 Task: Compose an email with the signature Henry Lee with the subject Request for information and the message I need your advice on the selection of the new office equipment. from softage.5@softage.net to softage.9@softage.net, select first sentence, change the font color from current to purple and background color to black Send the email. Finally, move the email from Sent Items to the label Nutrition
Action: Mouse moved to (1162, 92)
Screenshot: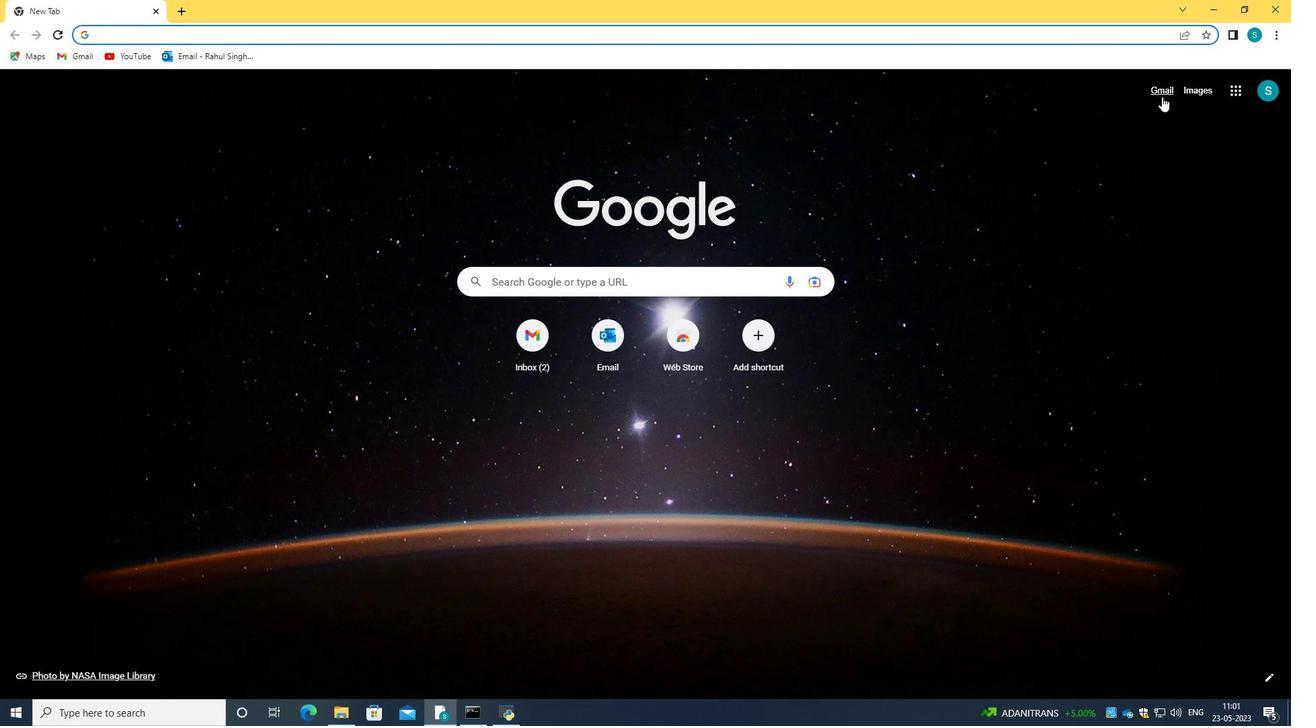 
Action: Mouse pressed left at (1162, 92)
Screenshot: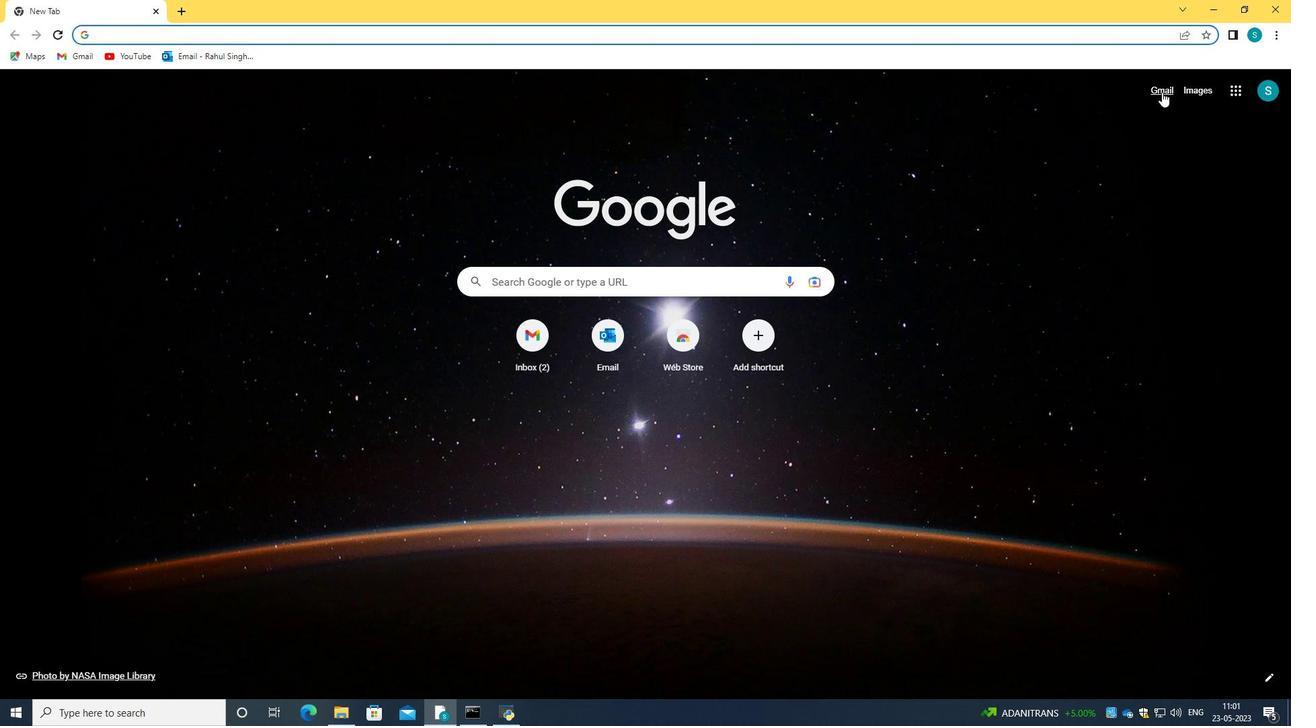 
Action: Mouse moved to (647, 205)
Screenshot: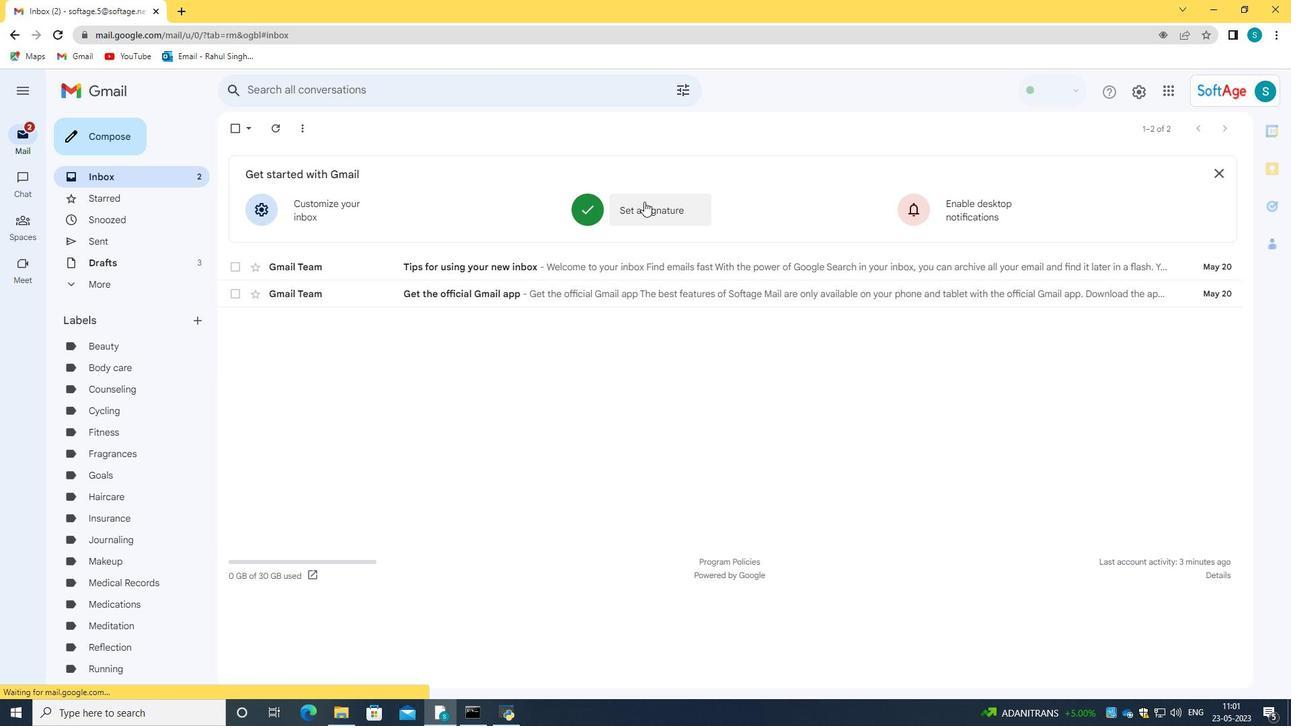 
Action: Mouse pressed left at (647, 205)
Screenshot: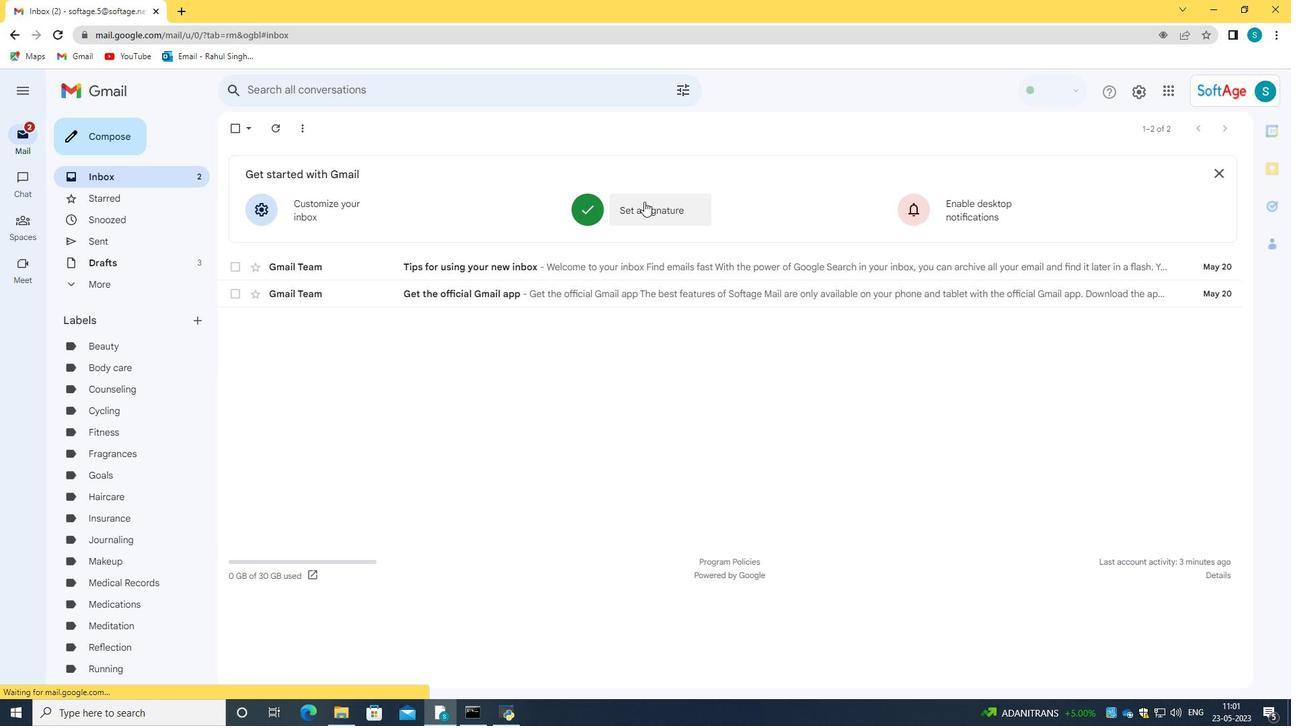 
Action: Mouse moved to (692, 320)
Screenshot: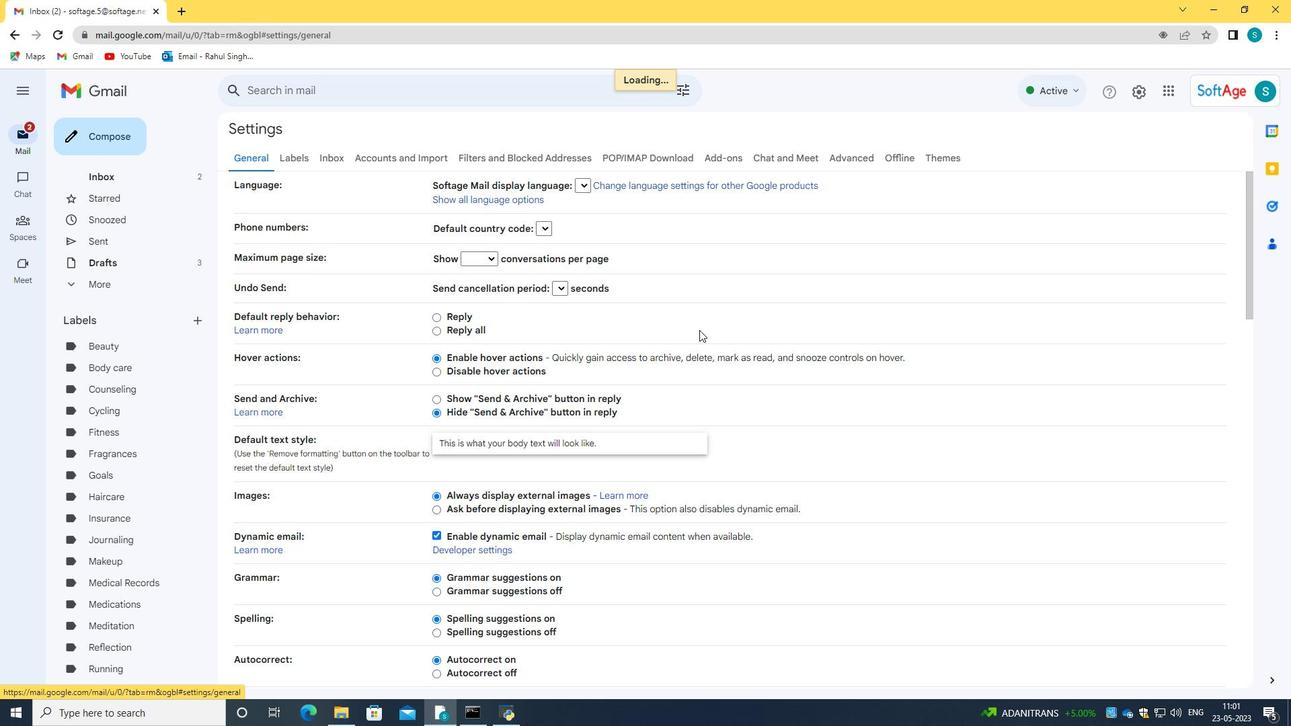 
Action: Mouse scrolled (692, 319) with delta (0, 0)
Screenshot: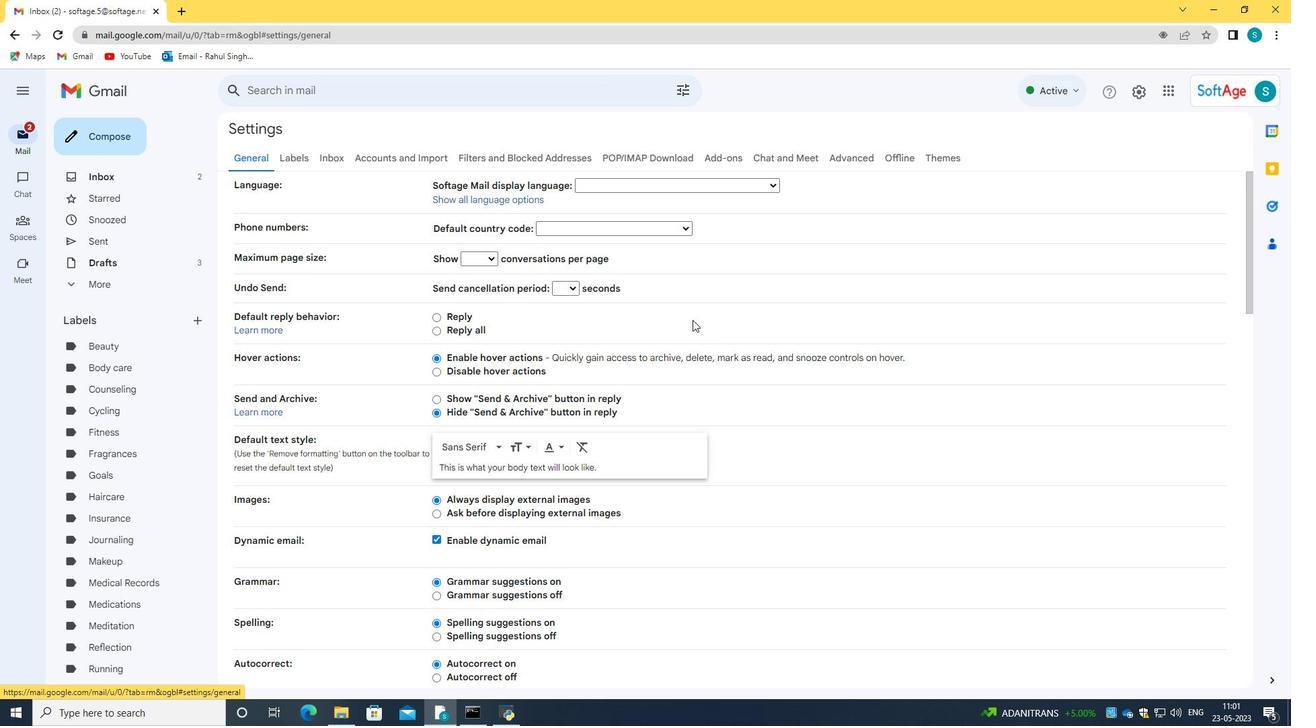 
Action: Mouse scrolled (692, 319) with delta (0, 0)
Screenshot: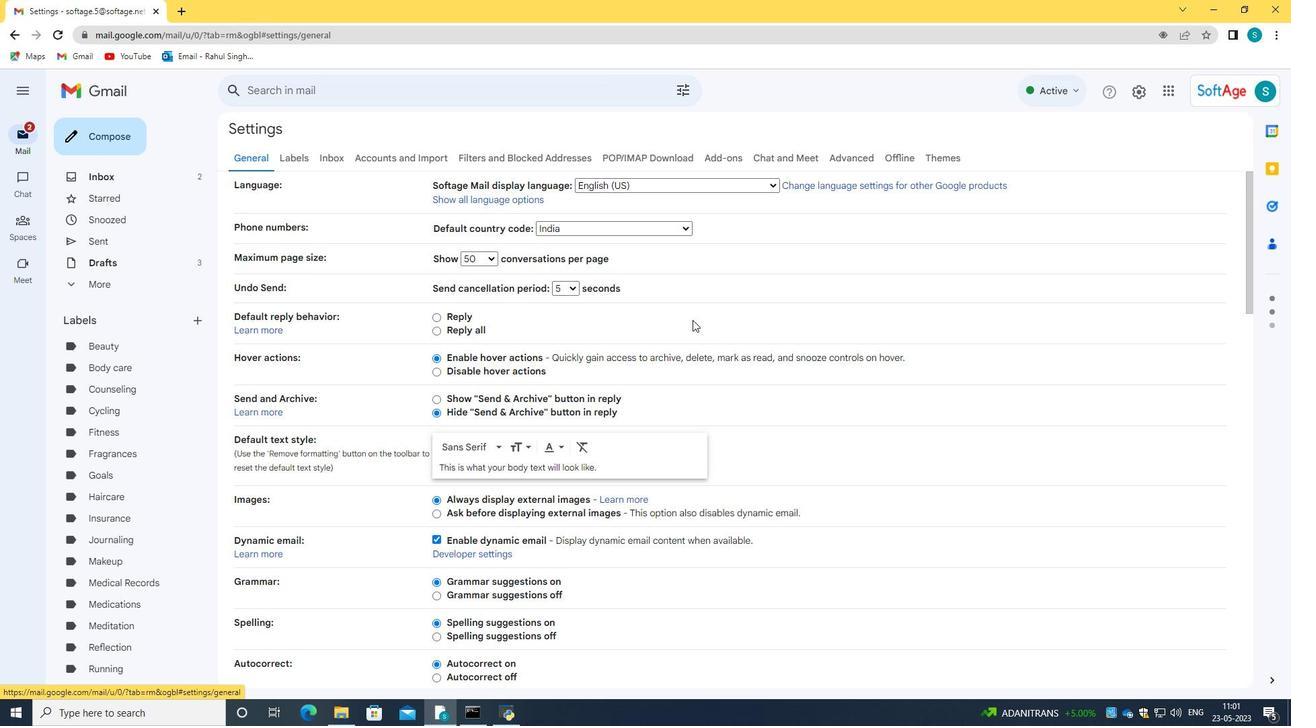 
Action: Mouse scrolled (692, 319) with delta (0, 0)
Screenshot: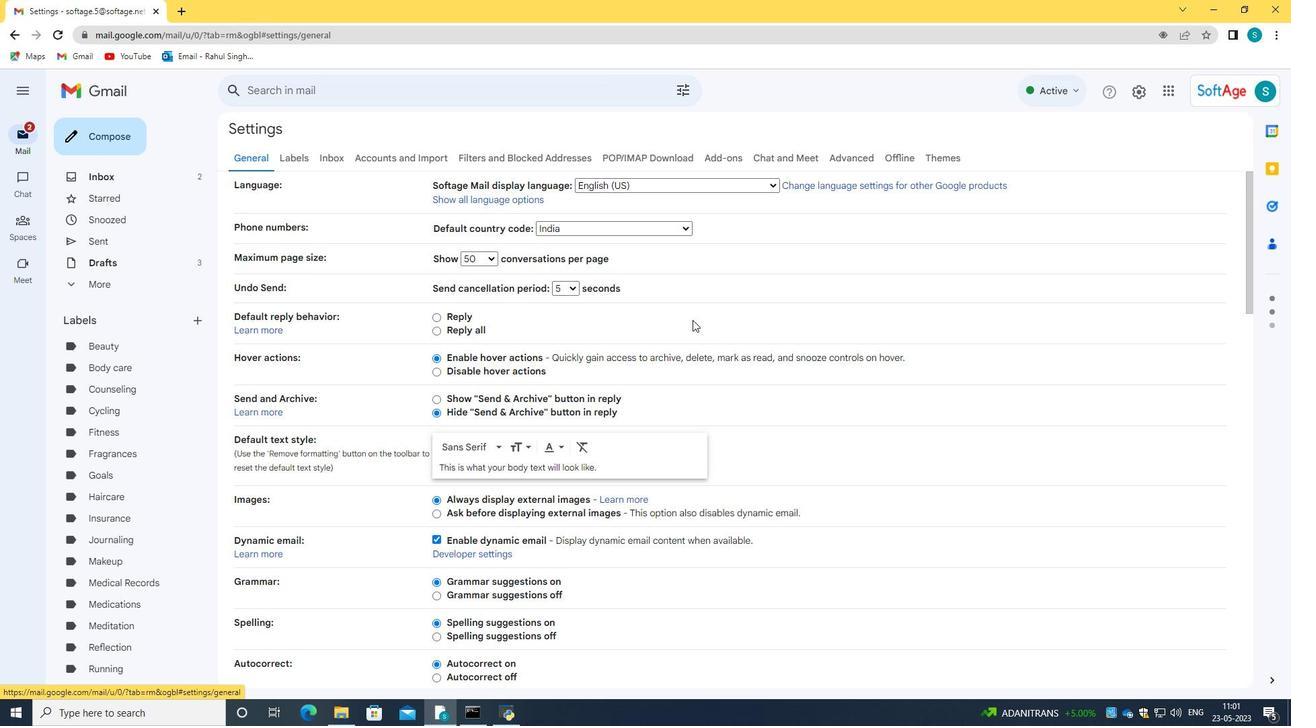 
Action: Mouse scrolled (692, 319) with delta (0, 0)
Screenshot: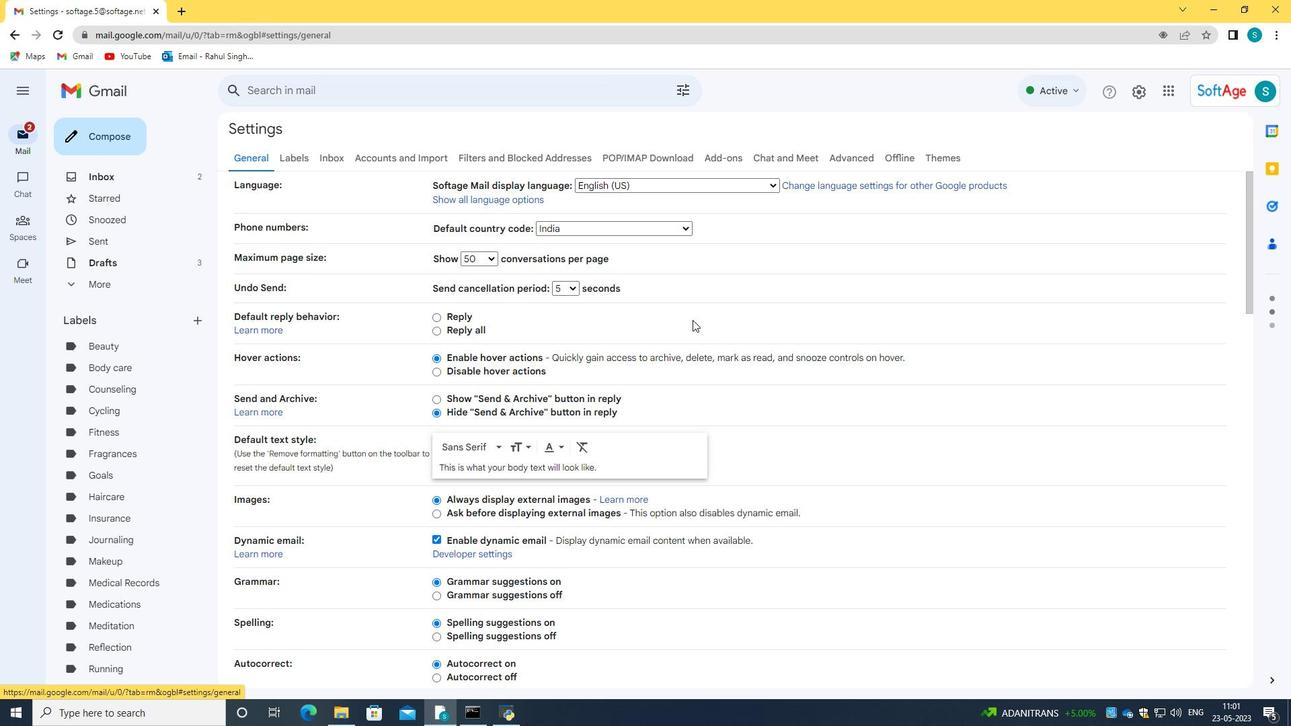 
Action: Mouse scrolled (692, 319) with delta (0, 0)
Screenshot: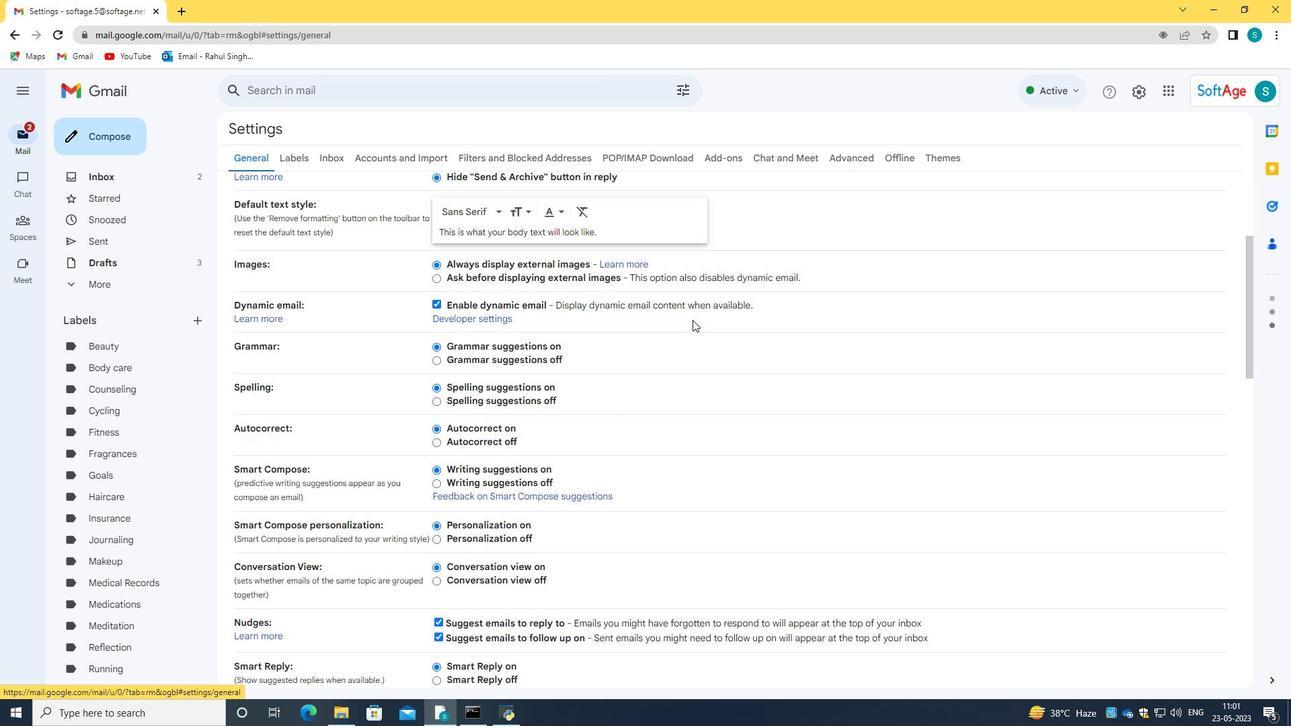 
Action: Mouse scrolled (692, 319) with delta (0, 0)
Screenshot: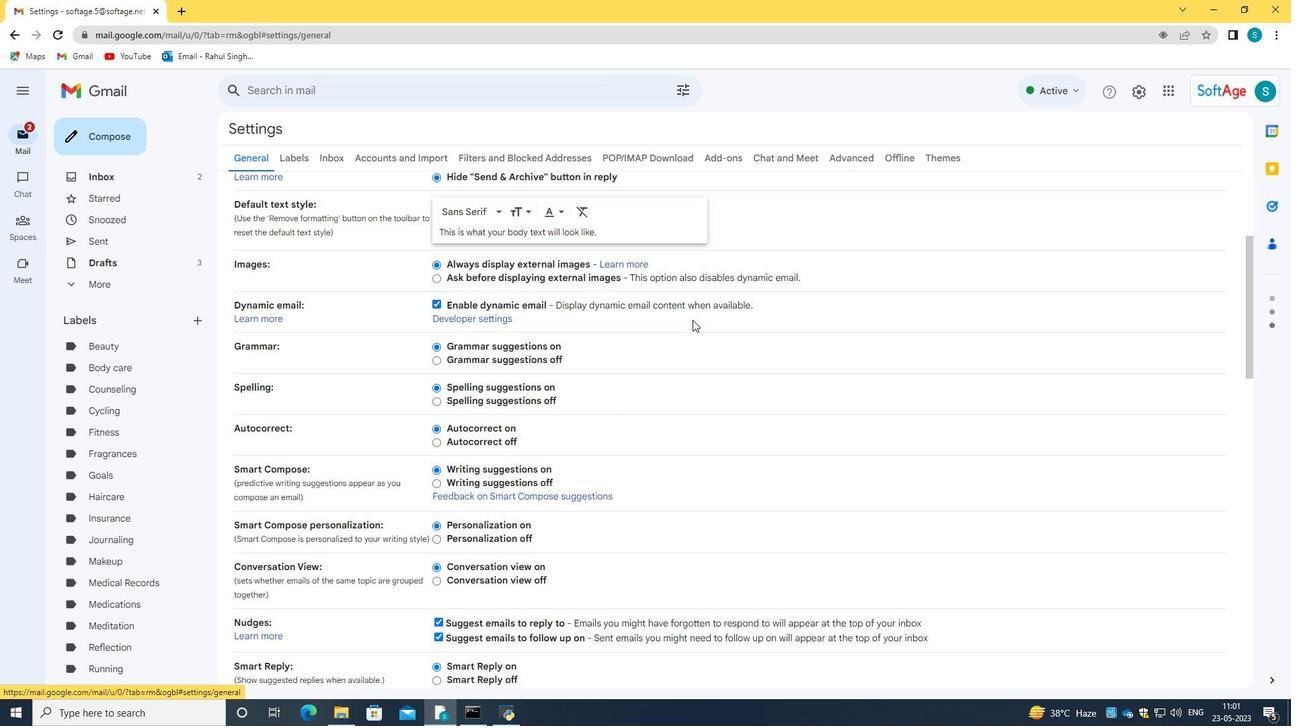 
Action: Mouse scrolled (692, 319) with delta (0, 0)
Screenshot: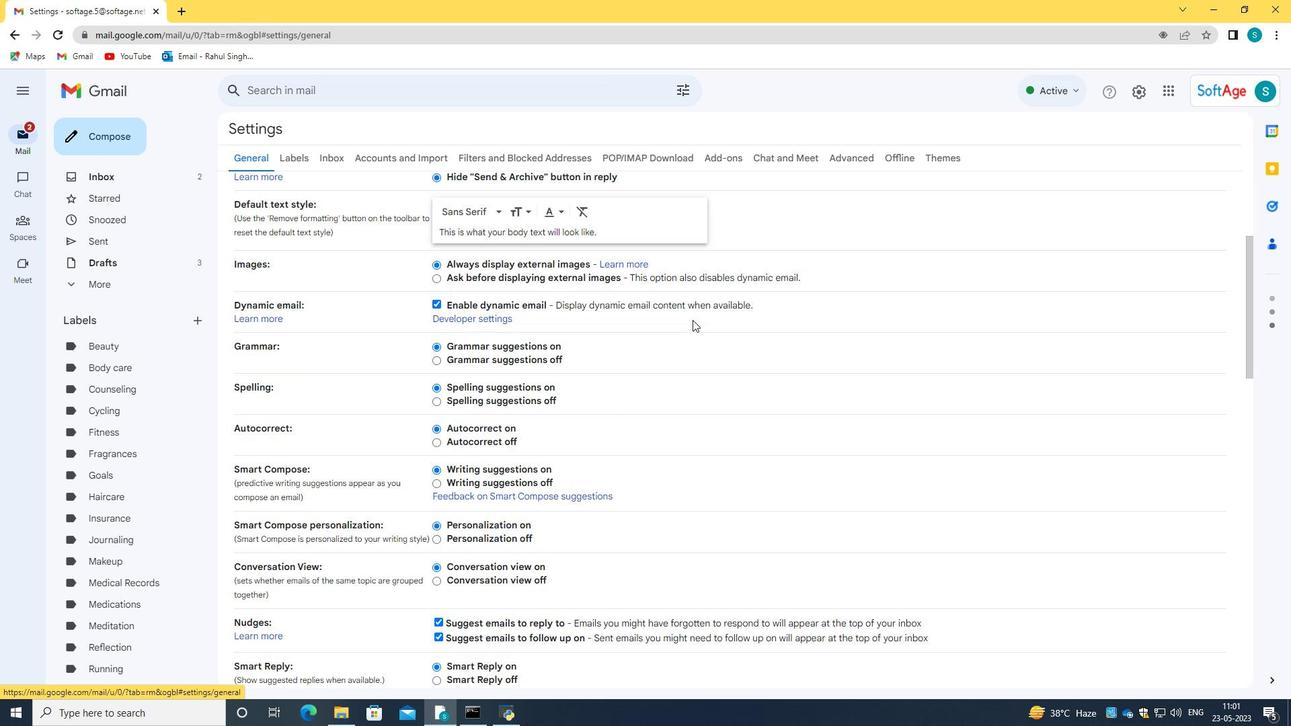 
Action: Mouse scrolled (692, 319) with delta (0, 0)
Screenshot: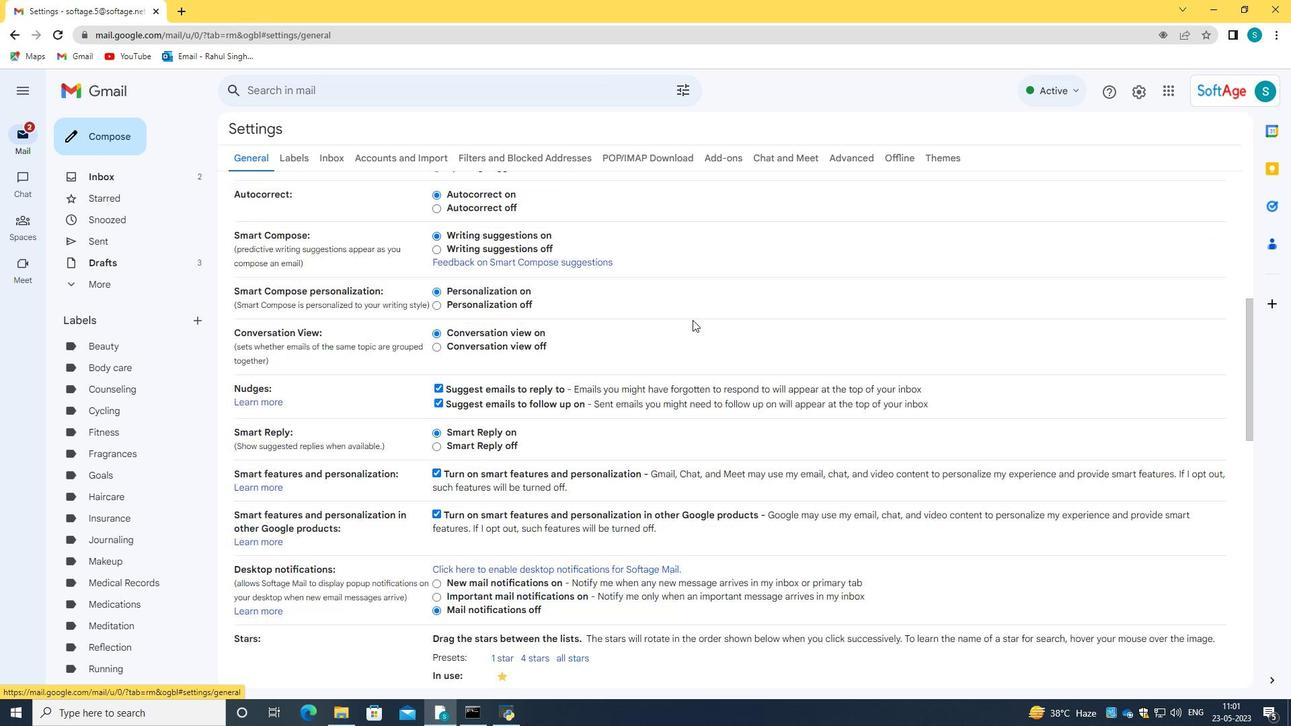 
Action: Mouse scrolled (692, 319) with delta (0, 0)
Screenshot: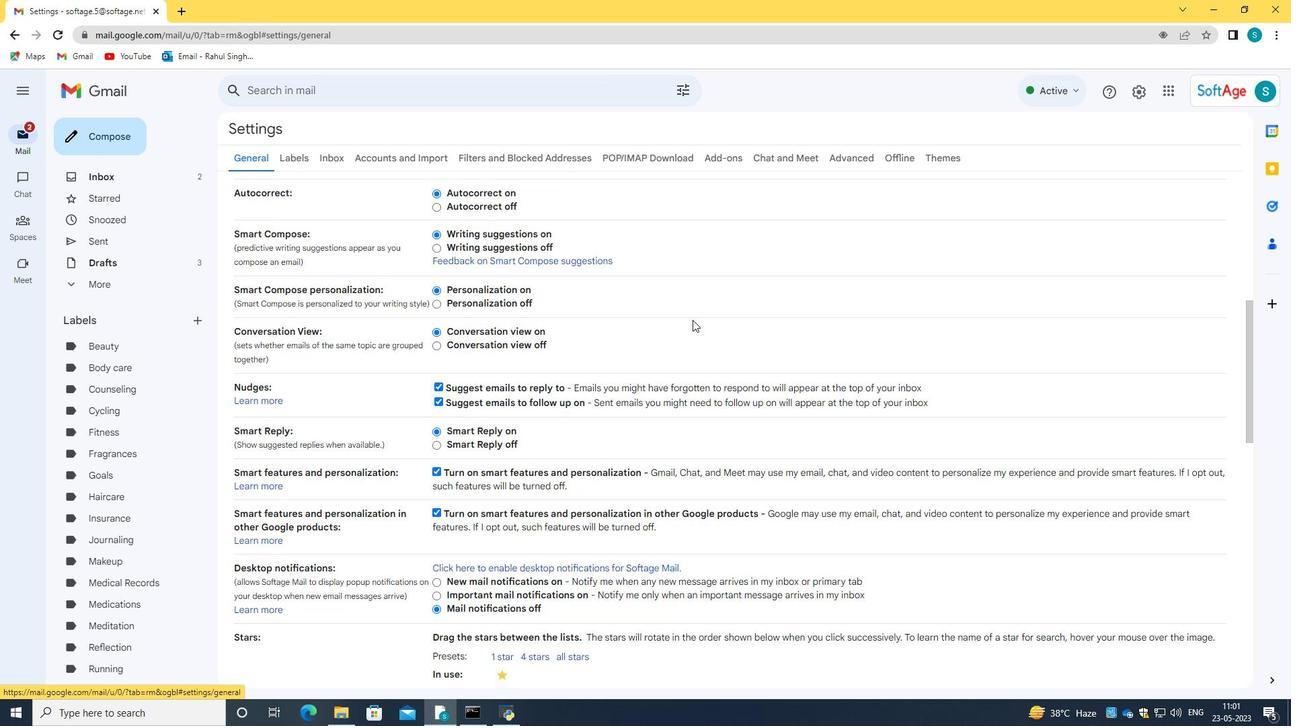 
Action: Mouse scrolled (692, 319) with delta (0, 0)
Screenshot: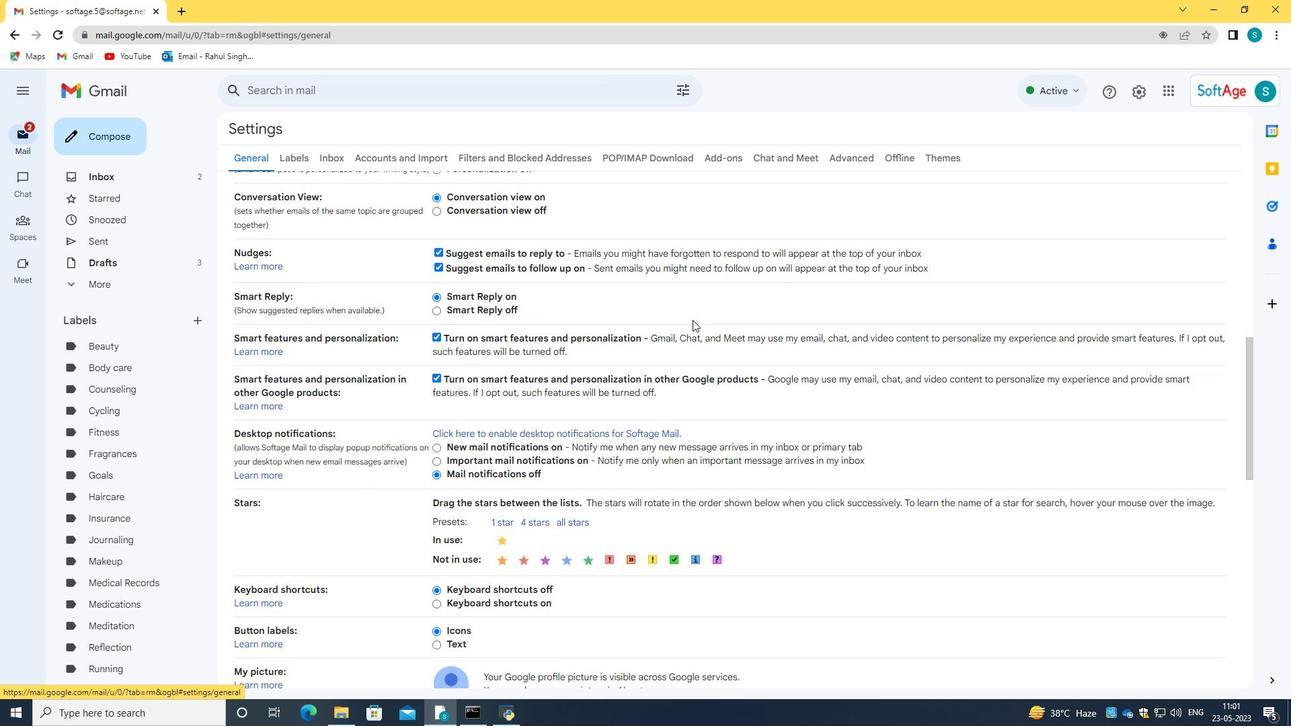
Action: Mouse scrolled (692, 319) with delta (0, 0)
Screenshot: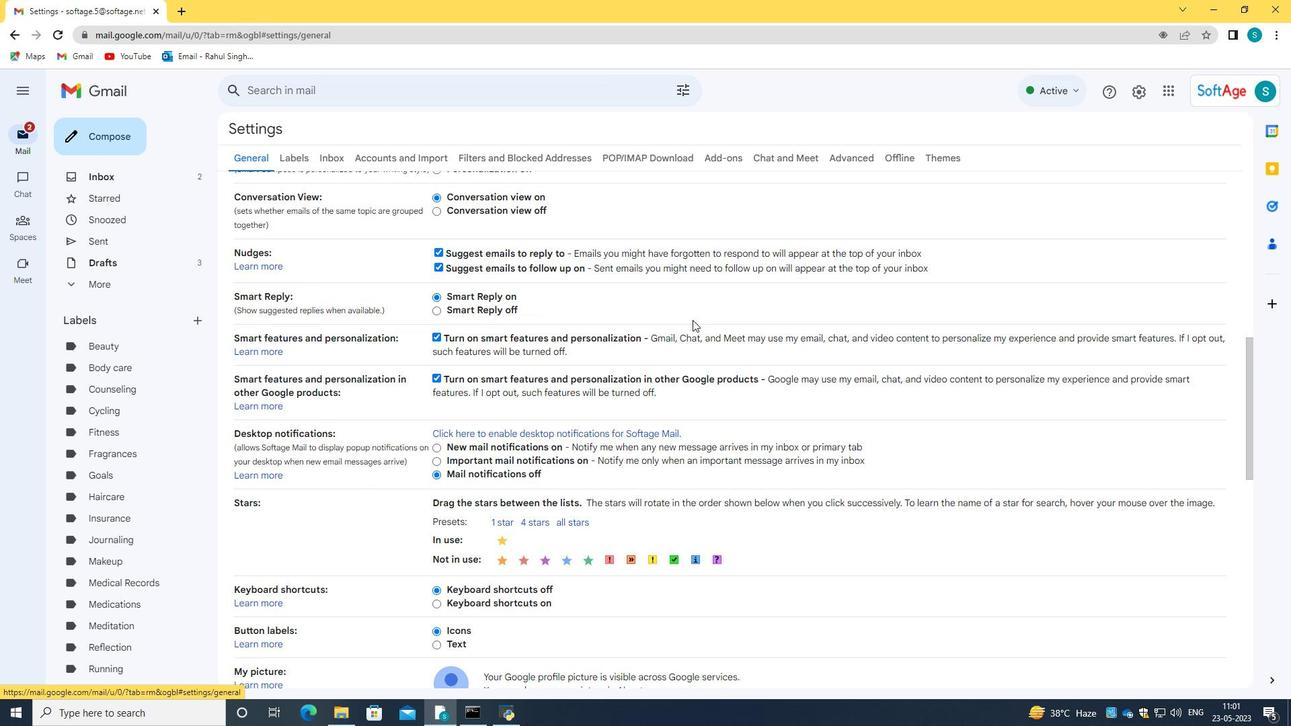 
Action: Mouse scrolled (692, 319) with delta (0, 0)
Screenshot: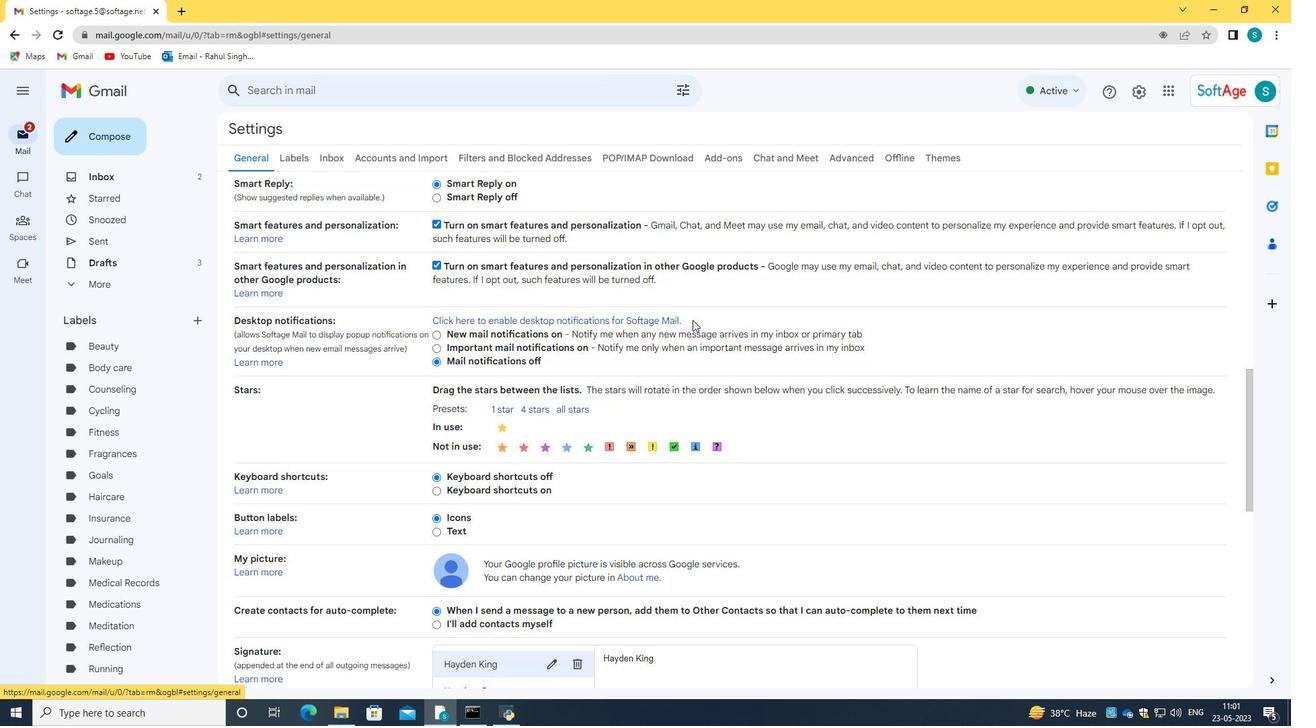 
Action: Mouse scrolled (692, 319) with delta (0, 0)
Screenshot: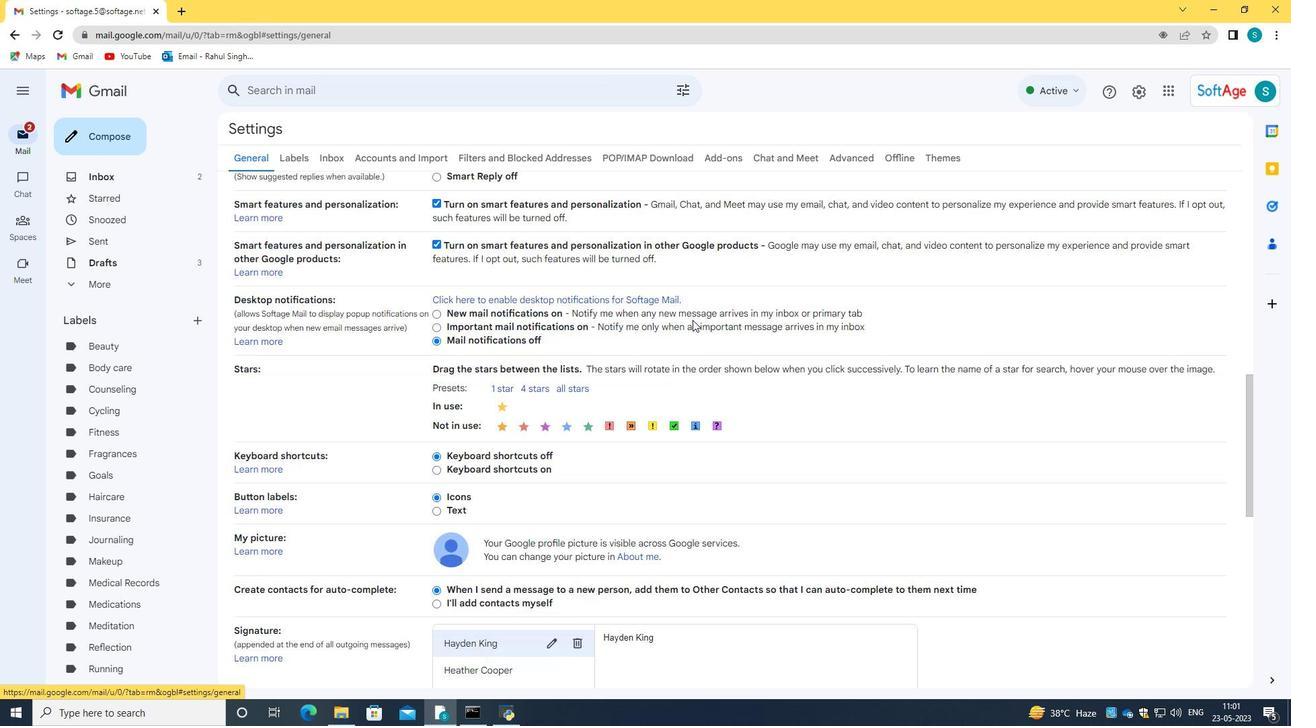 
Action: Mouse scrolled (692, 319) with delta (0, 0)
Screenshot: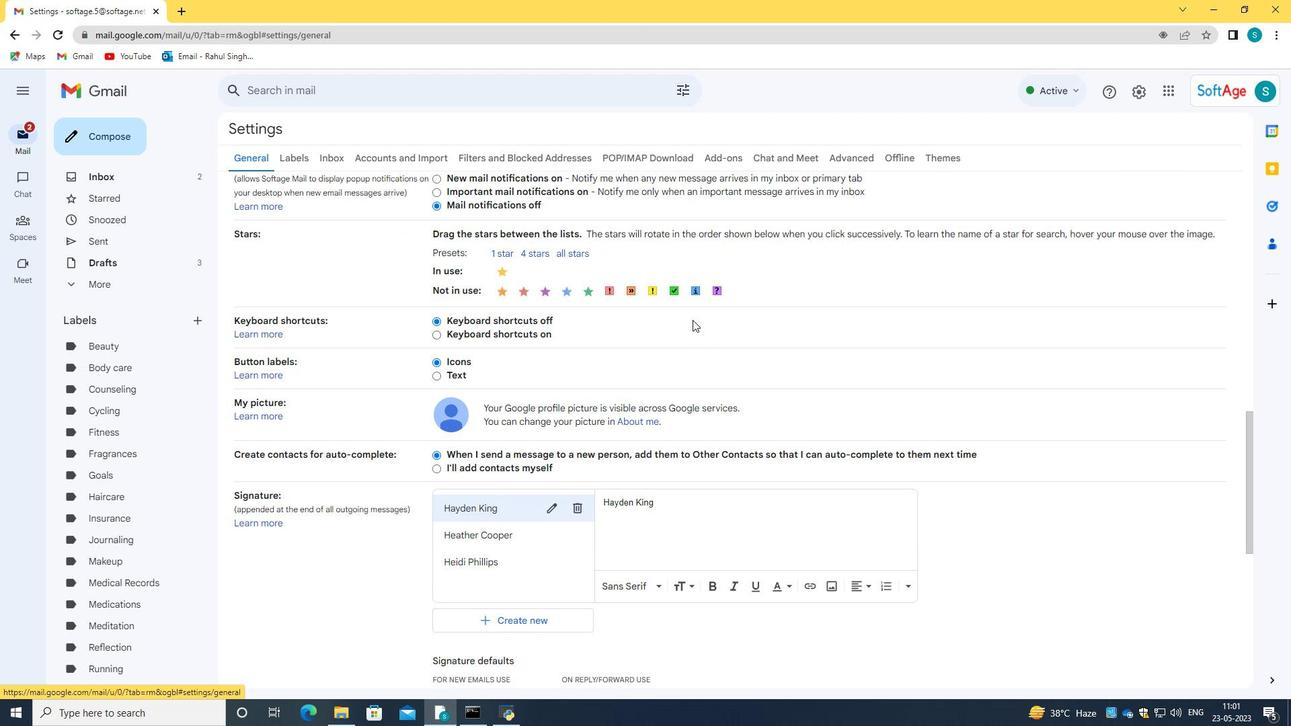 
Action: Mouse moved to (552, 546)
Screenshot: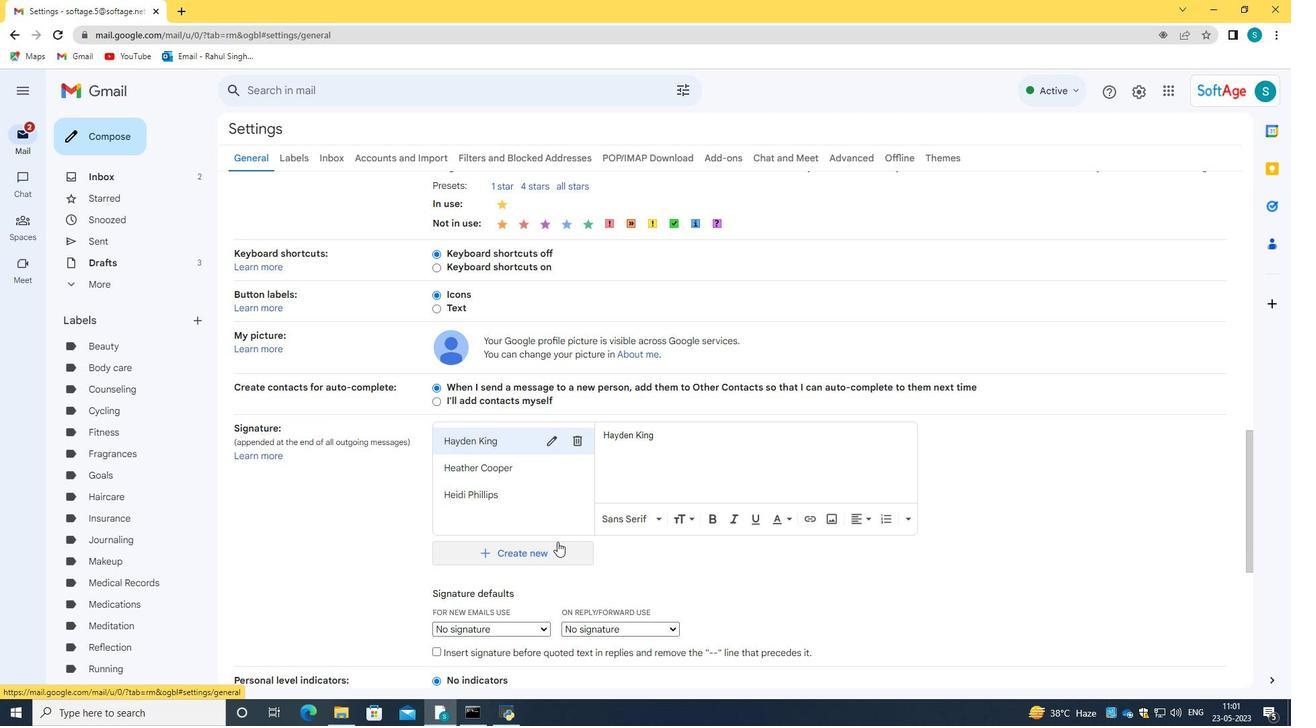 
Action: Mouse pressed left at (552, 546)
Screenshot: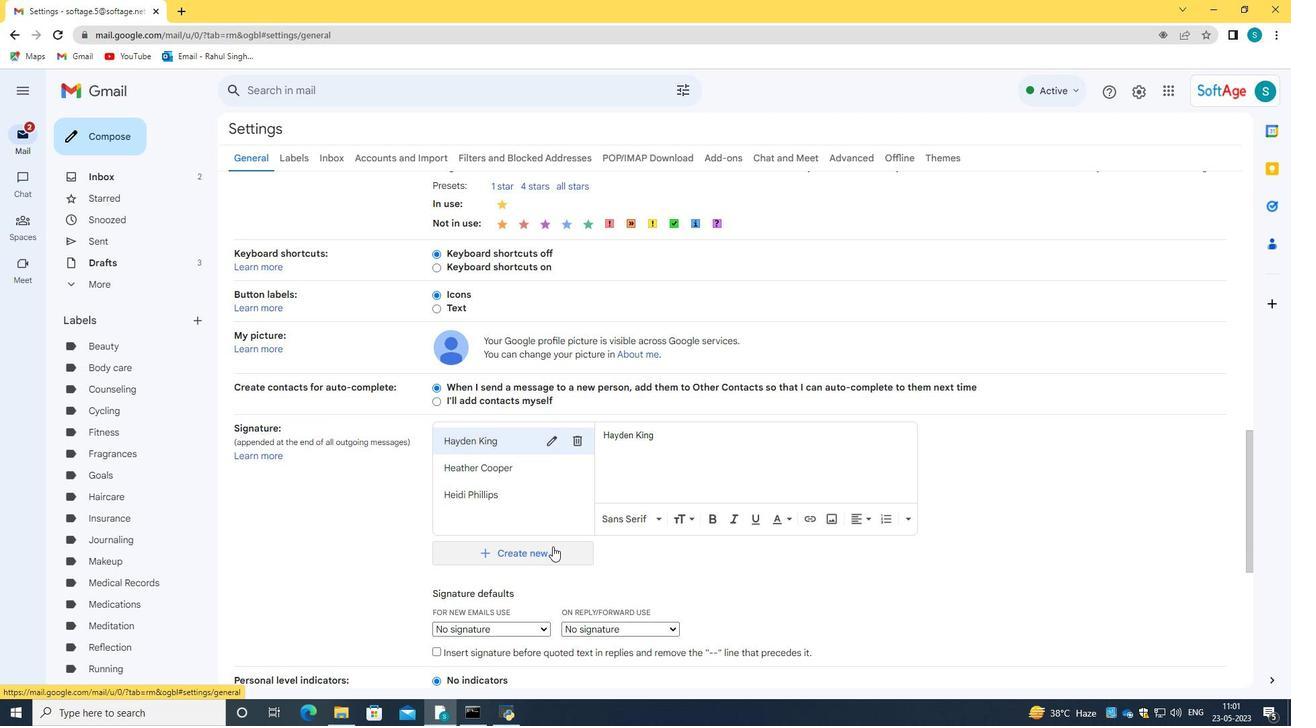 
Action: Mouse moved to (562, 375)
Screenshot: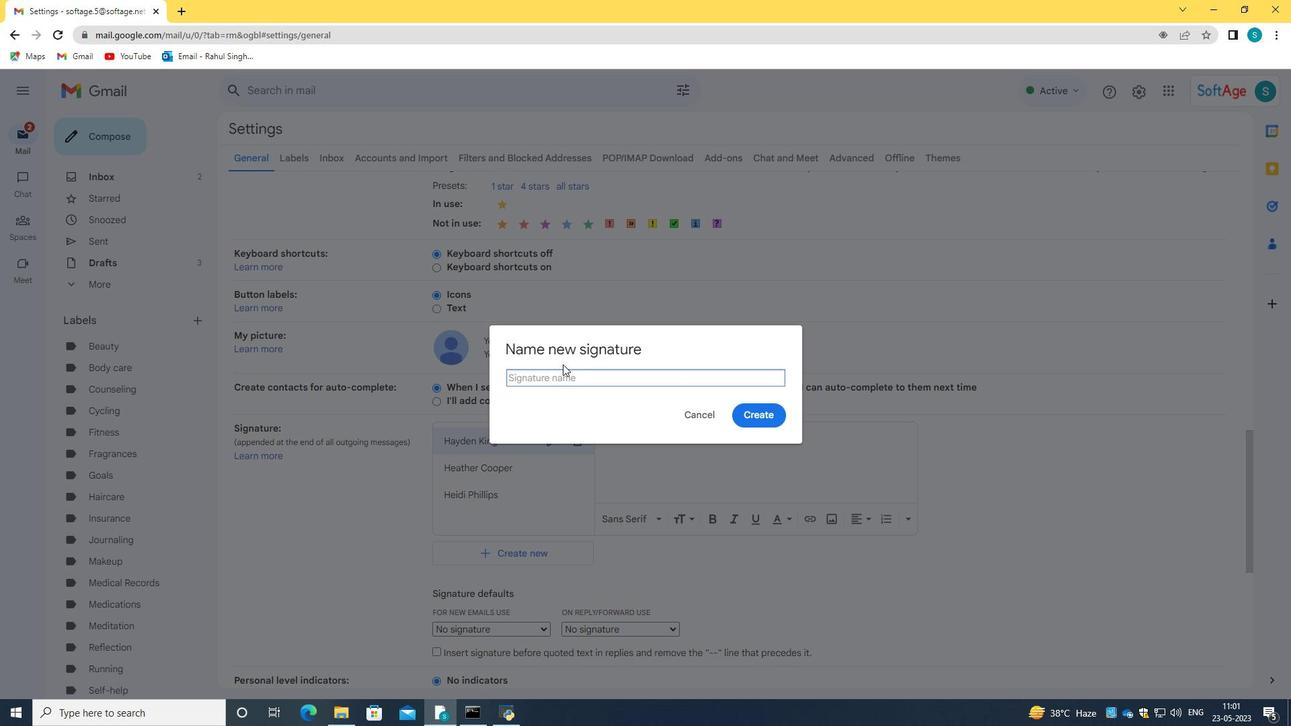 
Action: Key pressed <Key.caps_lock>H<Key.caps_lock>enry<Key.space><Key.caps_lock>L<Key.caps_lock>ee
Screenshot: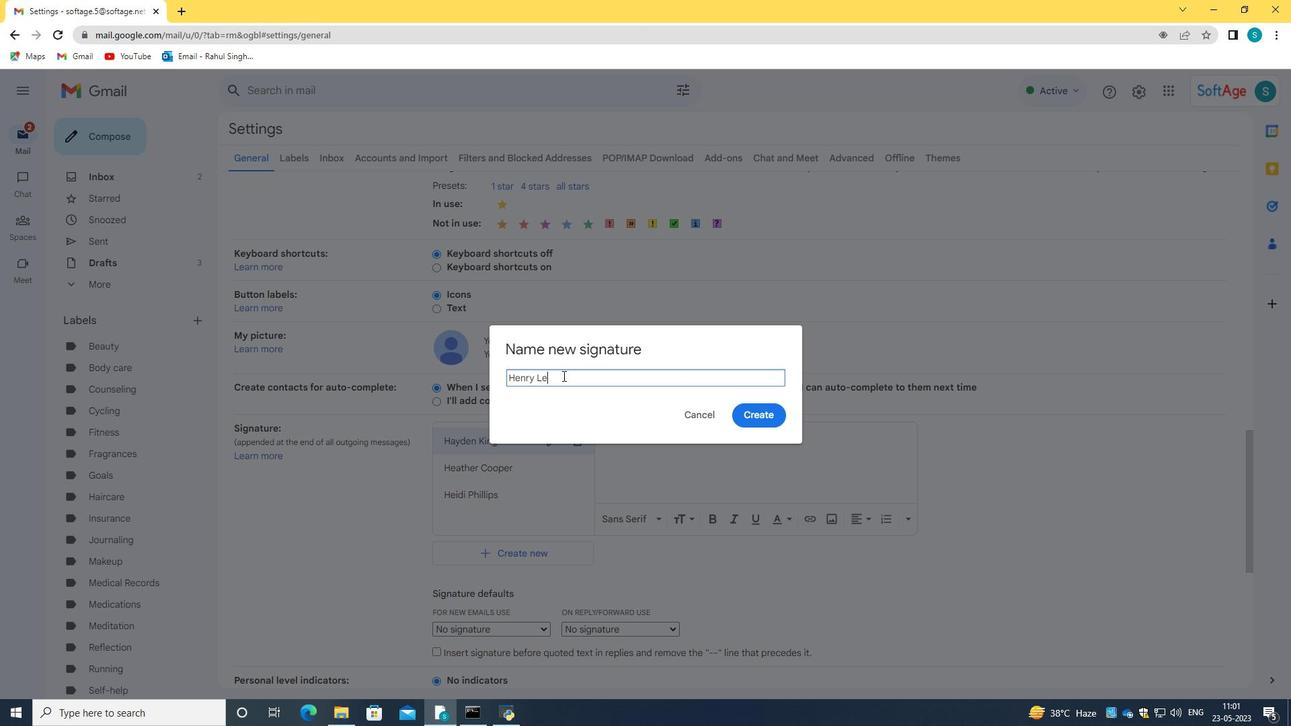 
Action: Mouse moved to (743, 410)
Screenshot: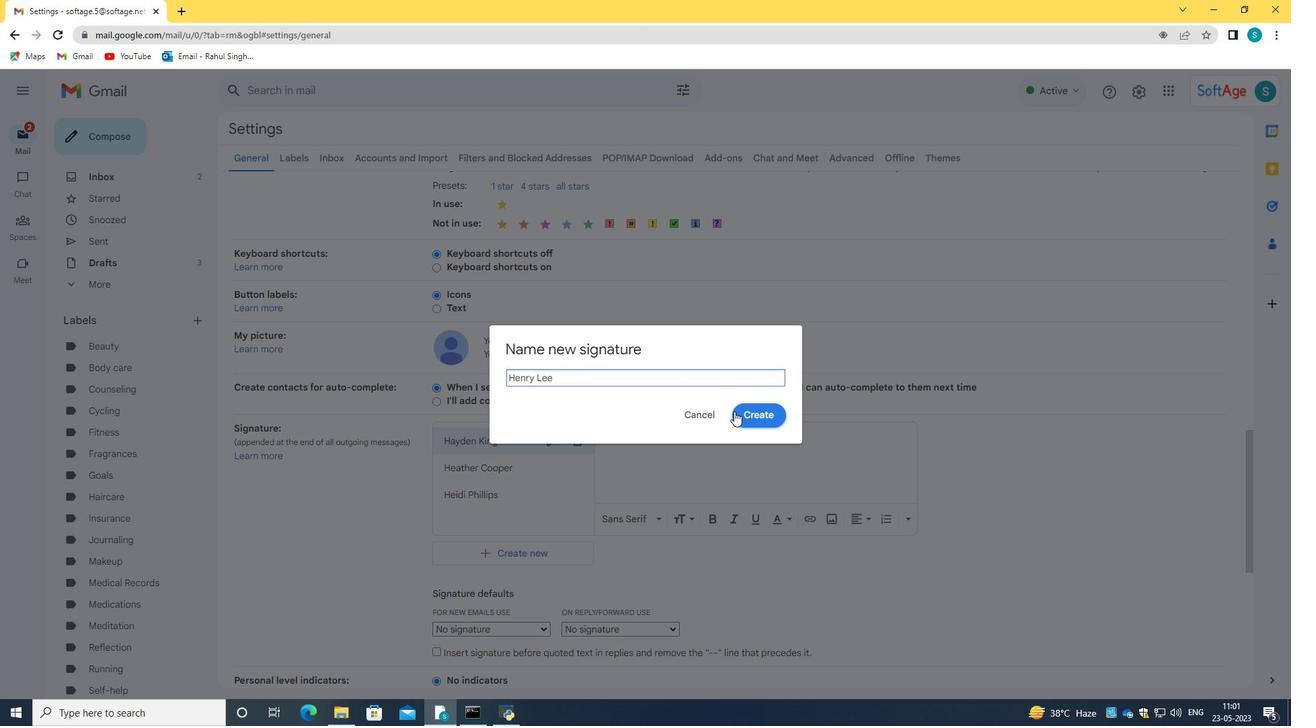 
Action: Mouse pressed left at (743, 410)
Screenshot: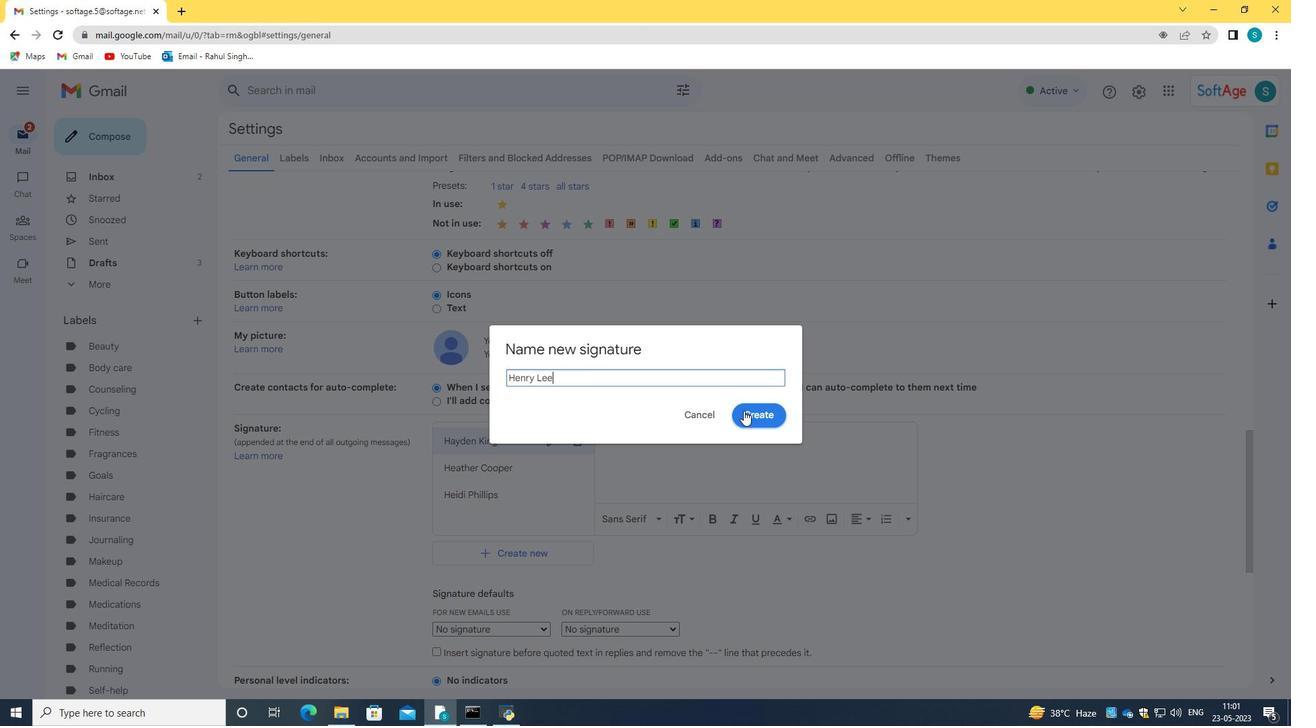 
Action: Mouse moved to (700, 453)
Screenshot: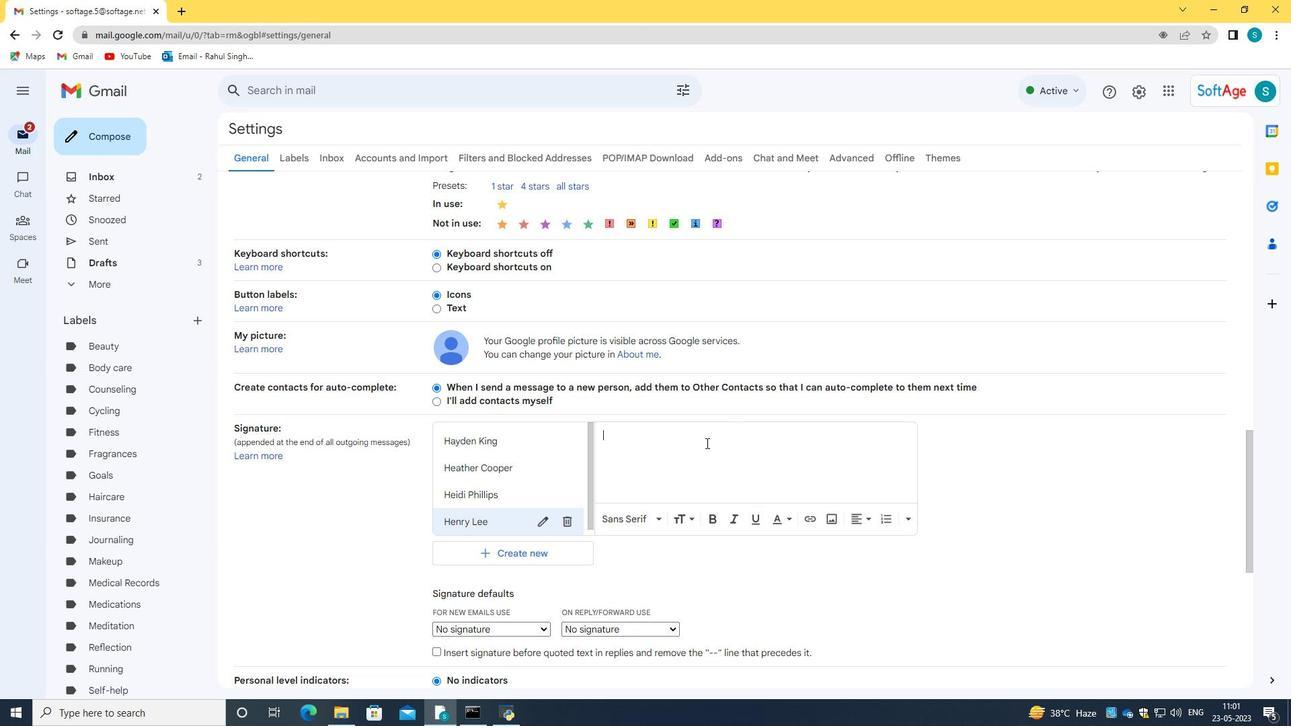 
Action: Mouse pressed left at (700, 453)
Screenshot: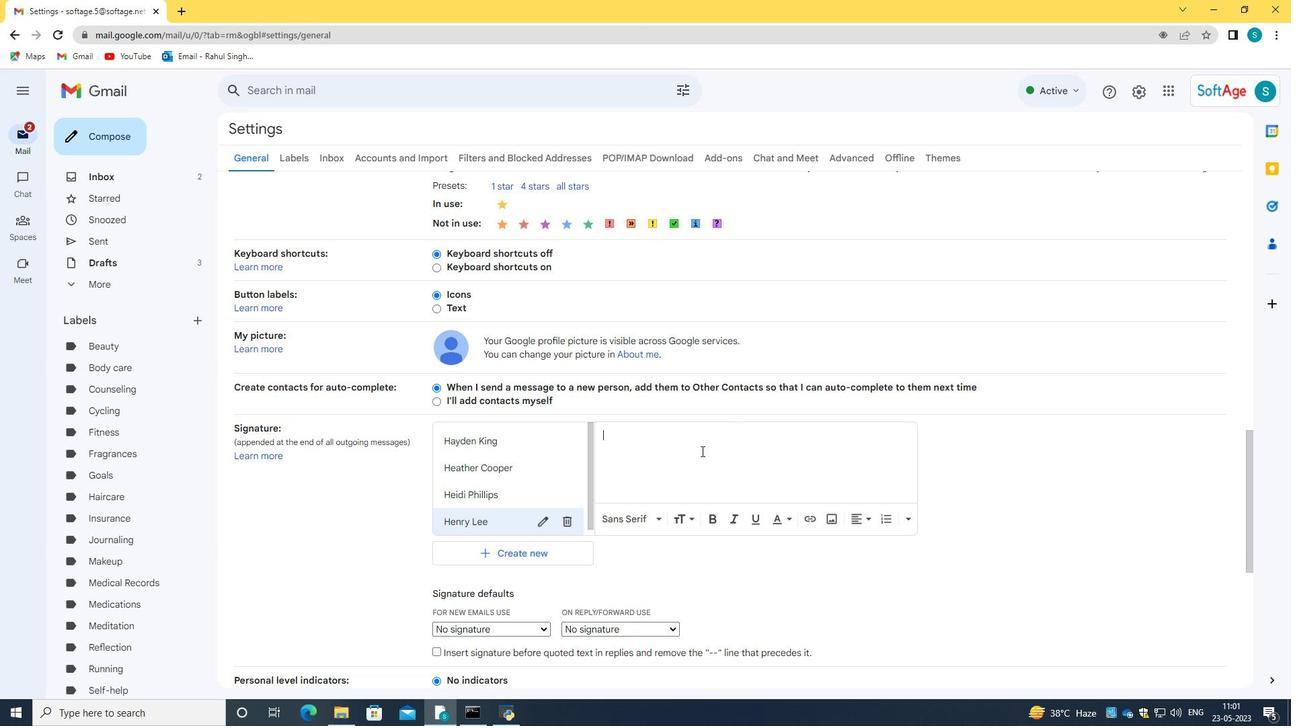 
Action: Key pressed <Key.caps_lock>H<Key.caps_lock>enry<Key.space><Key.caps_lock>L<Key.caps_lock>ee
Screenshot: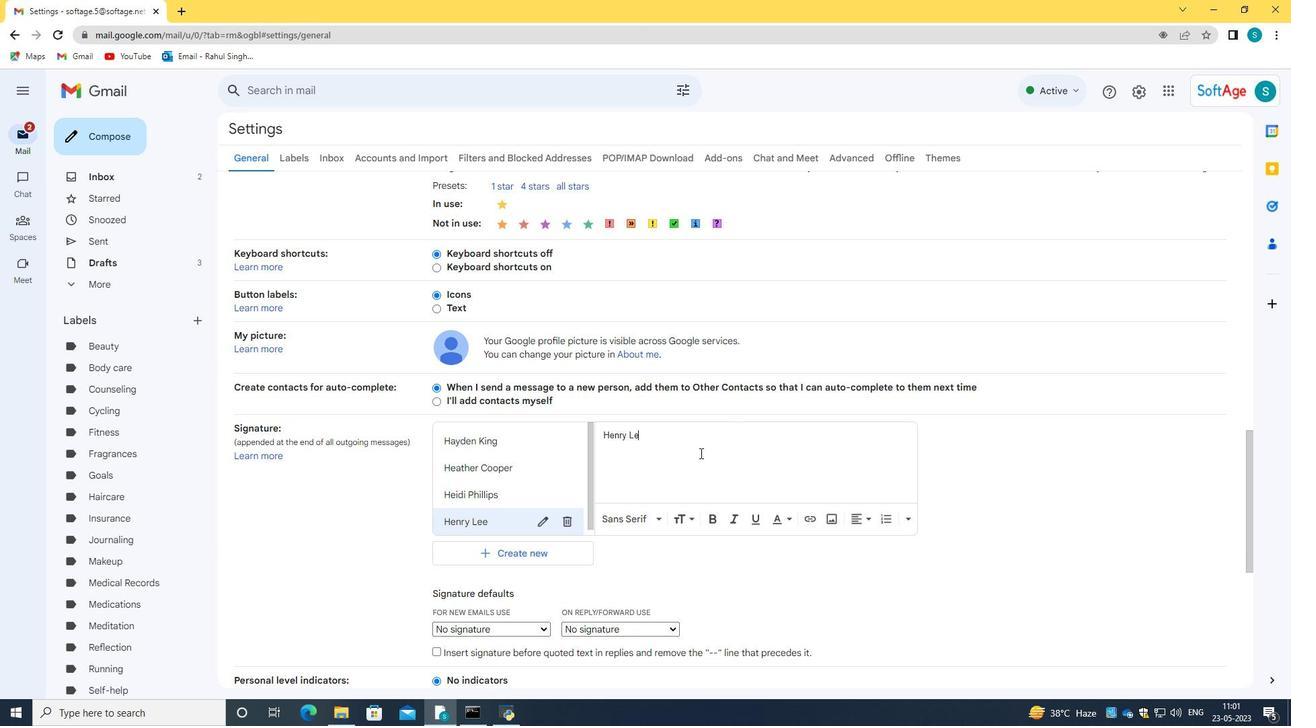 
Action: Mouse scrolled (700, 452) with delta (0, 0)
Screenshot: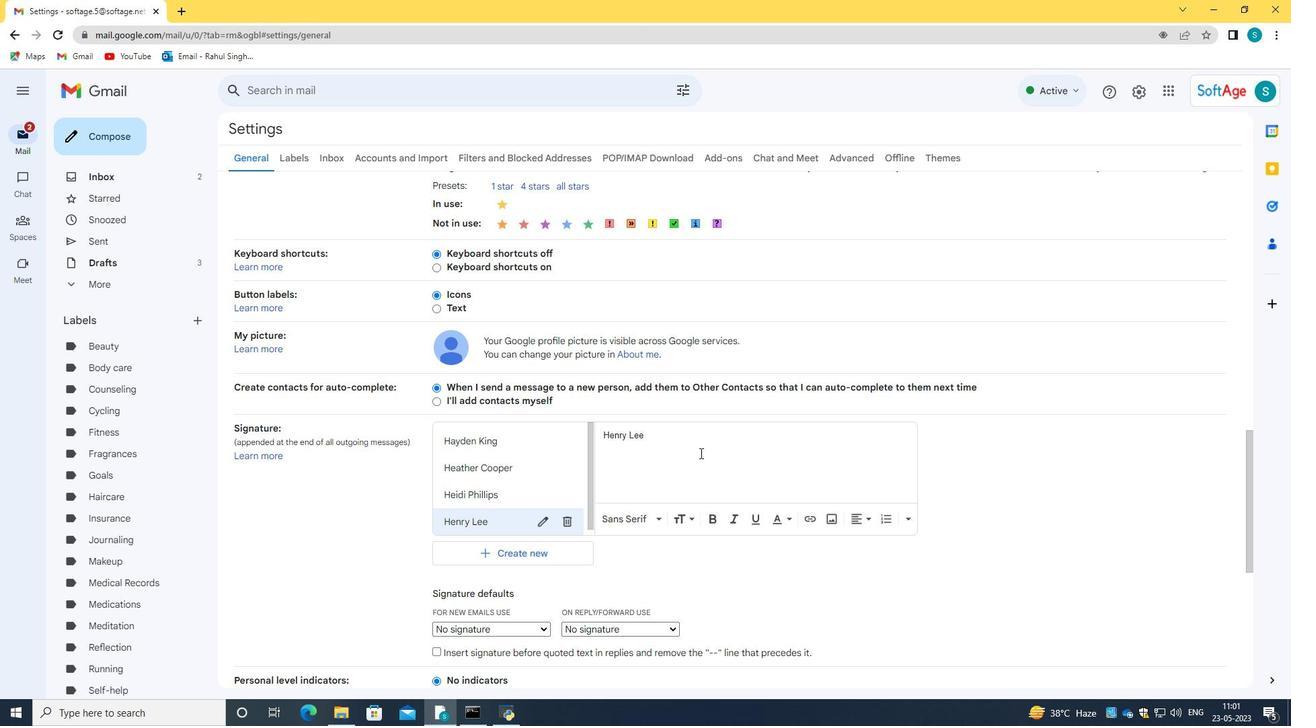 
Action: Mouse scrolled (700, 452) with delta (0, 0)
Screenshot: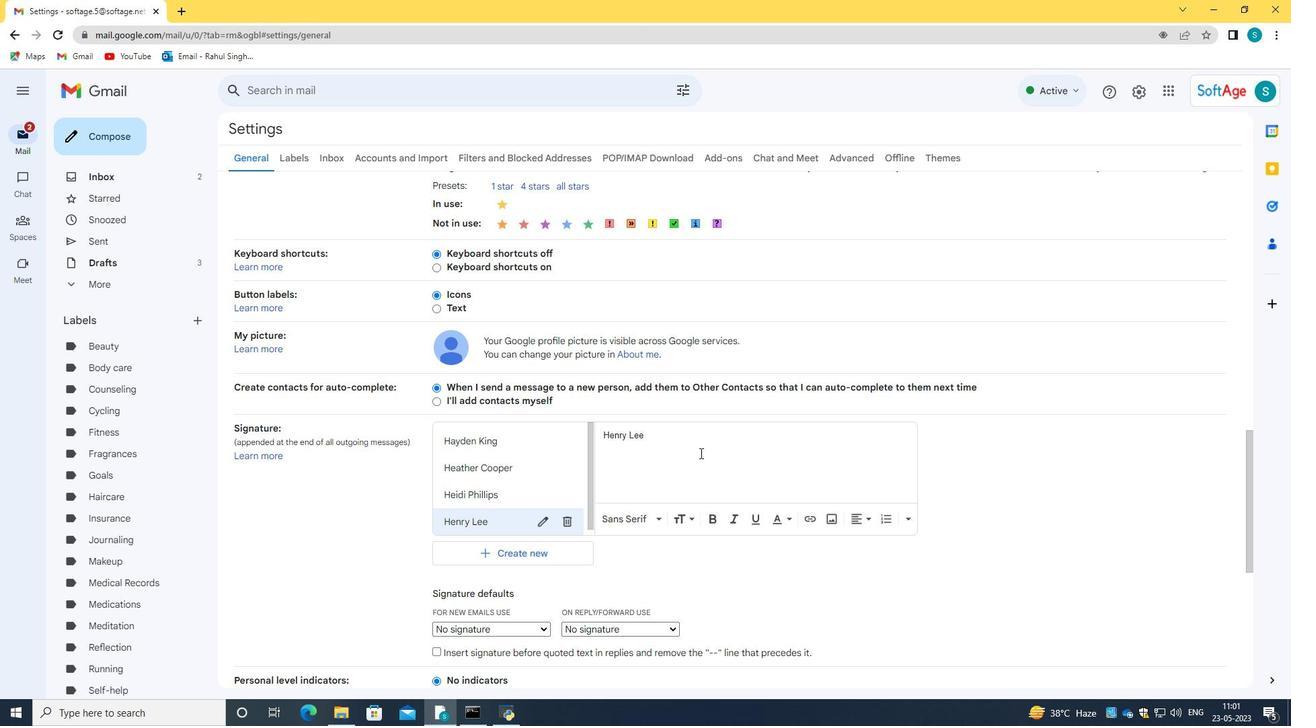 
Action: Mouse scrolled (700, 452) with delta (0, 0)
Screenshot: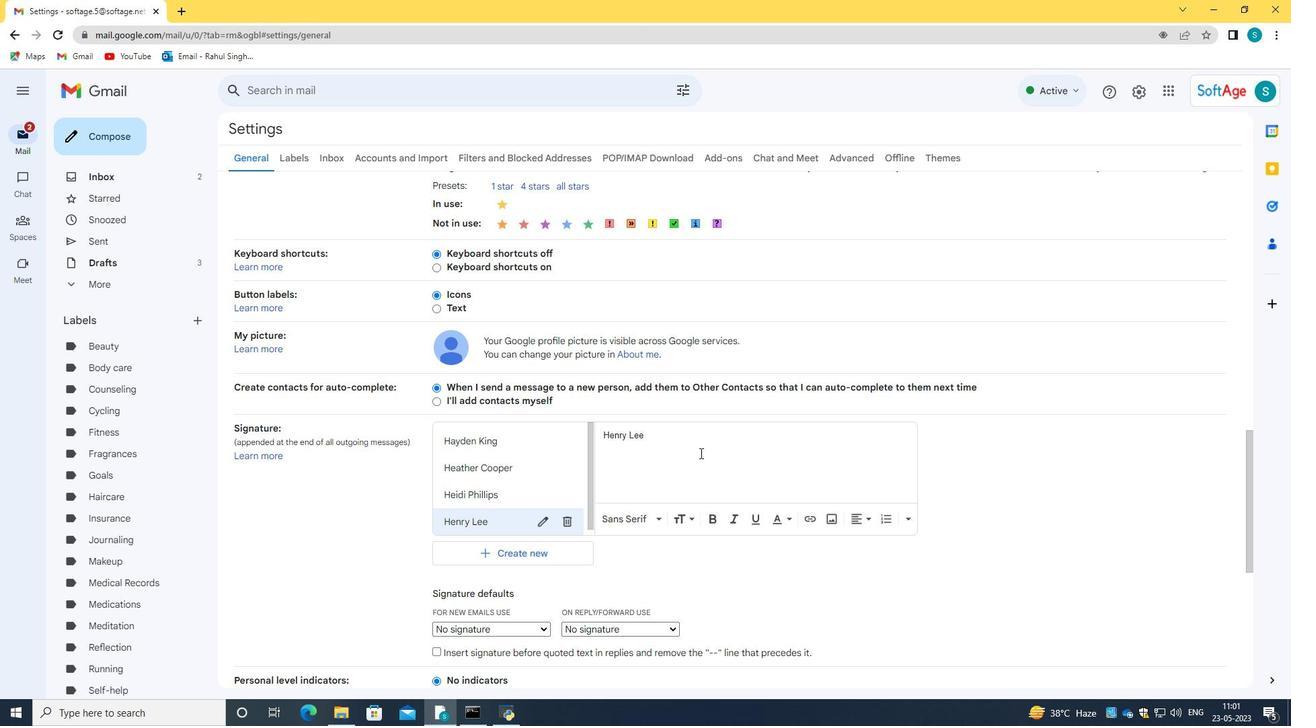 
Action: Mouse scrolled (700, 452) with delta (0, 0)
Screenshot: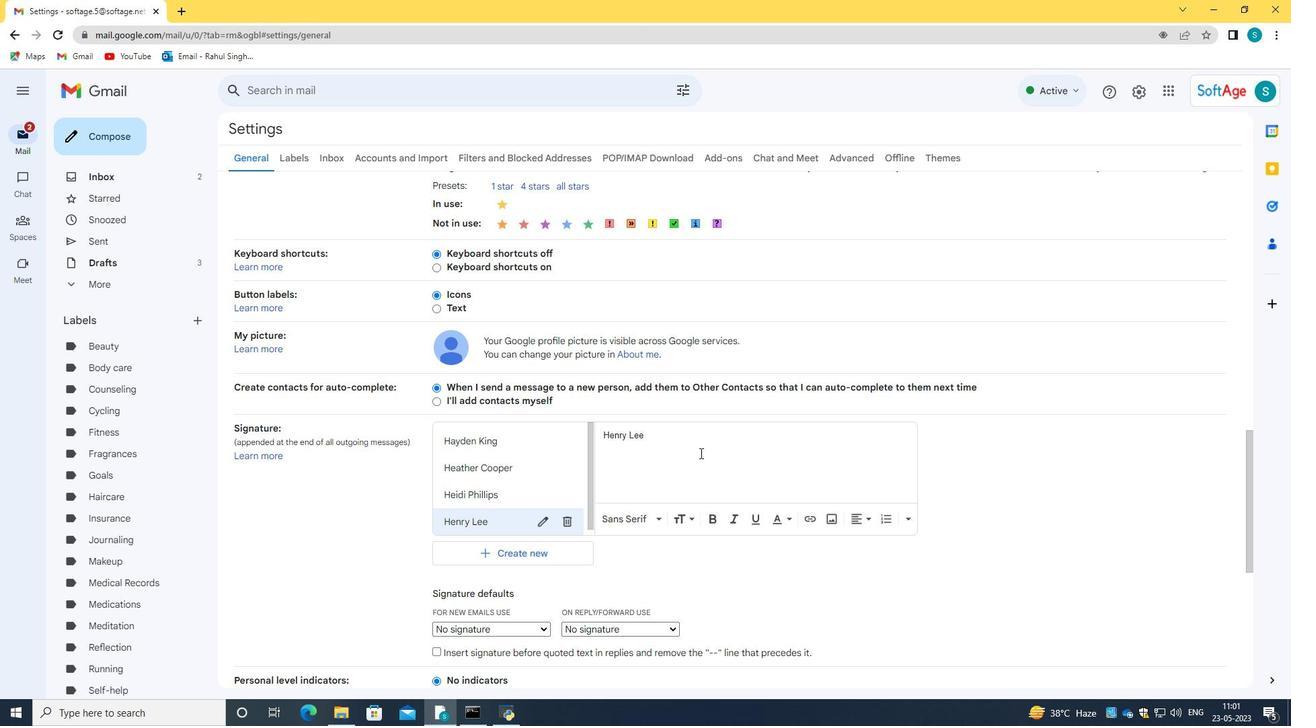 
Action: Mouse scrolled (700, 452) with delta (0, 0)
Screenshot: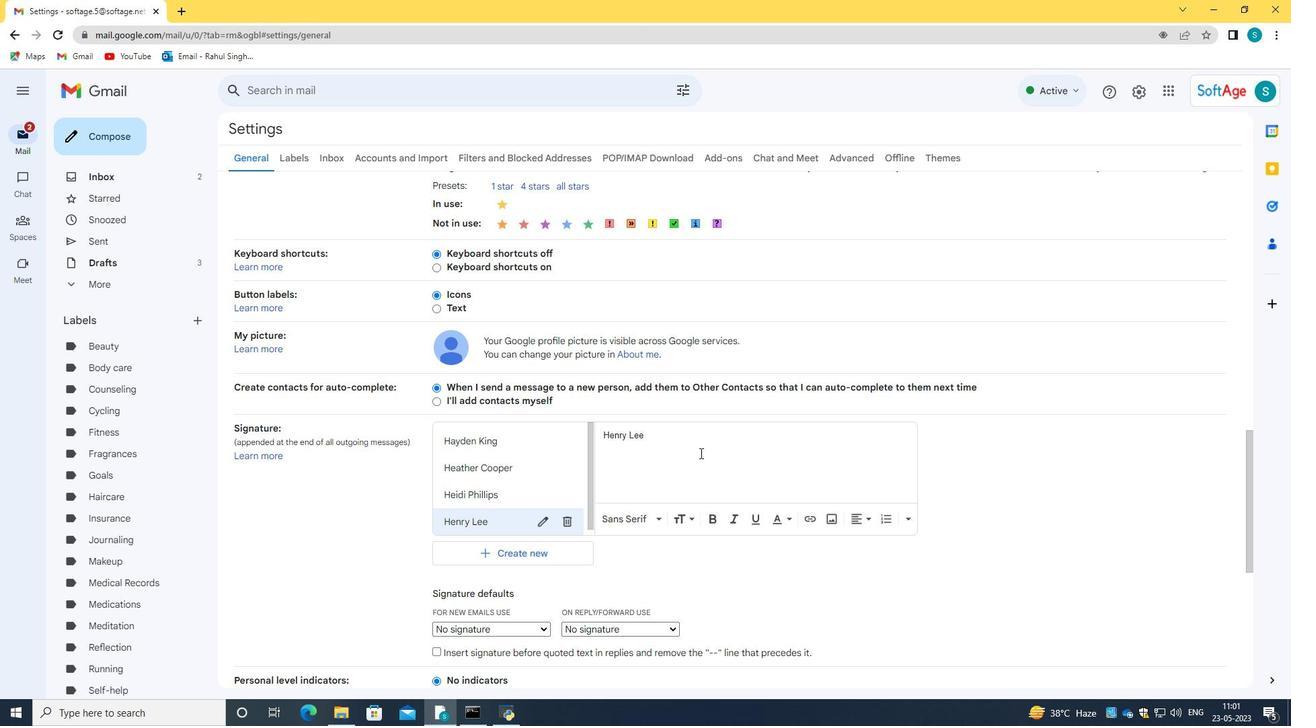 
Action: Mouse scrolled (700, 452) with delta (0, 0)
Screenshot: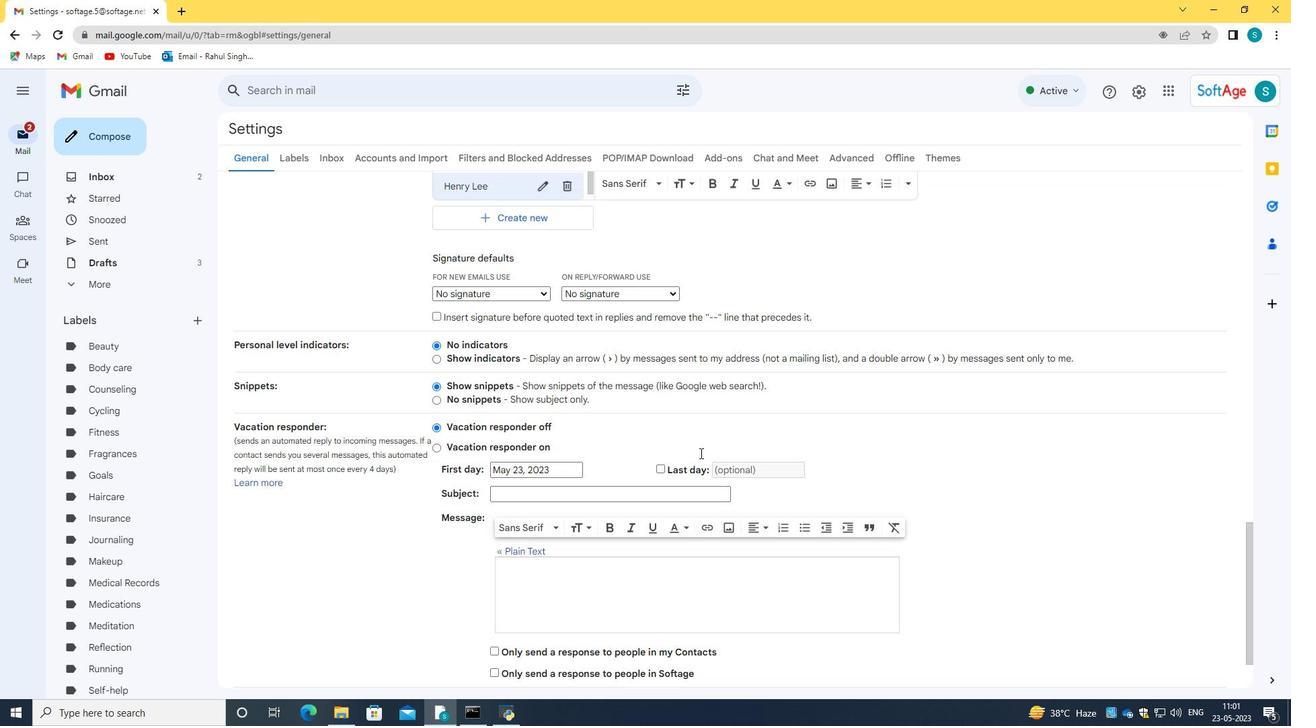 
Action: Mouse scrolled (700, 452) with delta (0, 0)
Screenshot: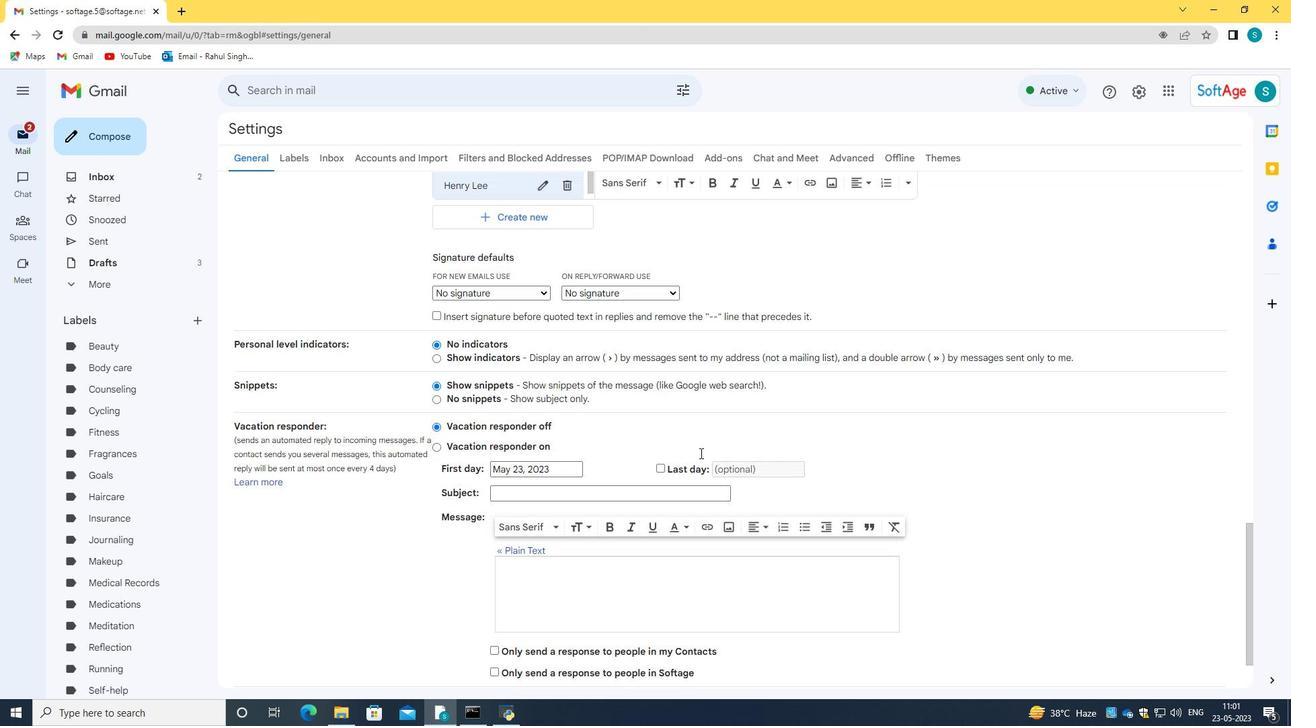 
Action: Mouse scrolled (700, 452) with delta (0, 0)
Screenshot: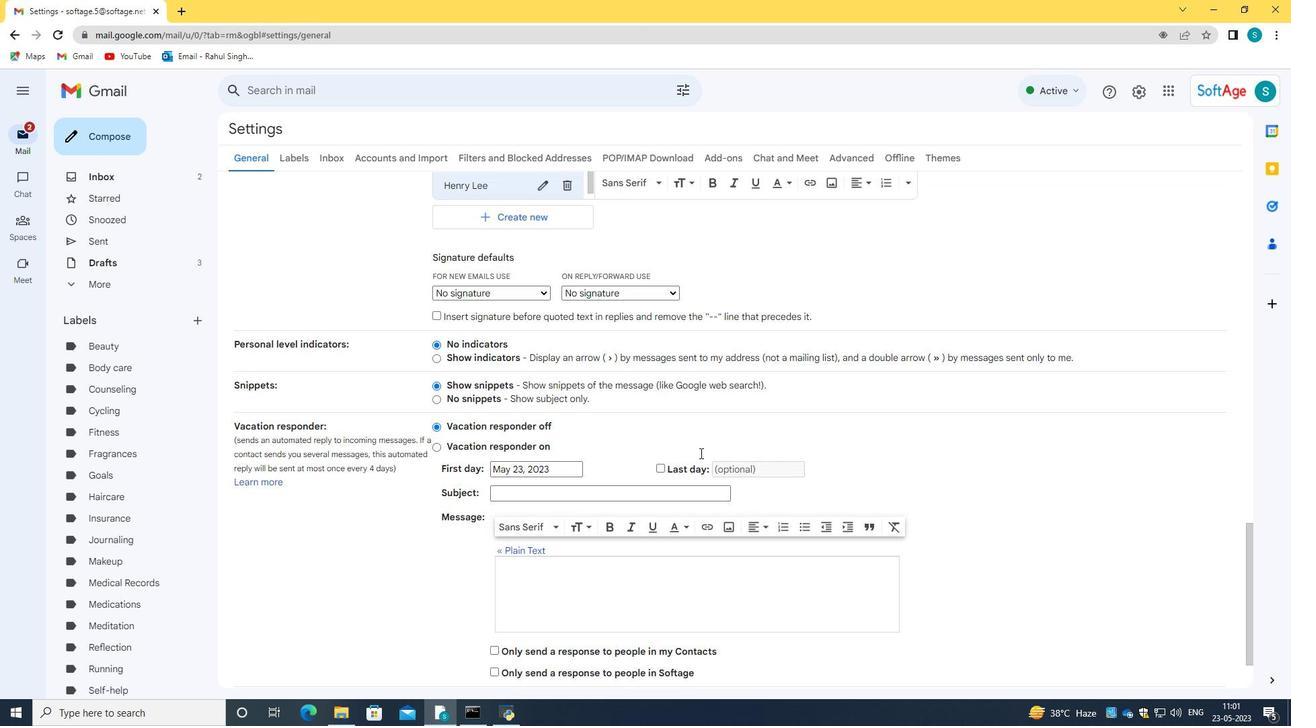 
Action: Mouse scrolled (700, 452) with delta (0, 0)
Screenshot: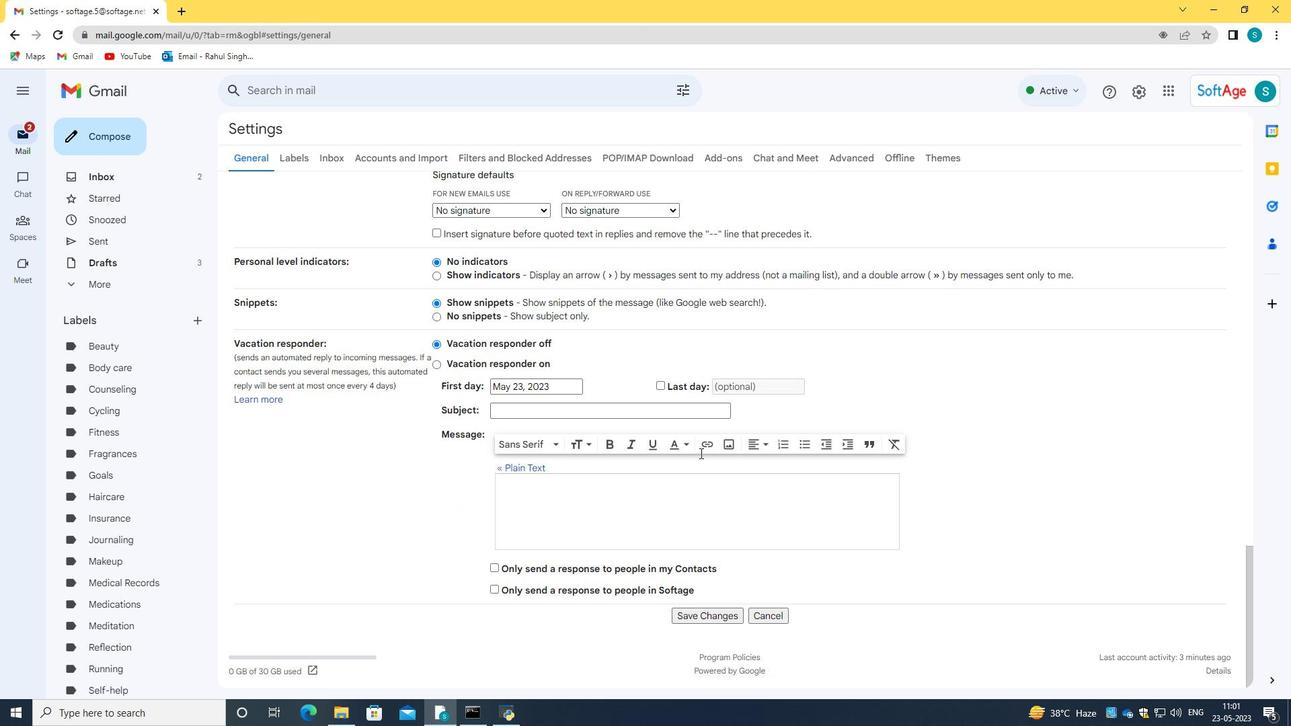 
Action: Mouse scrolled (700, 452) with delta (0, 0)
Screenshot: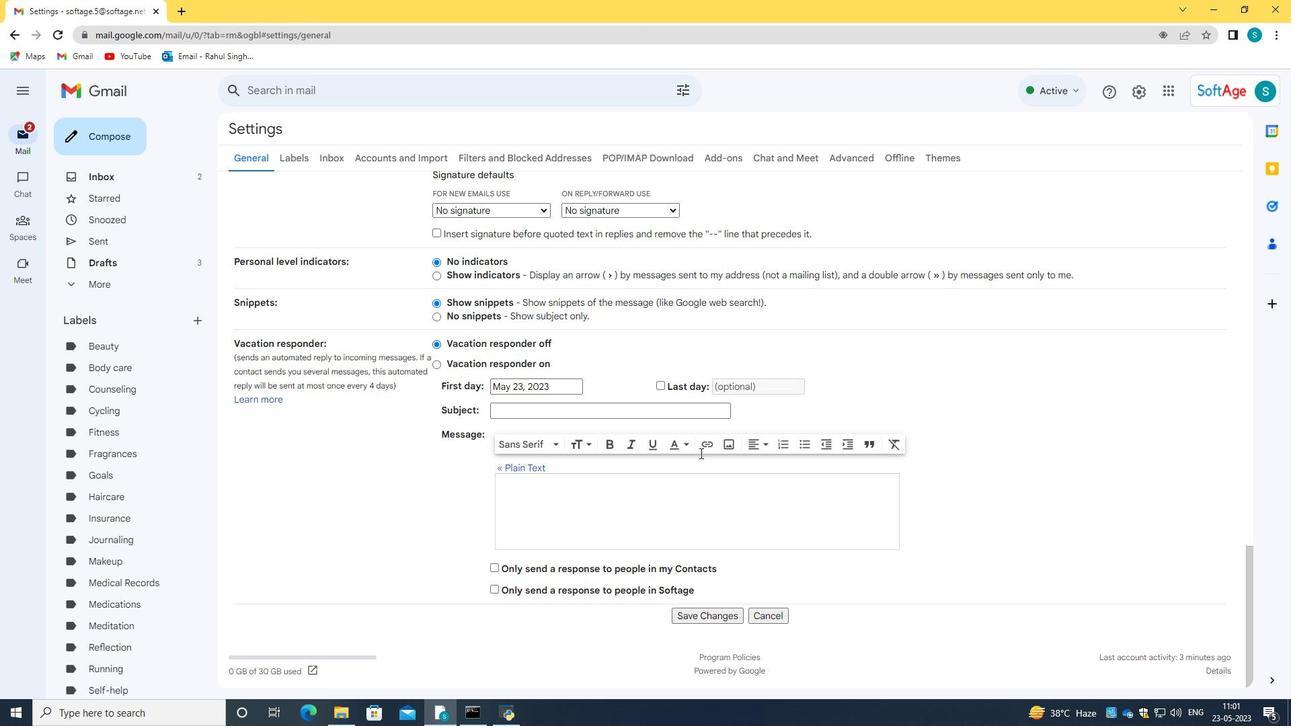 
Action: Mouse moved to (700, 617)
Screenshot: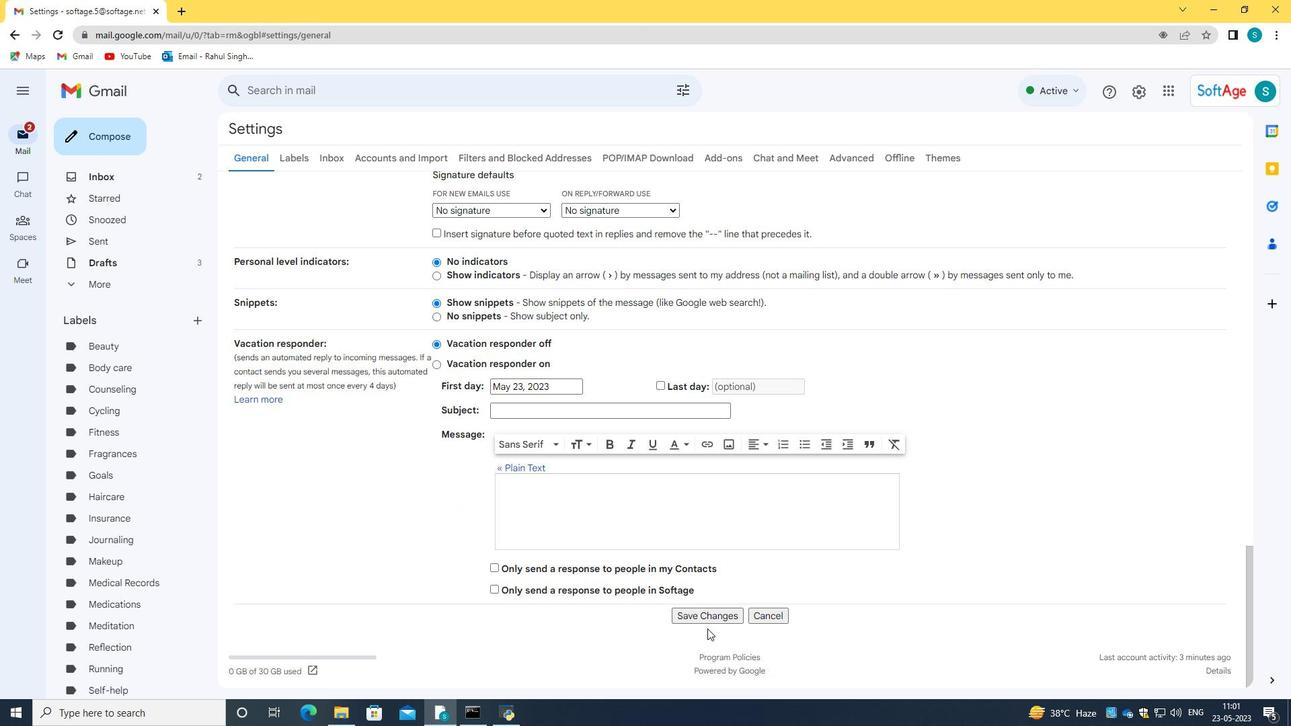 
Action: Mouse pressed left at (700, 617)
Screenshot: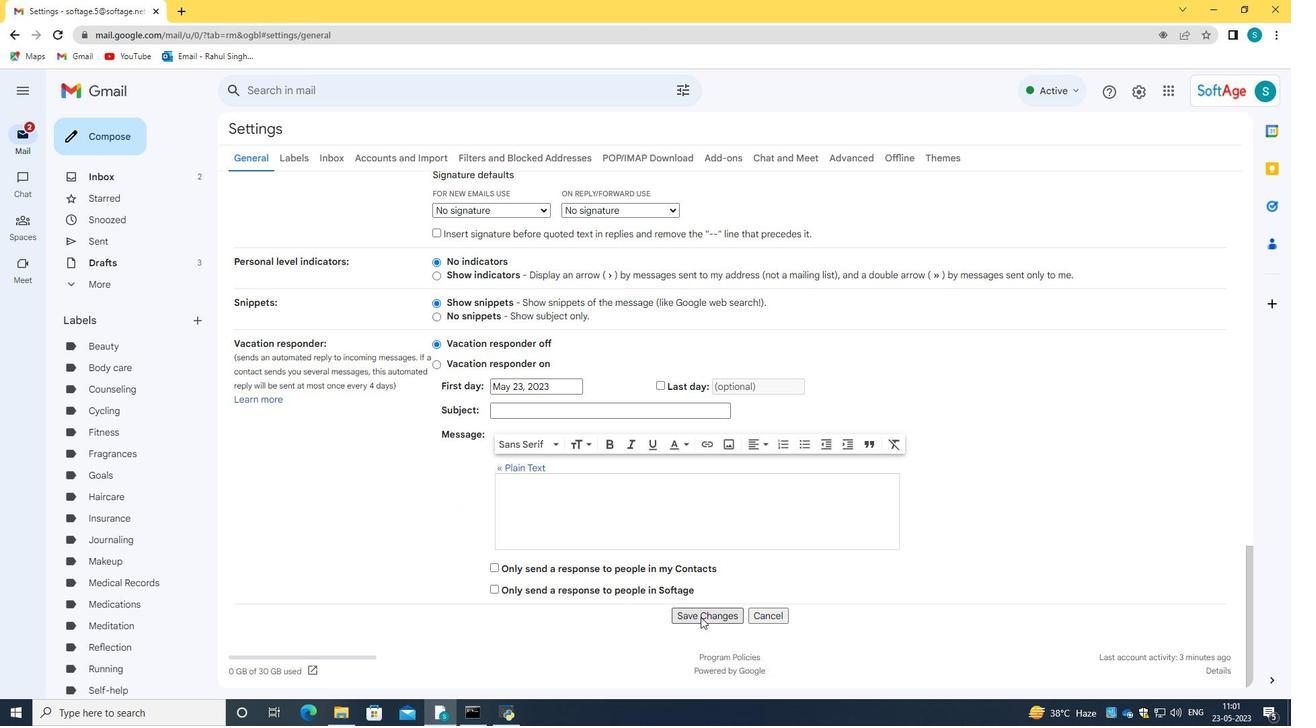 
Action: Mouse moved to (106, 127)
Screenshot: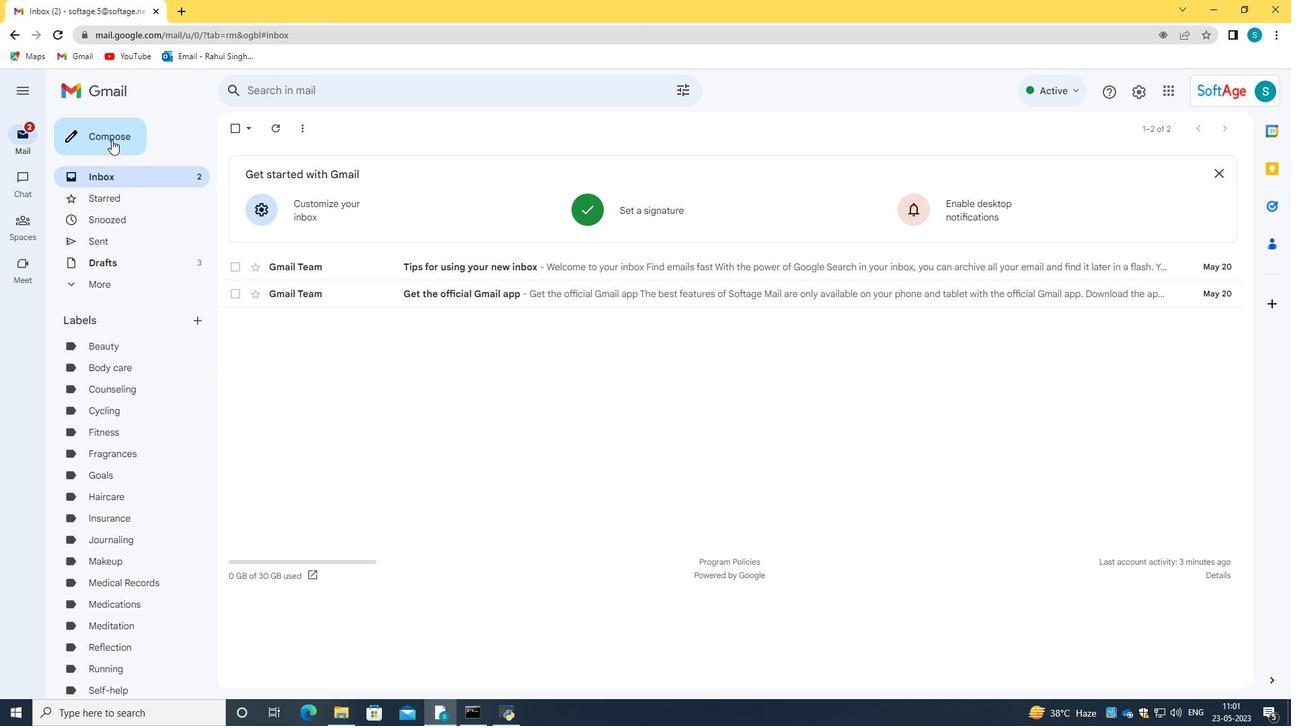 
Action: Mouse pressed left at (106, 127)
Screenshot: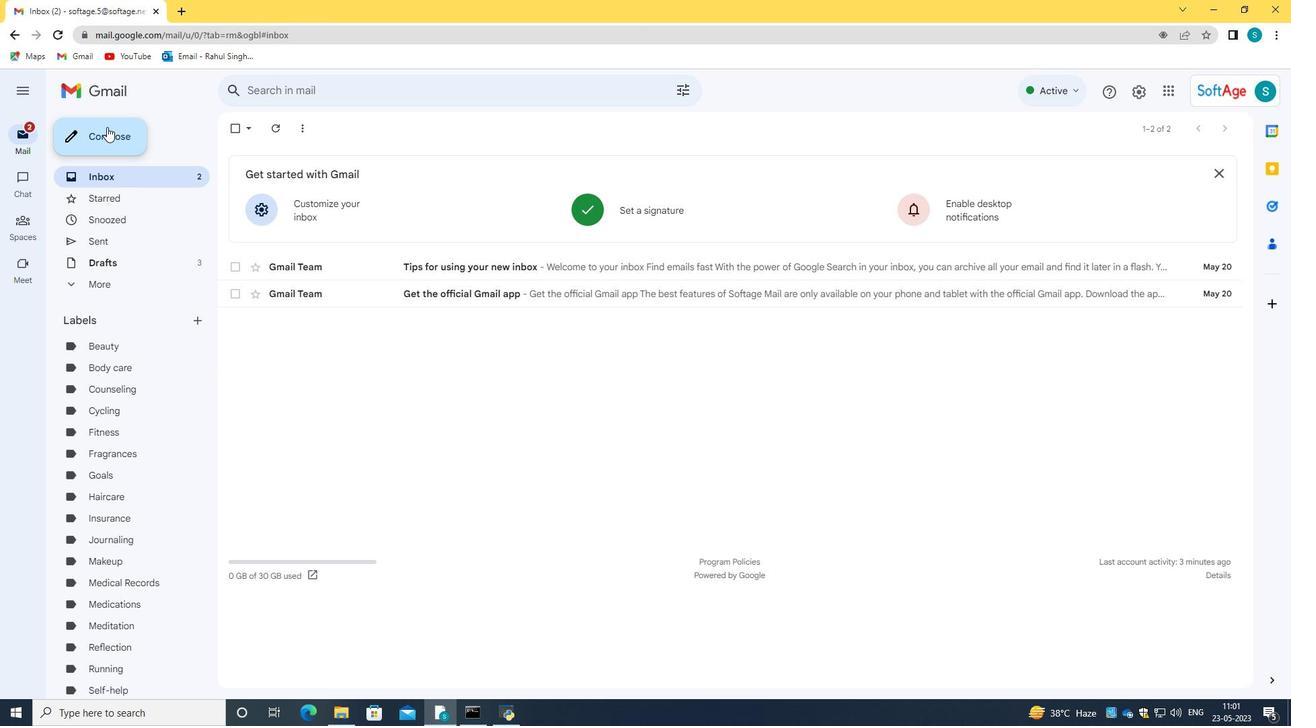 
Action: Mouse moved to (1217, 301)
Screenshot: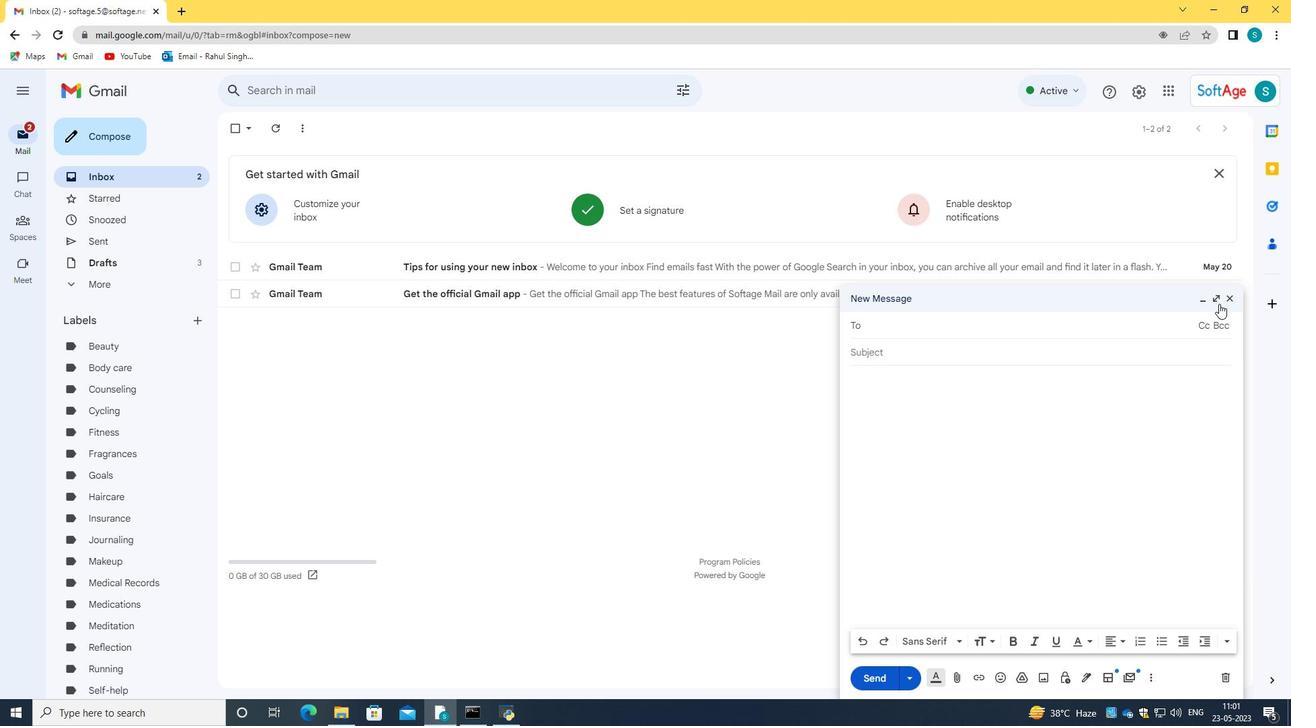 
Action: Mouse pressed left at (1217, 301)
Screenshot: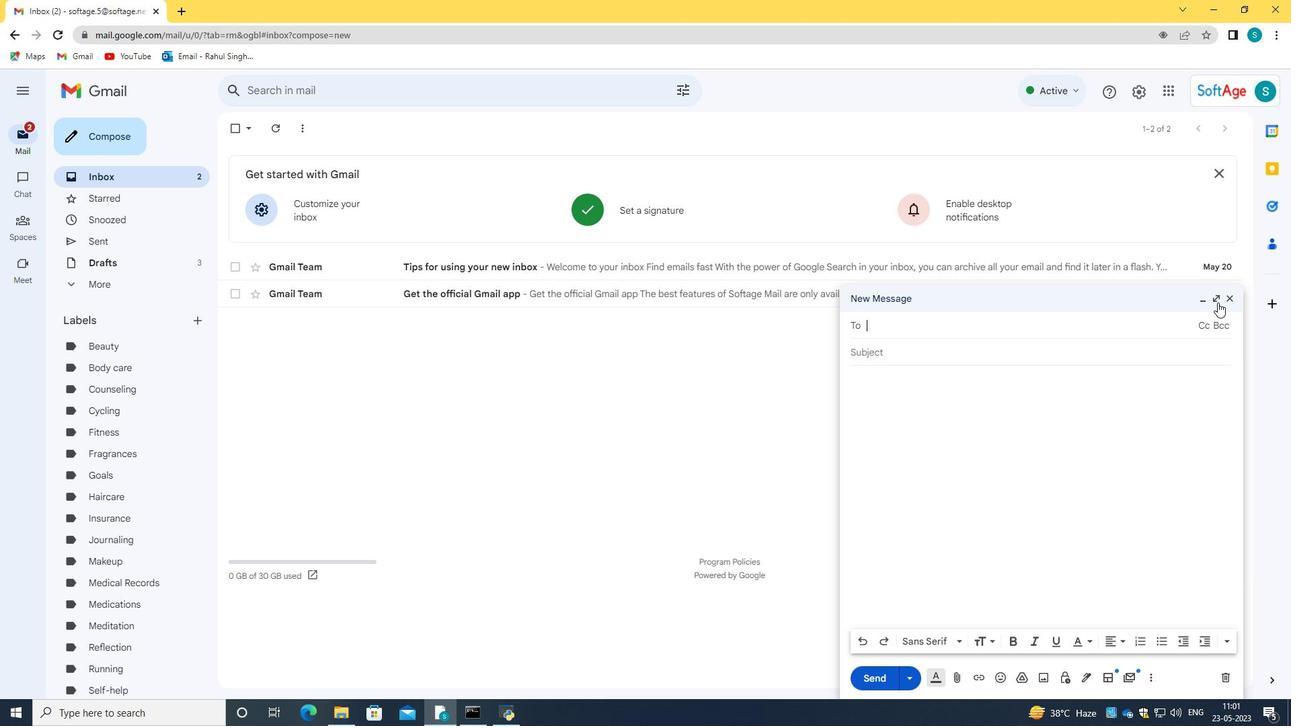 
Action: Mouse moved to (346, 662)
Screenshot: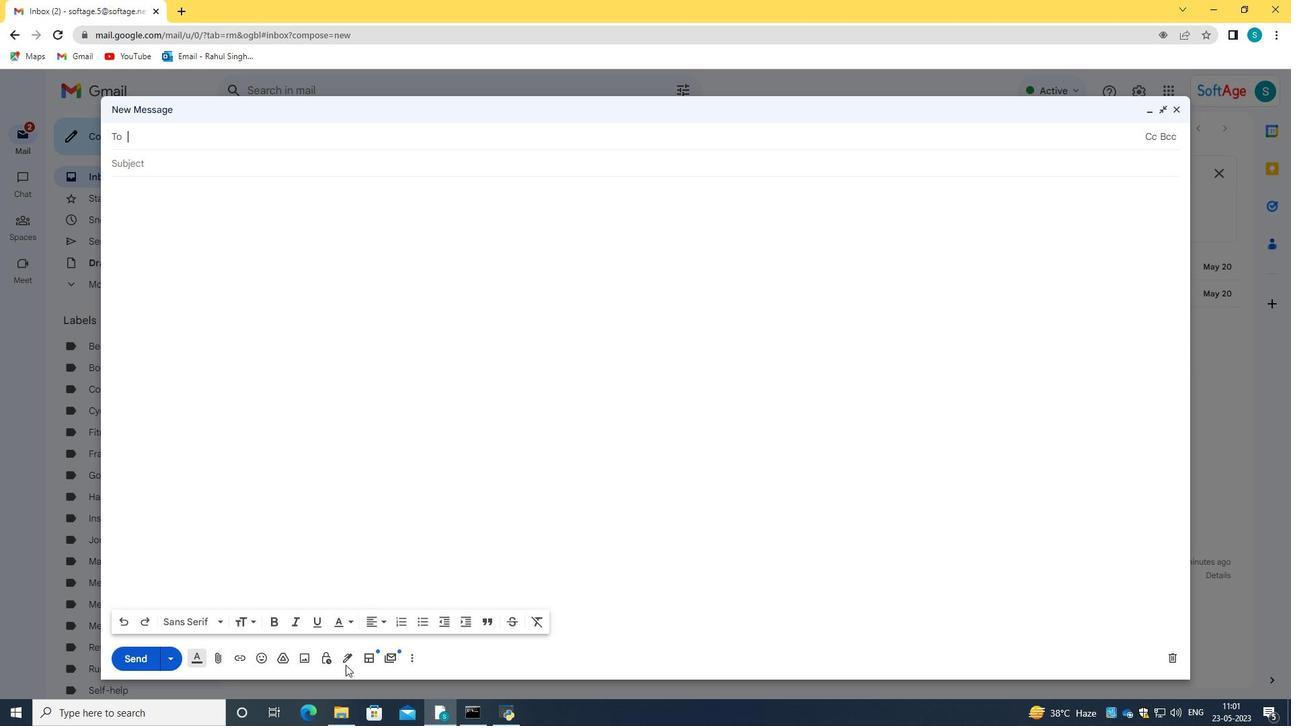 
Action: Mouse pressed left at (346, 662)
Screenshot: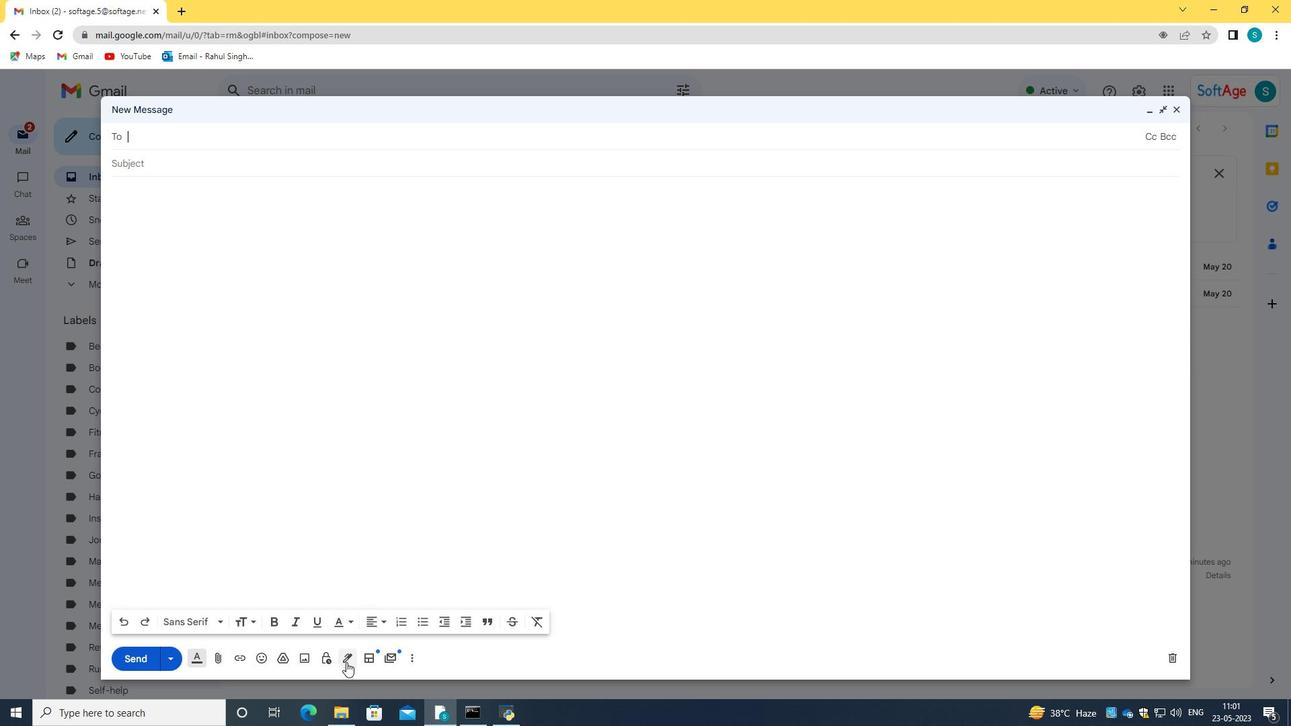 
Action: Mouse moved to (400, 638)
Screenshot: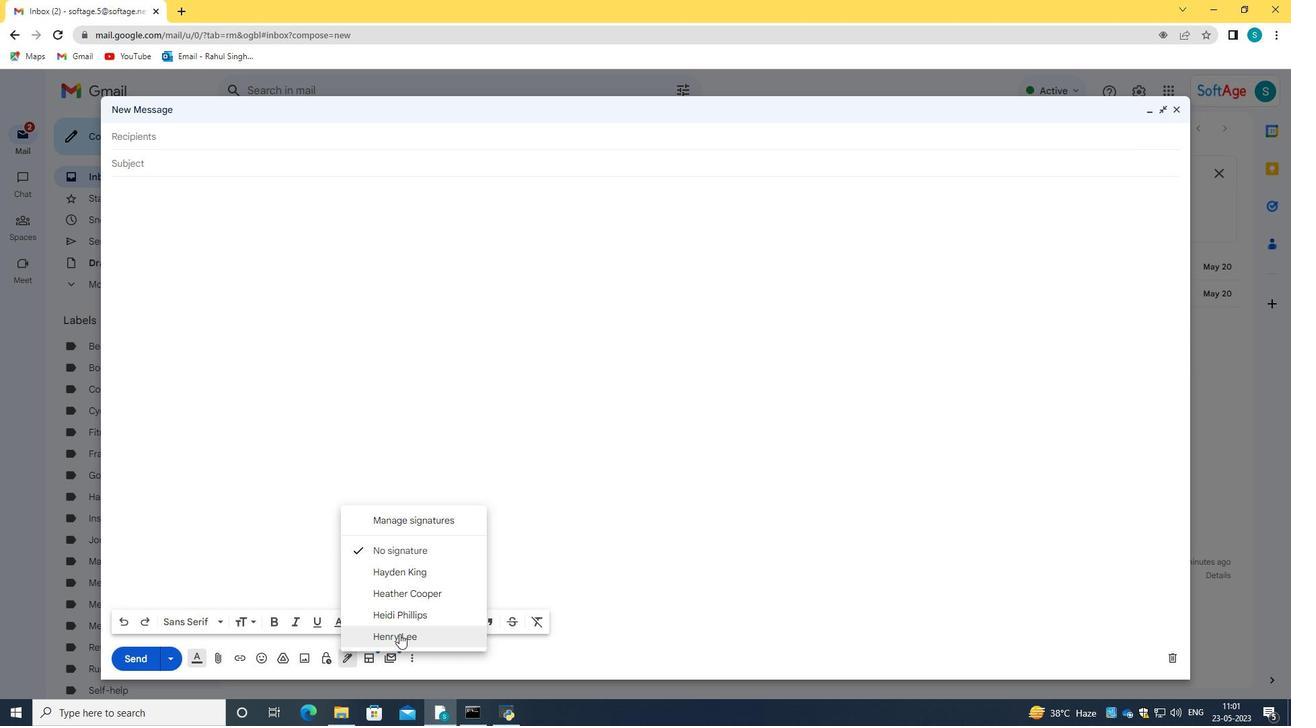 
Action: Mouse pressed left at (400, 638)
Screenshot: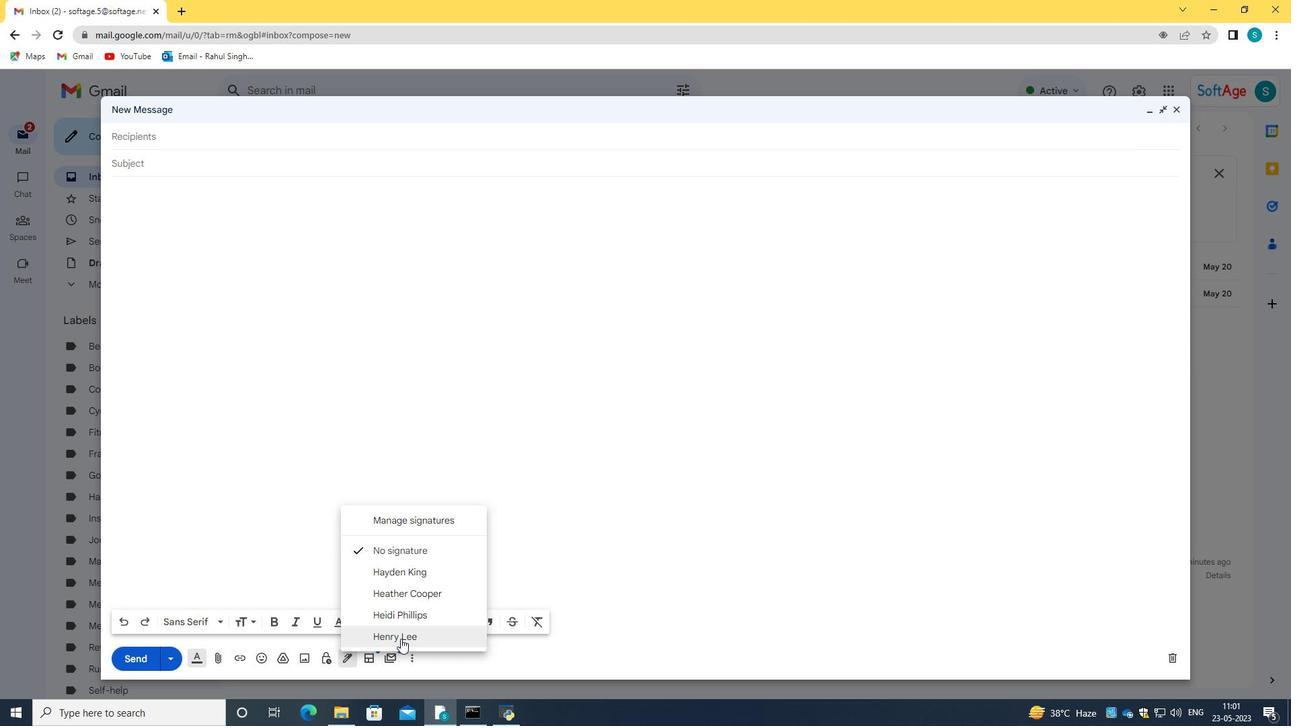 
Action: Mouse moved to (190, 156)
Screenshot: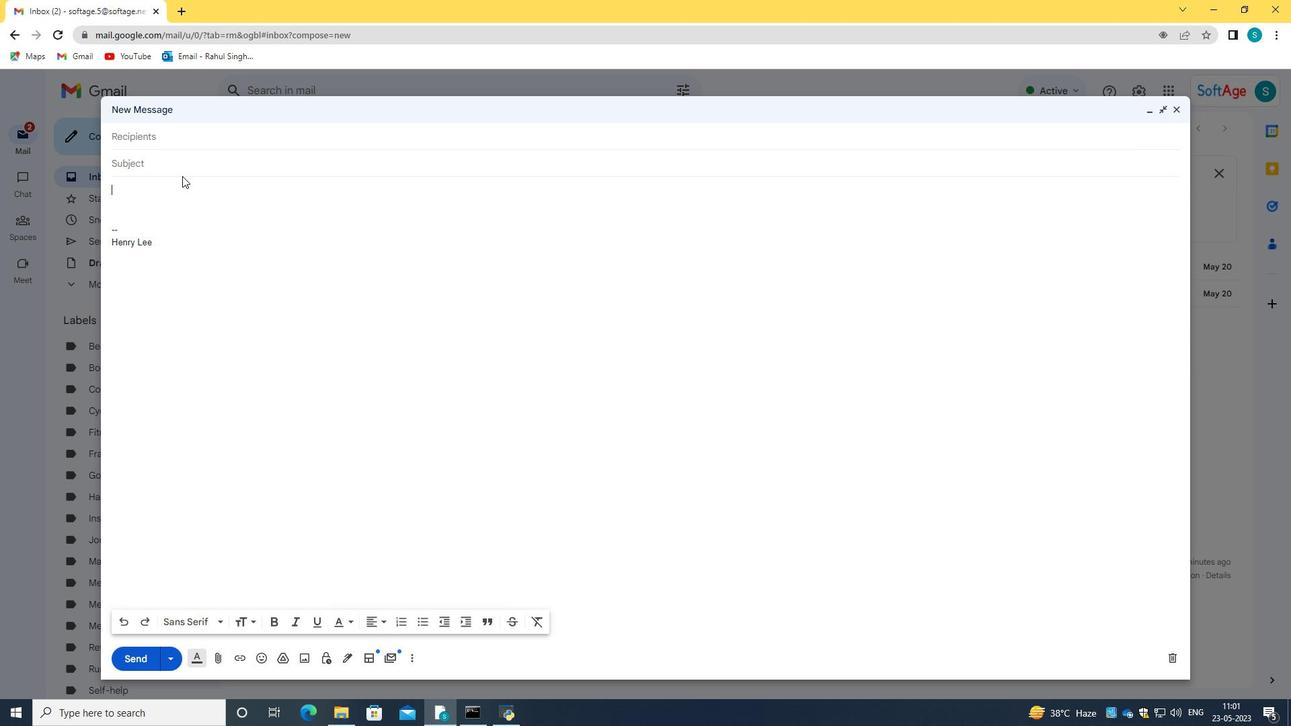 
Action: Mouse pressed left at (190, 156)
Screenshot: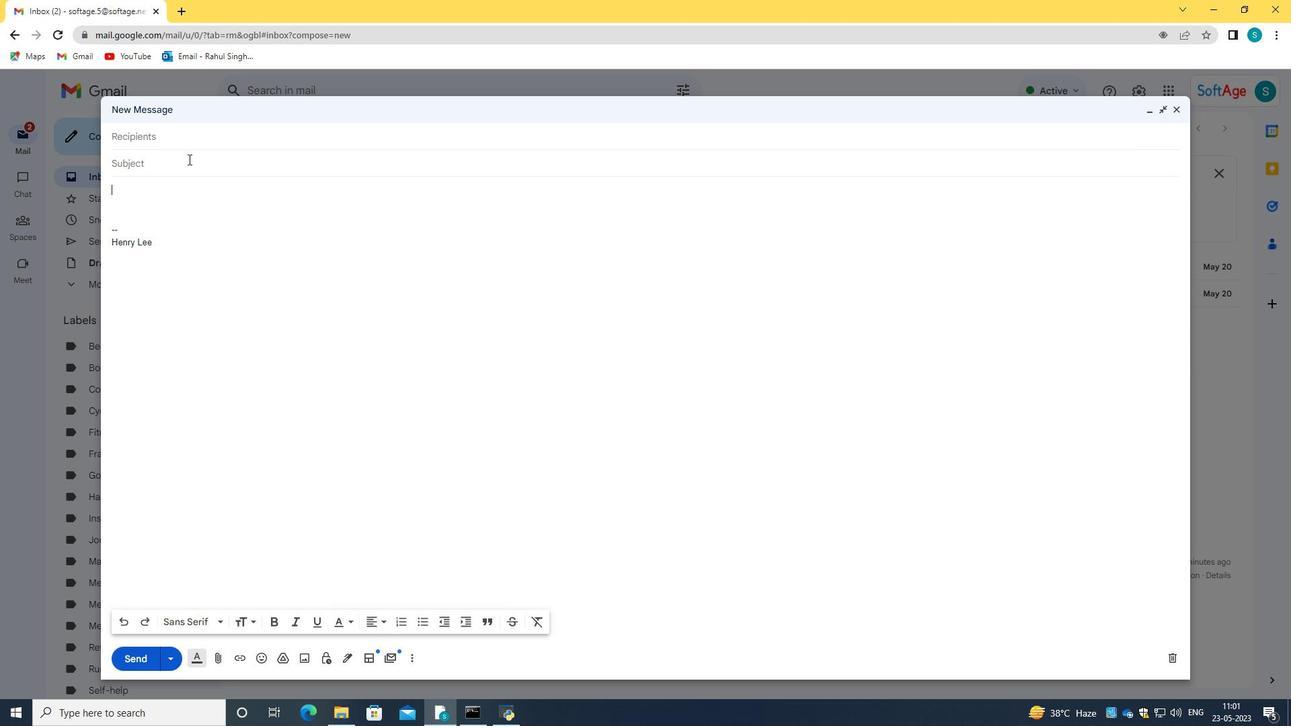 
Action: Key pressed <Key.caps_lock>R<Key.caps_lock>equest<Key.space>for<Key.space>information<Key.space>
Screenshot: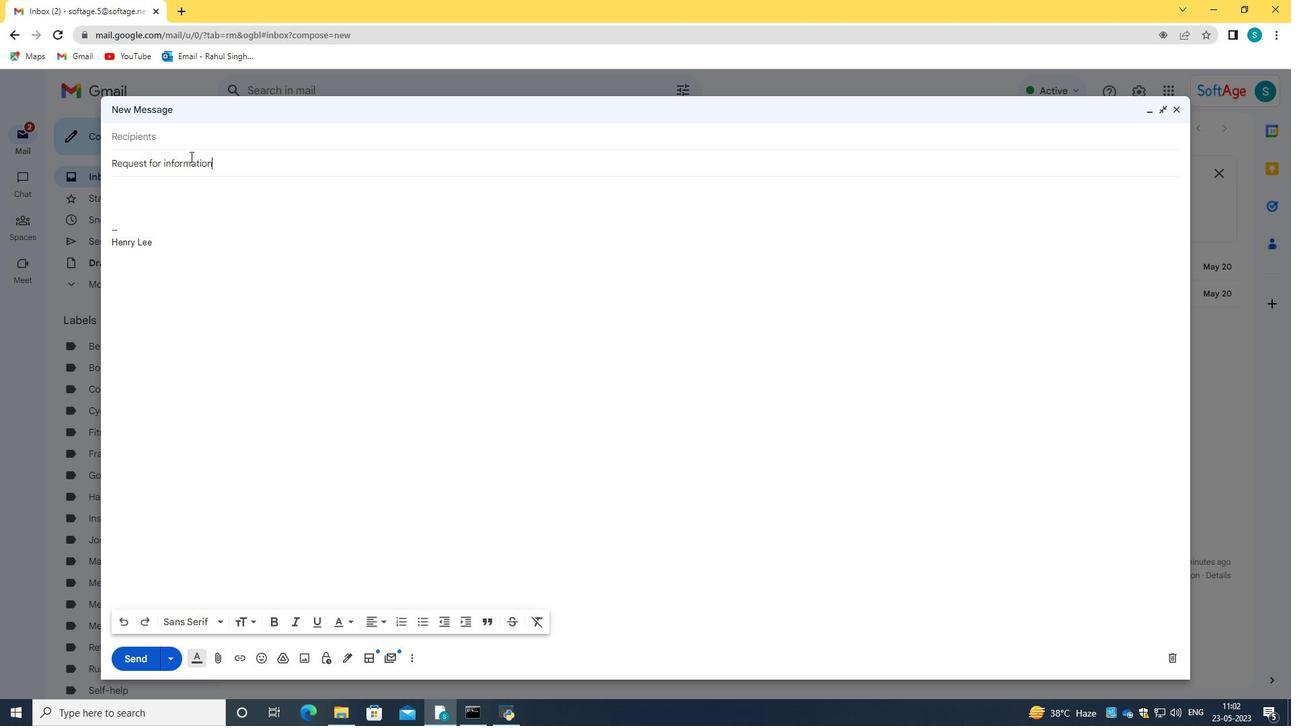 
Action: Mouse moved to (187, 203)
Screenshot: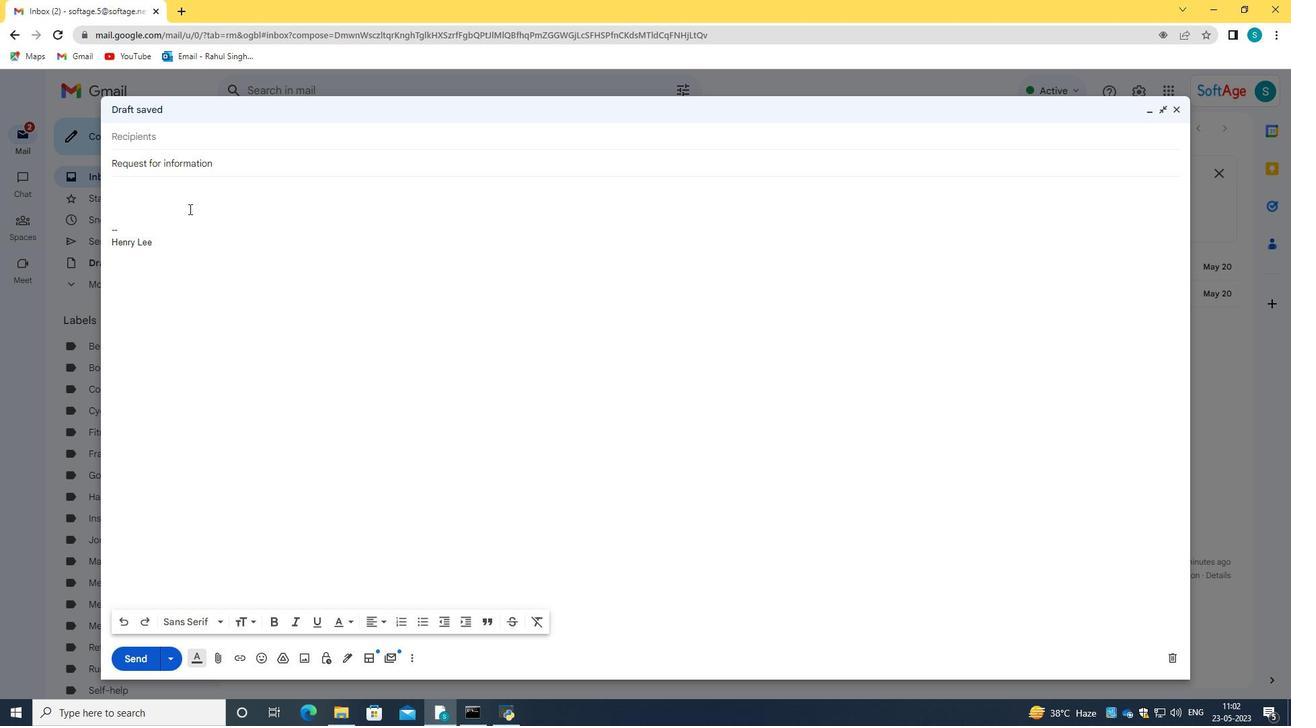 
Action: Mouse pressed left at (187, 203)
Screenshot: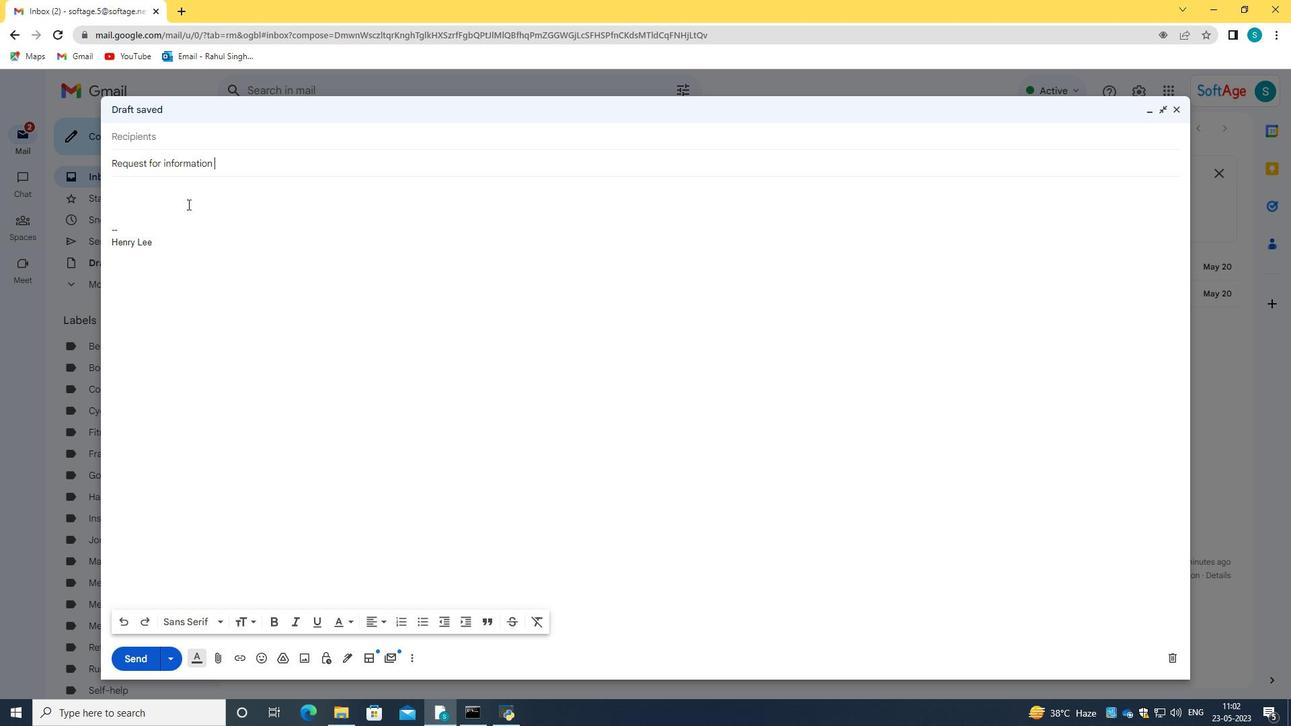 
Action: Key pressed <Key.caps_lock>I<Key.caps_lock><Key.space>need<Key.space>your<Key.space>advice<Key.space>on<Key.space>the<Key.space>selection<Key.space>of<Key.space>the<Key.space>new<Key.space>office<Key.space>equipment.
Screenshot: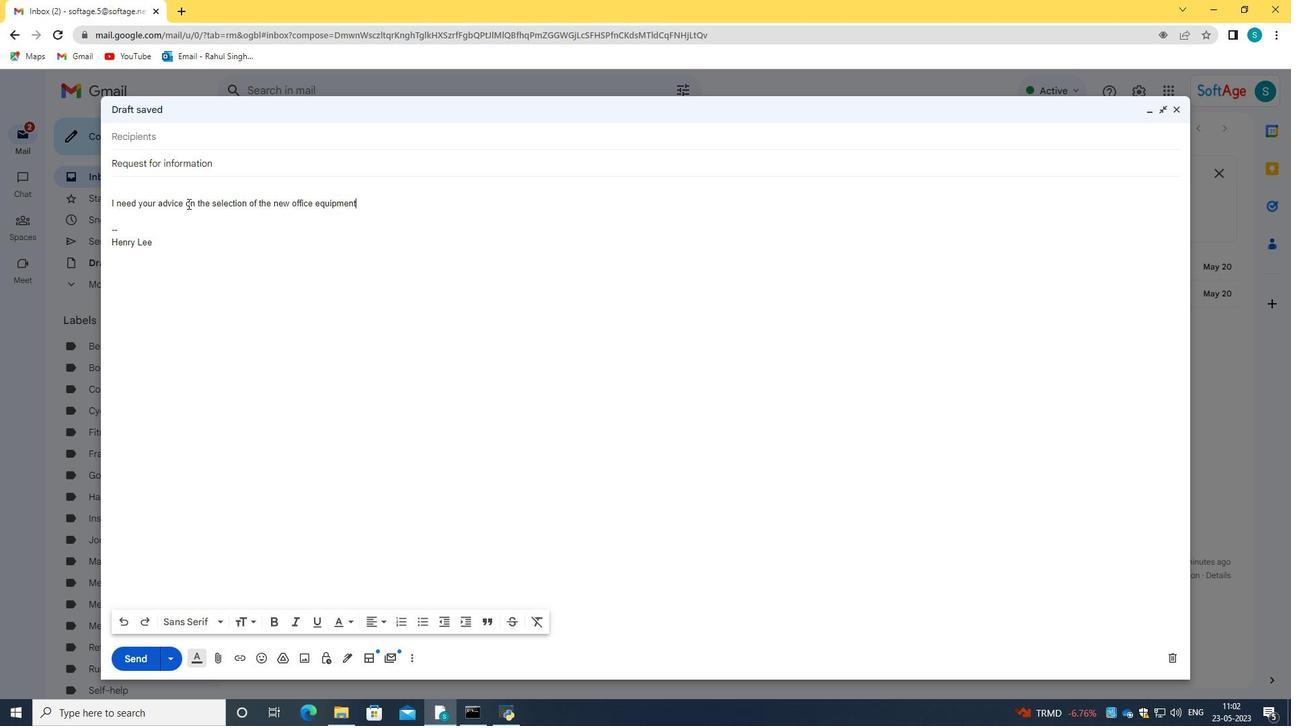 
Action: Mouse moved to (157, 139)
Screenshot: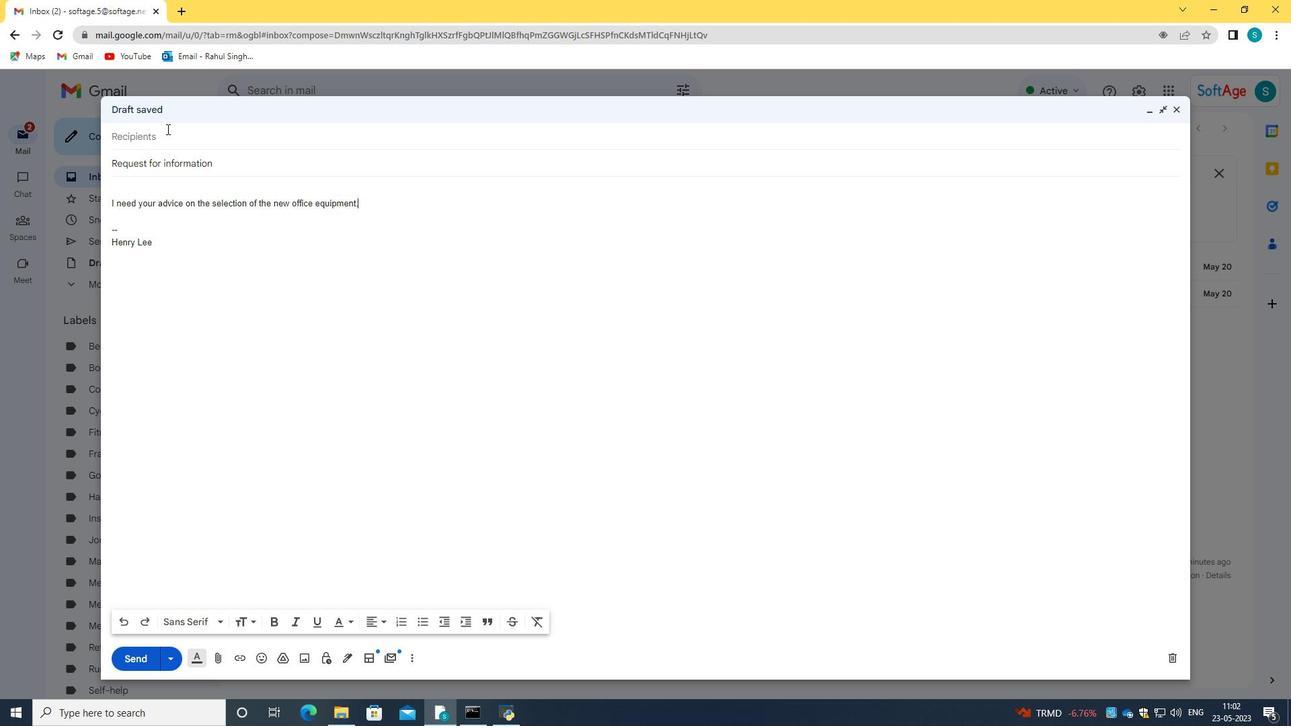 
Action: Mouse pressed left at (157, 139)
Screenshot: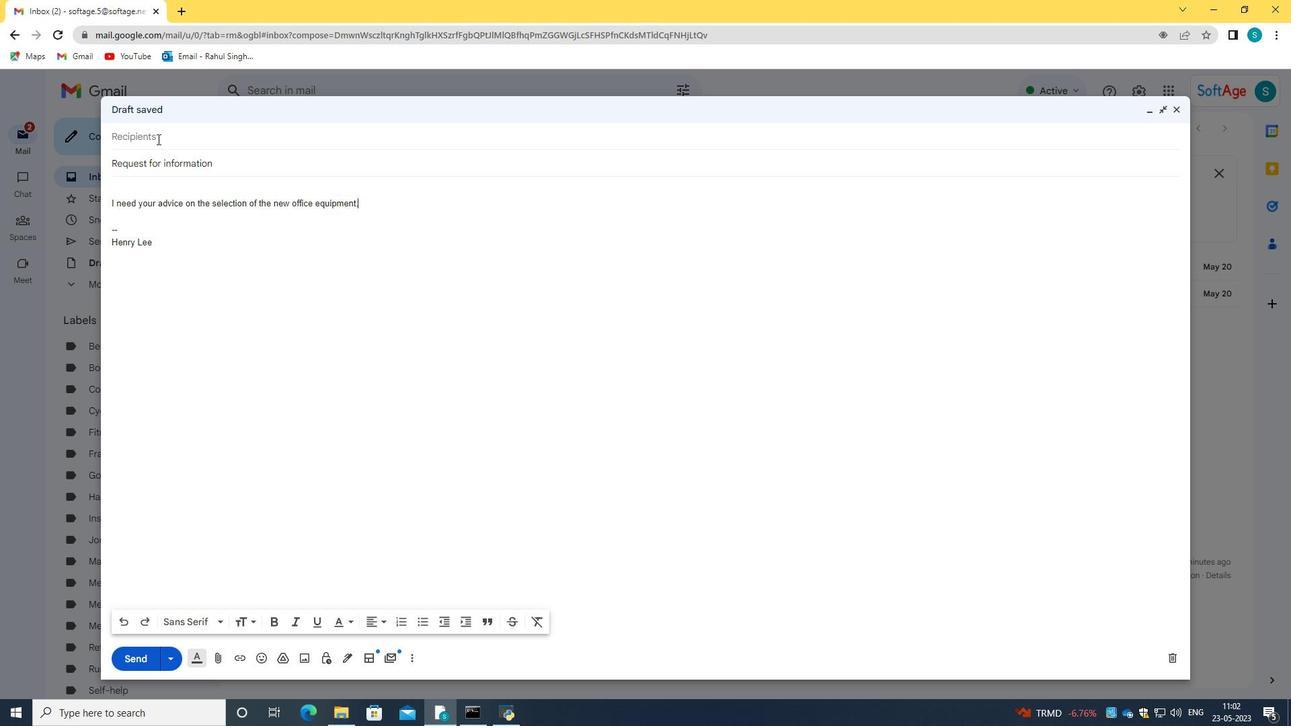
Action: Key pressed softage.9<Key.shift>@softage.net
Screenshot: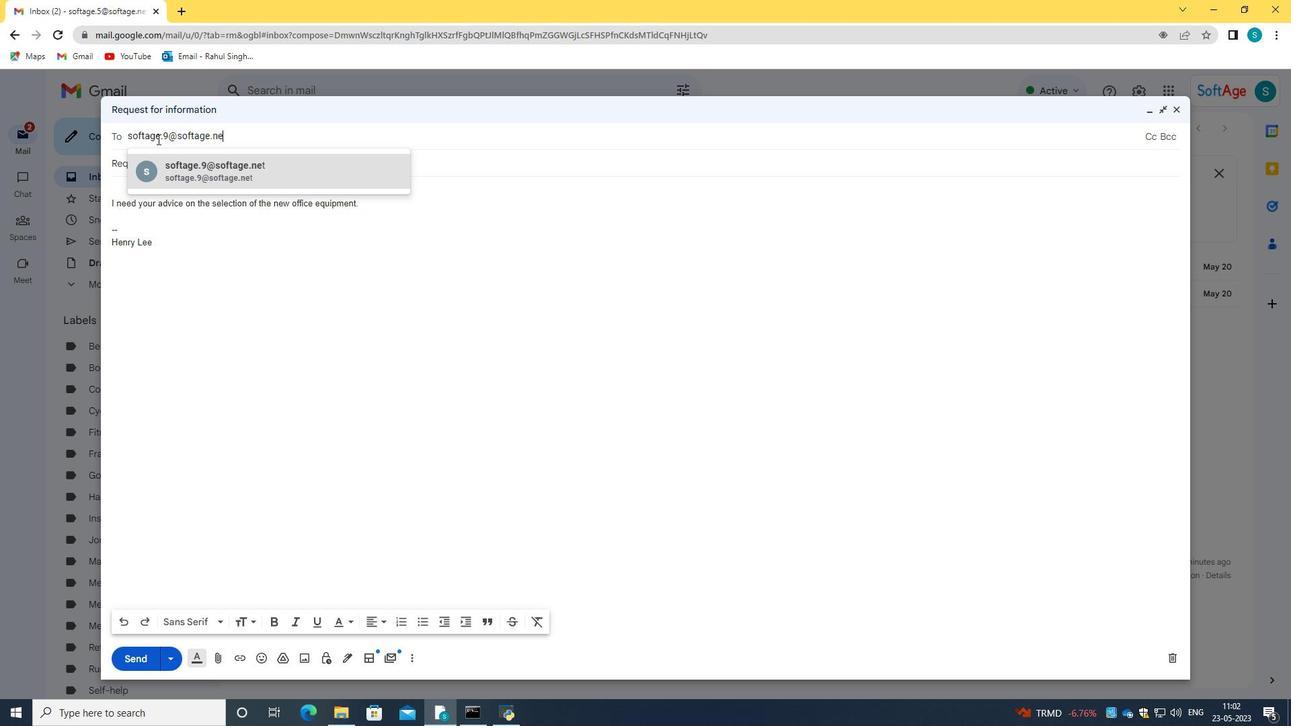 
Action: Mouse moved to (212, 164)
Screenshot: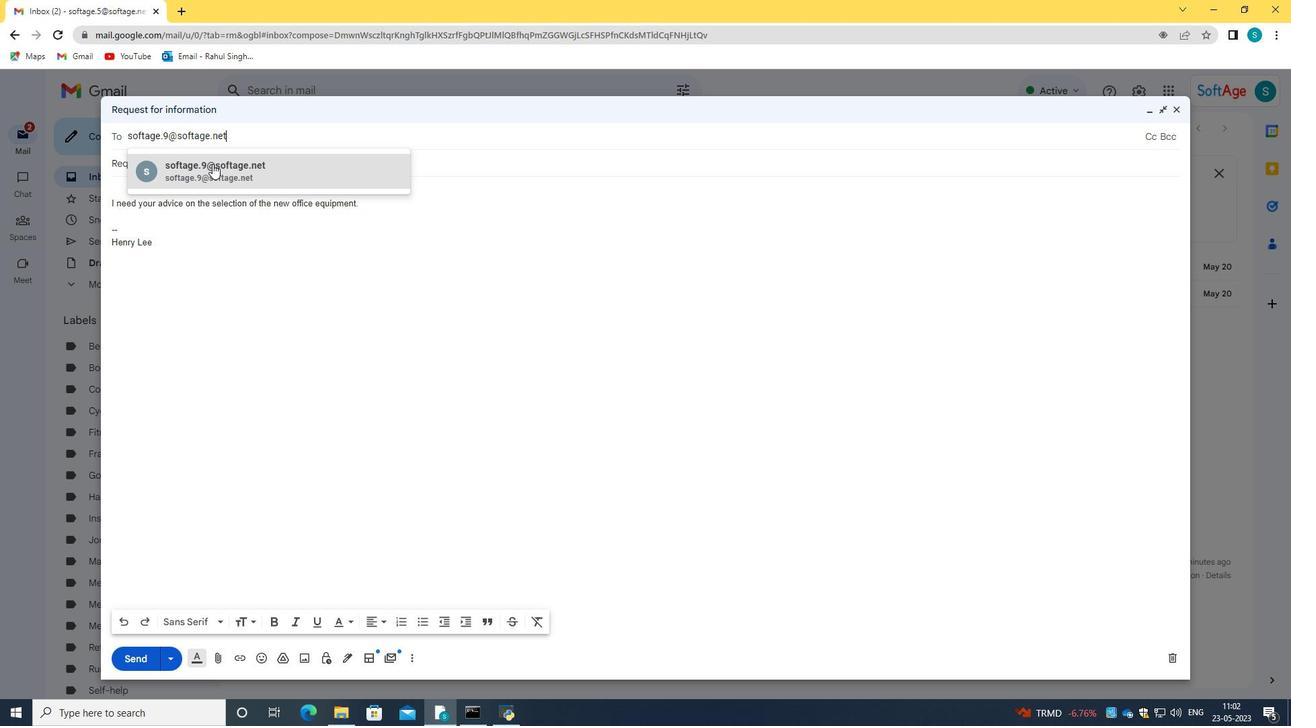 
Action: Mouse pressed left at (212, 164)
Screenshot: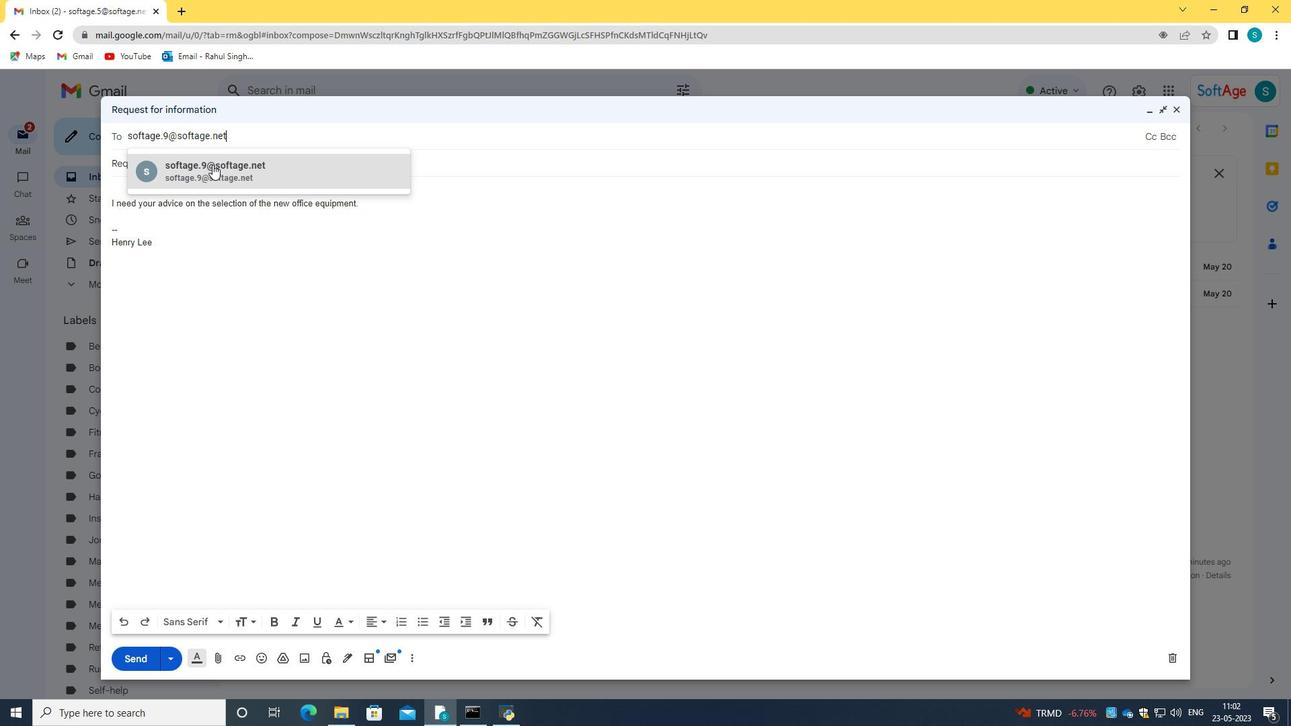 
Action: Mouse moved to (186, 217)
Screenshot: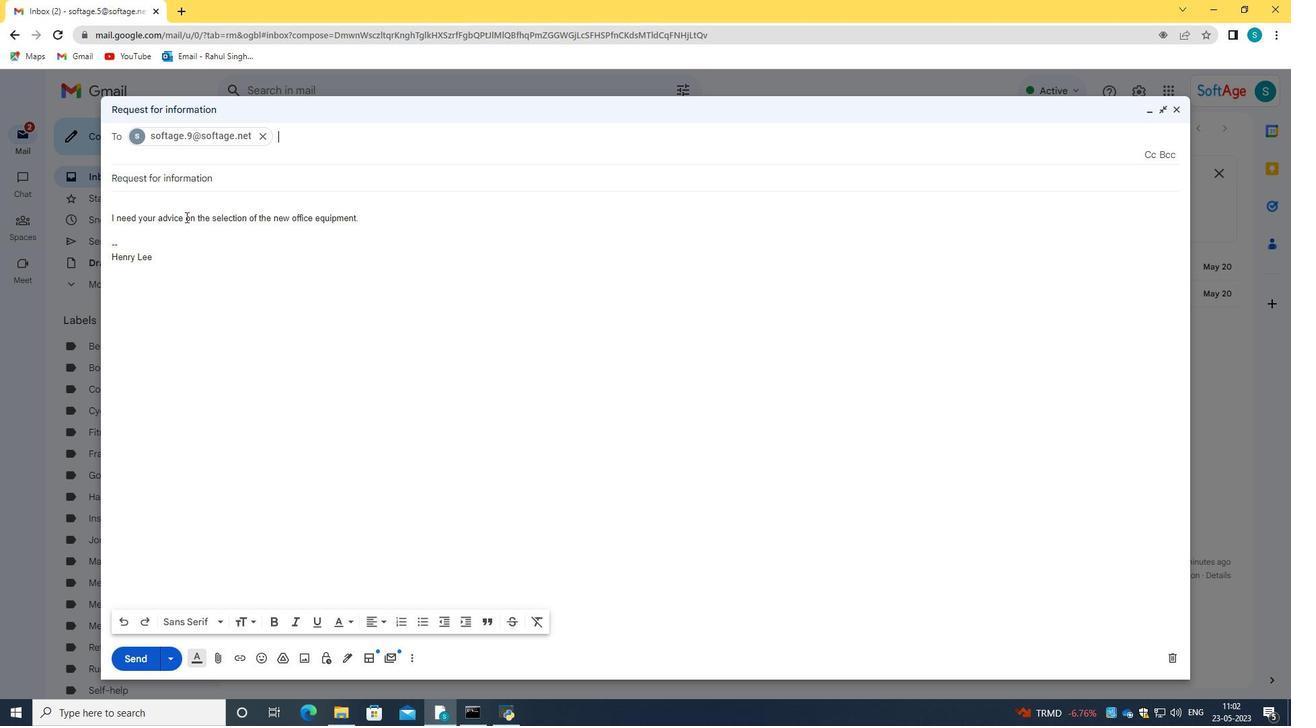 
Action: Mouse pressed left at (186, 217)
Screenshot: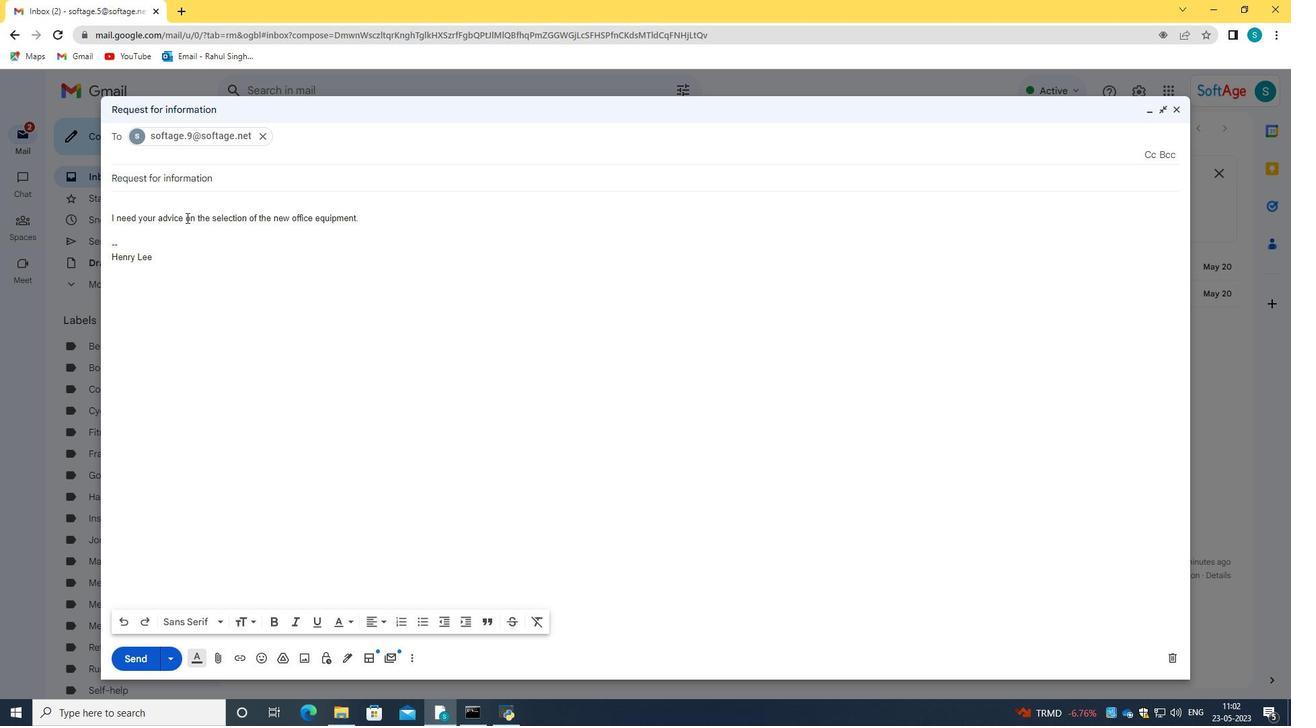 
Action: Mouse moved to (180, 202)
Screenshot: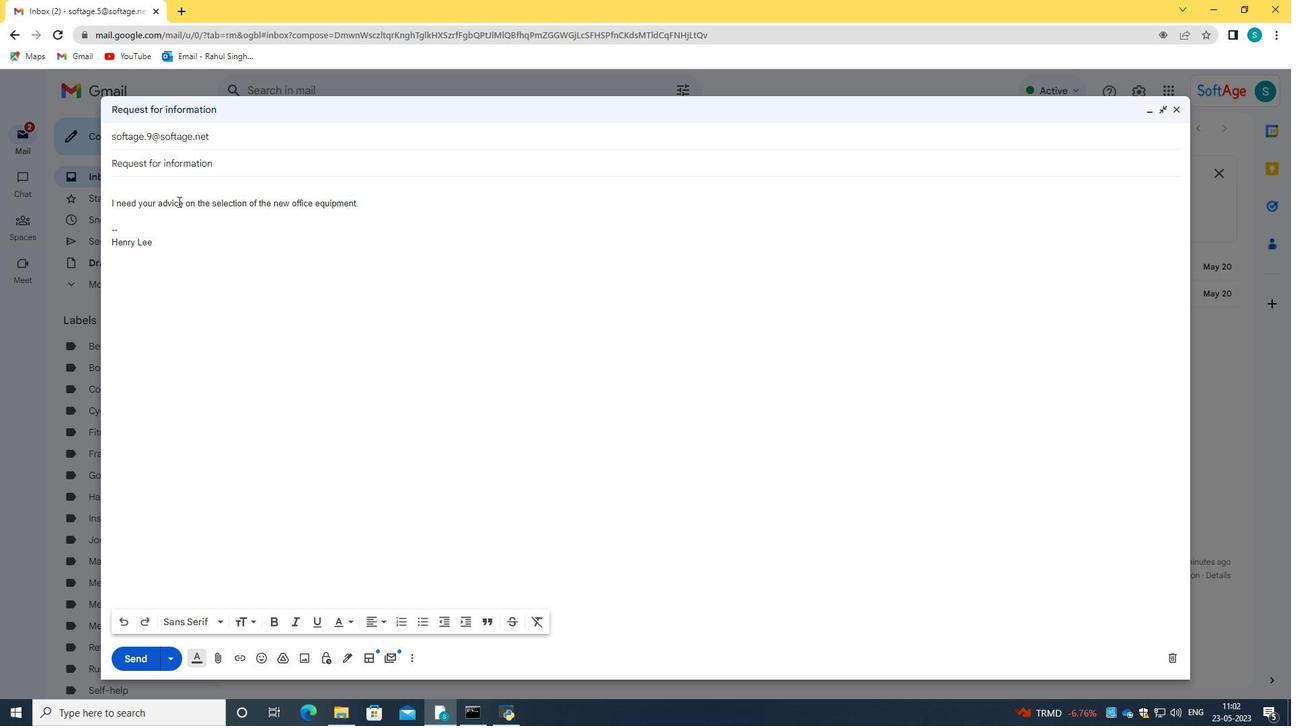 
Action: Mouse pressed left at (180, 202)
Screenshot: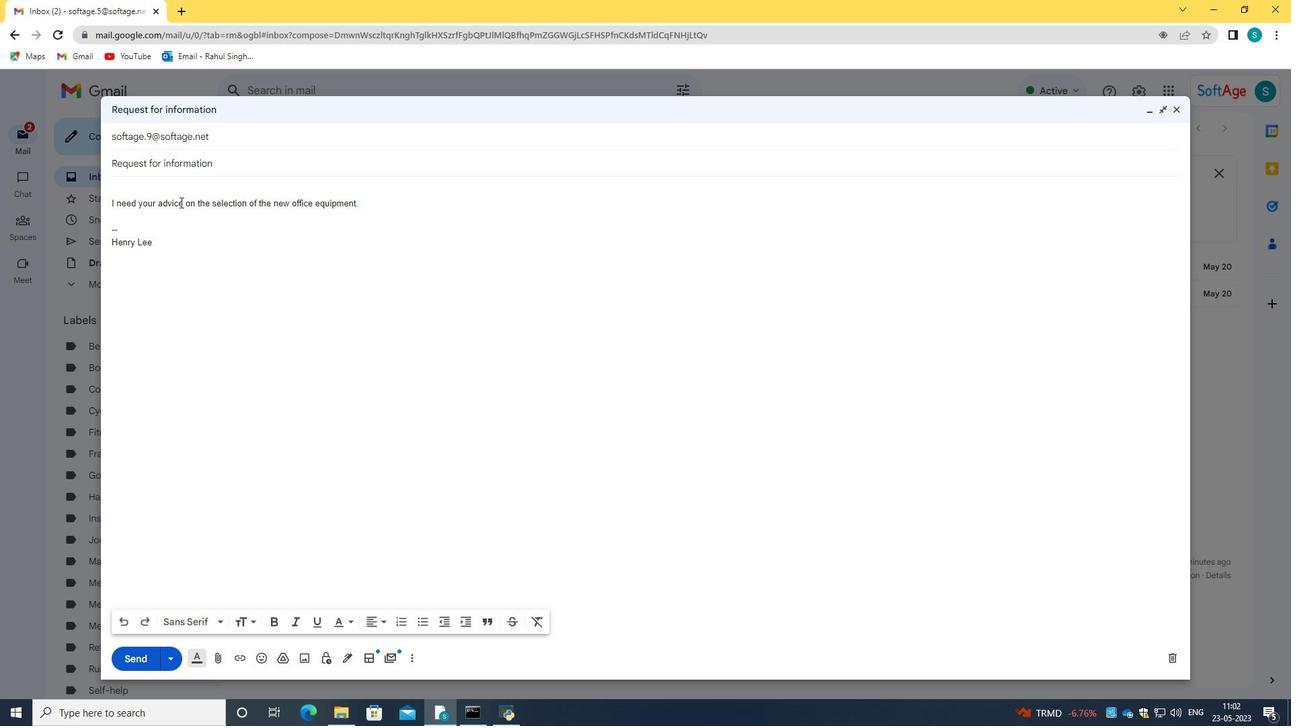 
Action: Mouse moved to (186, 201)
Screenshot: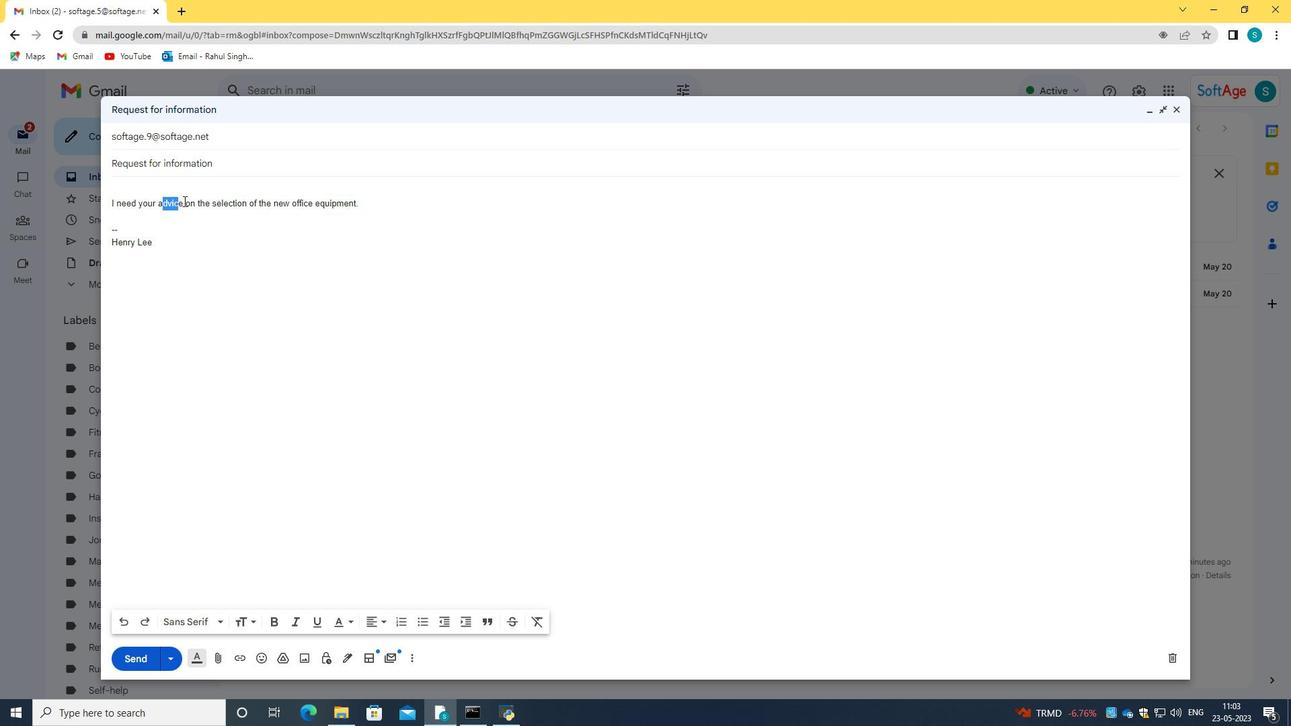 
Action: Mouse pressed left at (186, 201)
Screenshot: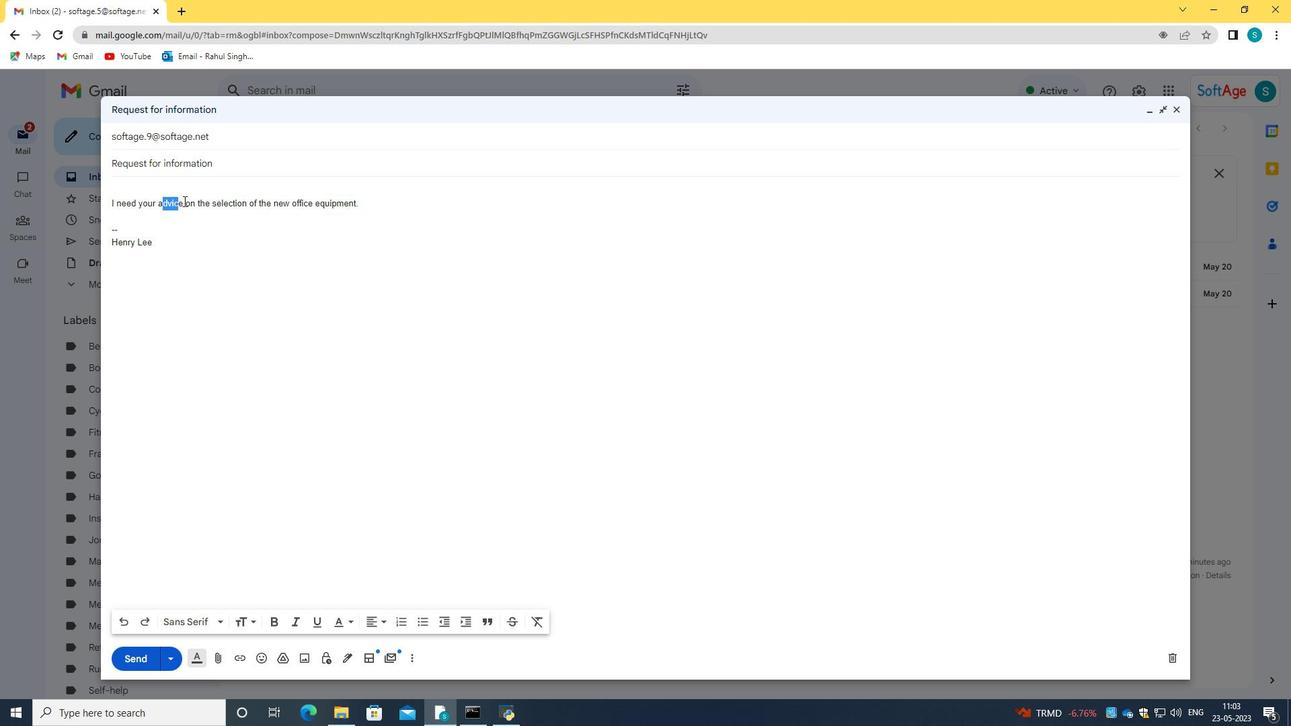 
Action: Mouse moved to (338, 619)
Screenshot: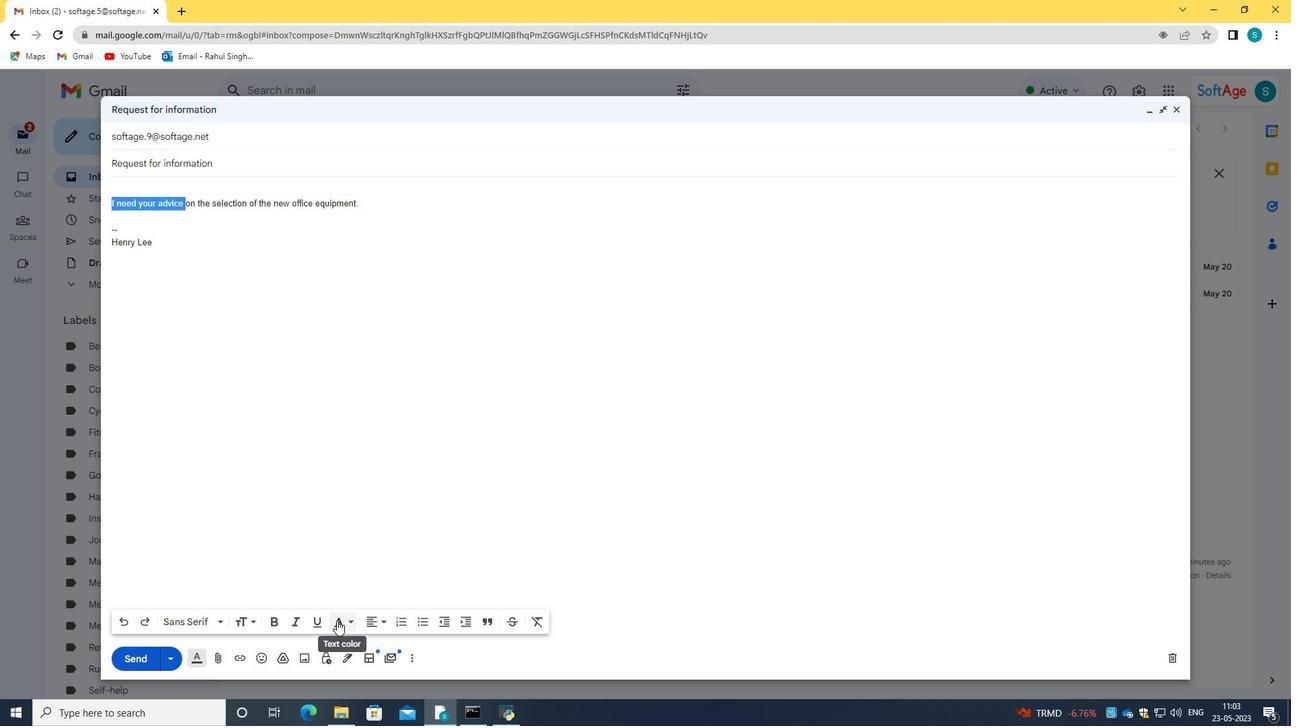 
Action: Mouse pressed left at (338, 619)
Screenshot: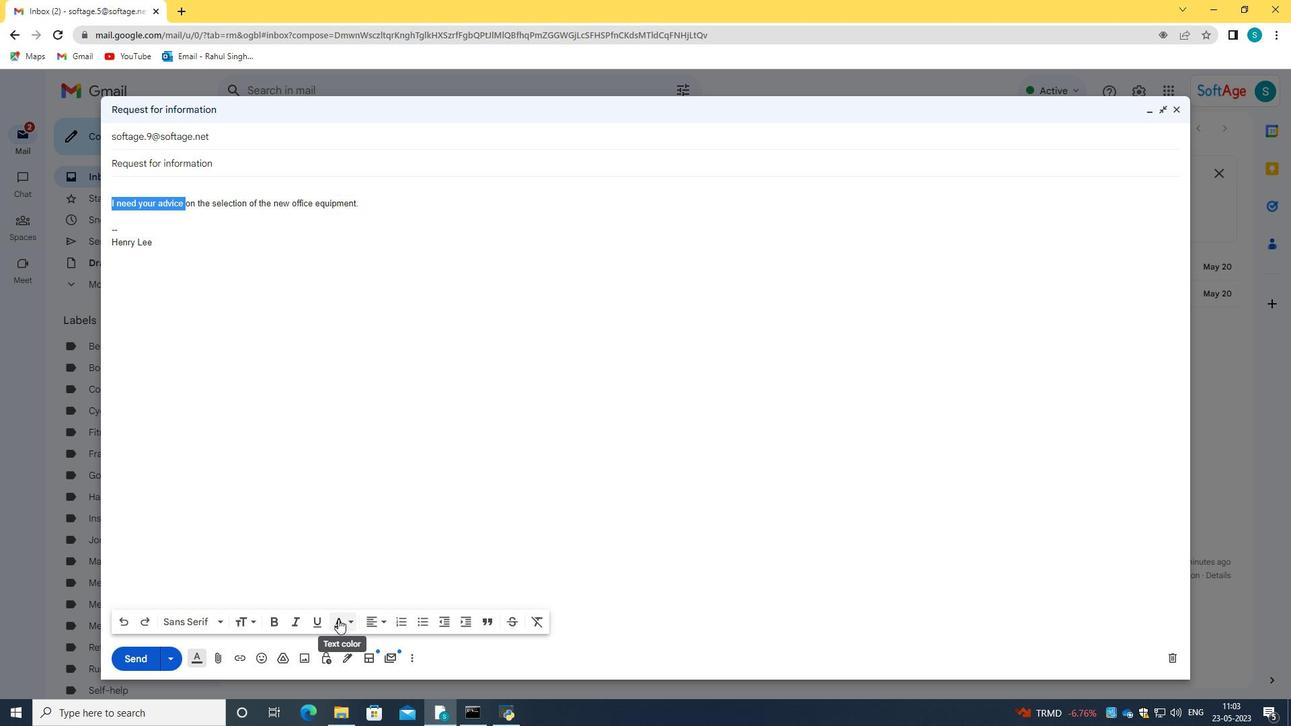 
Action: Mouse moved to (330, 578)
Screenshot: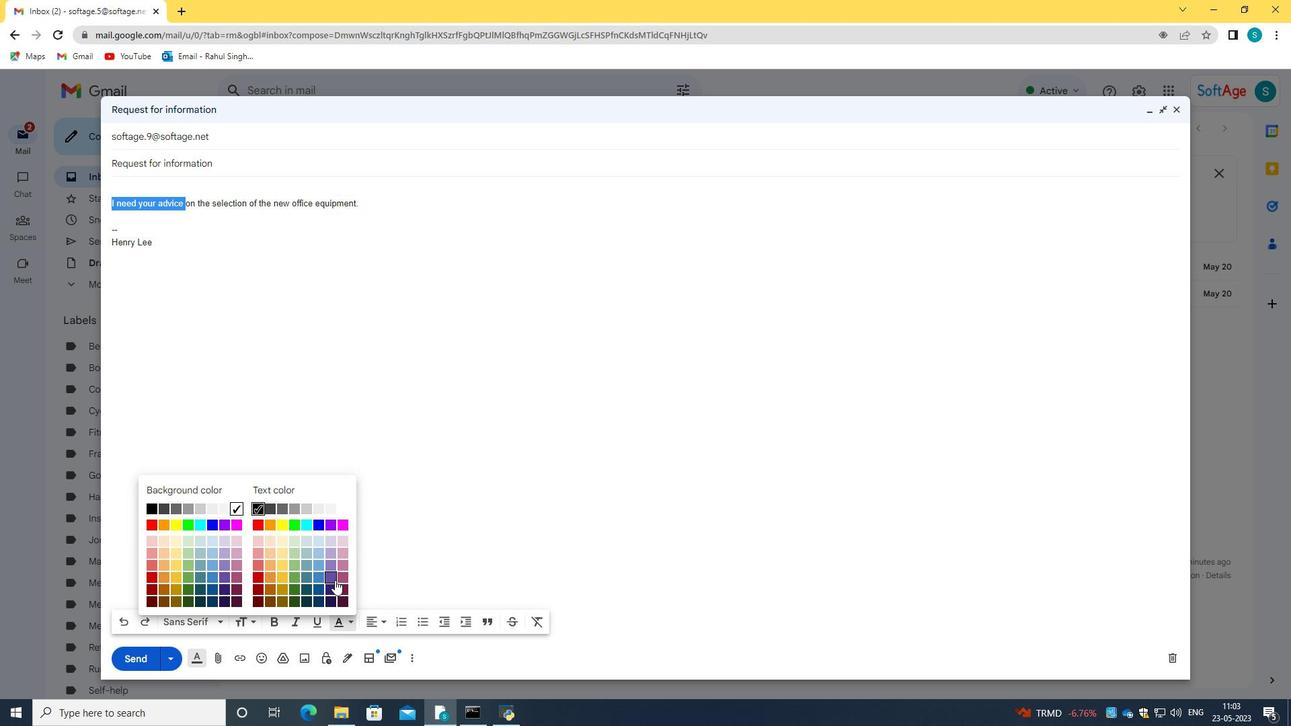 
Action: Mouse pressed left at (330, 578)
Screenshot: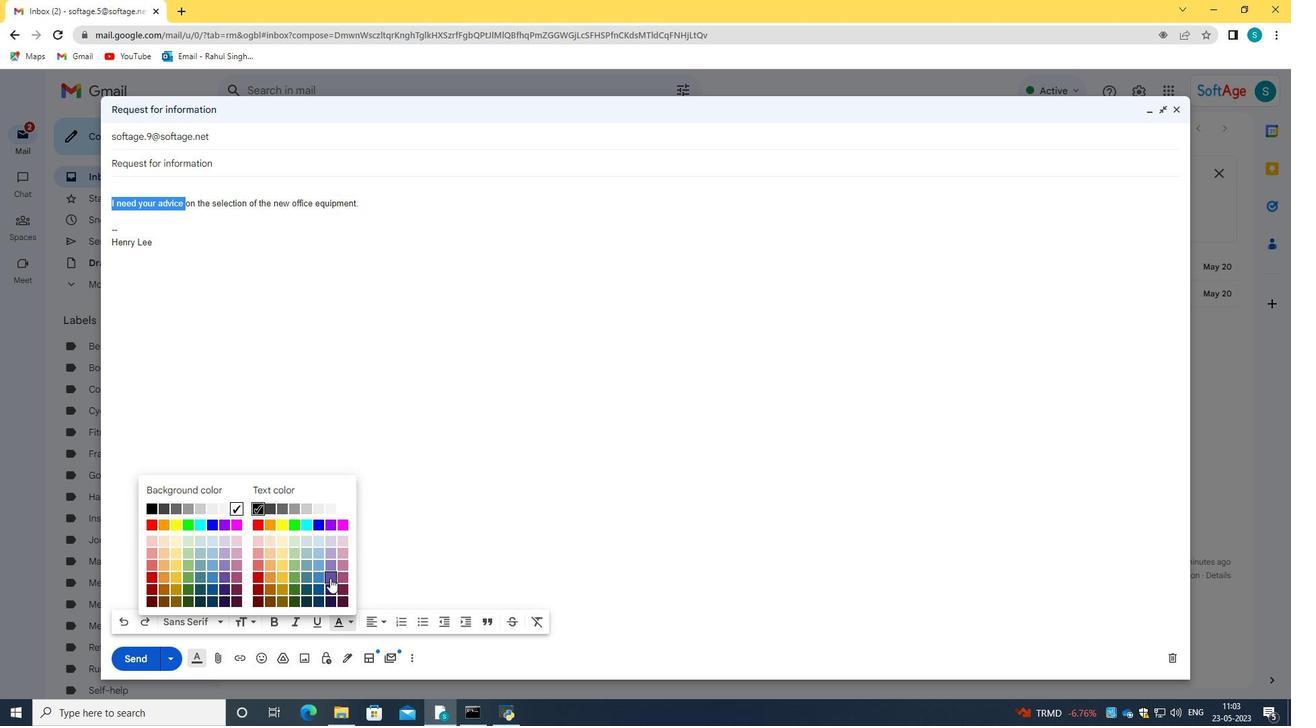
Action: Mouse moved to (348, 624)
Screenshot: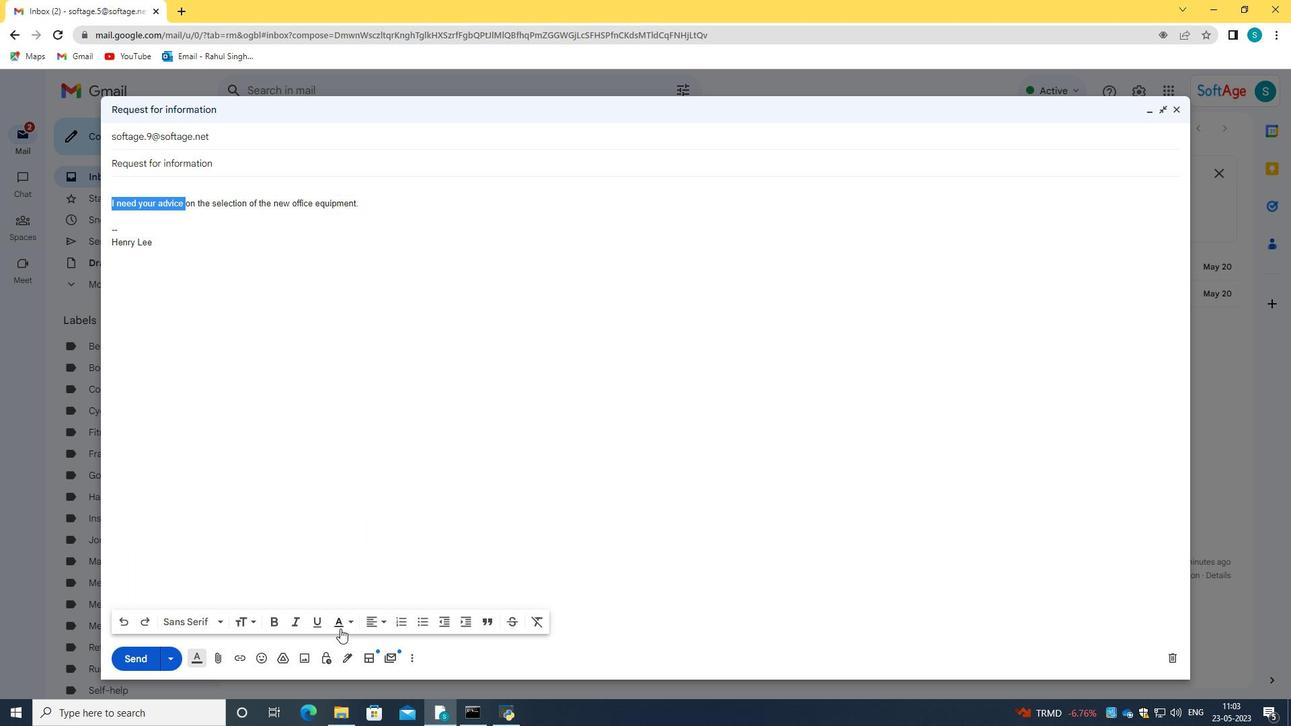 
Action: Mouse pressed left at (348, 624)
Screenshot: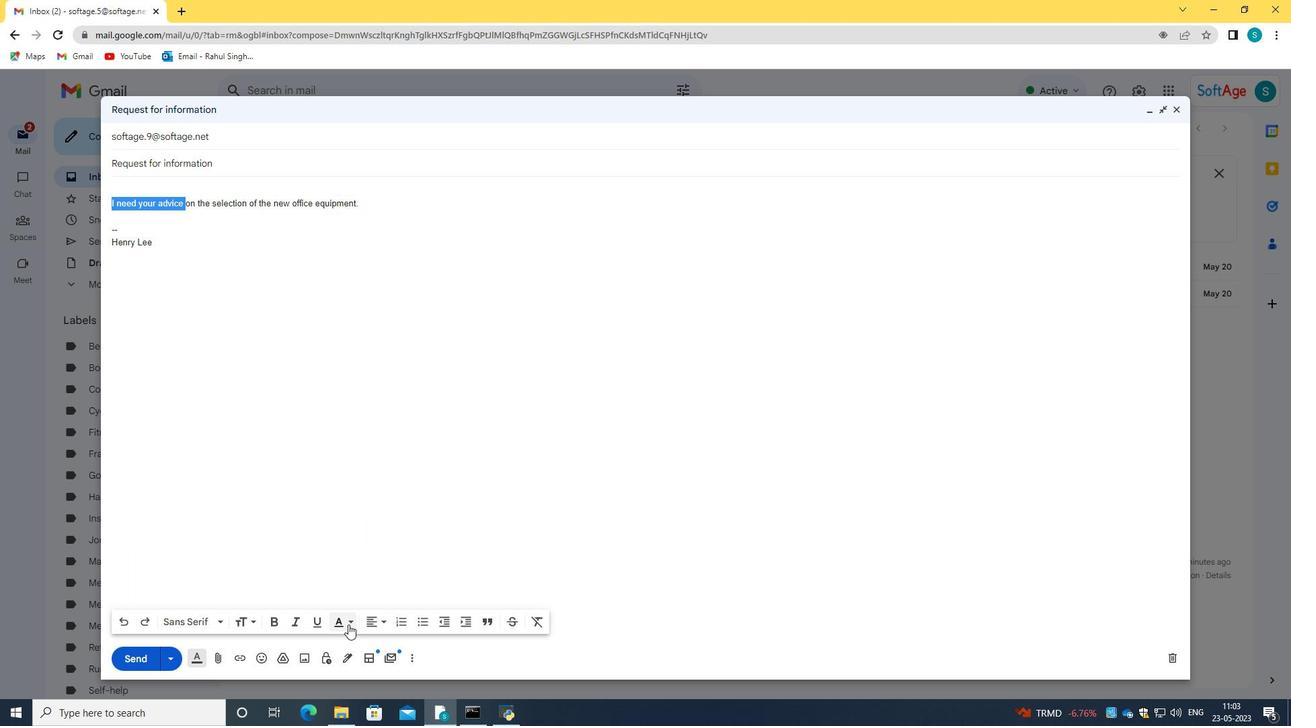 
Action: Mouse moved to (147, 501)
Screenshot: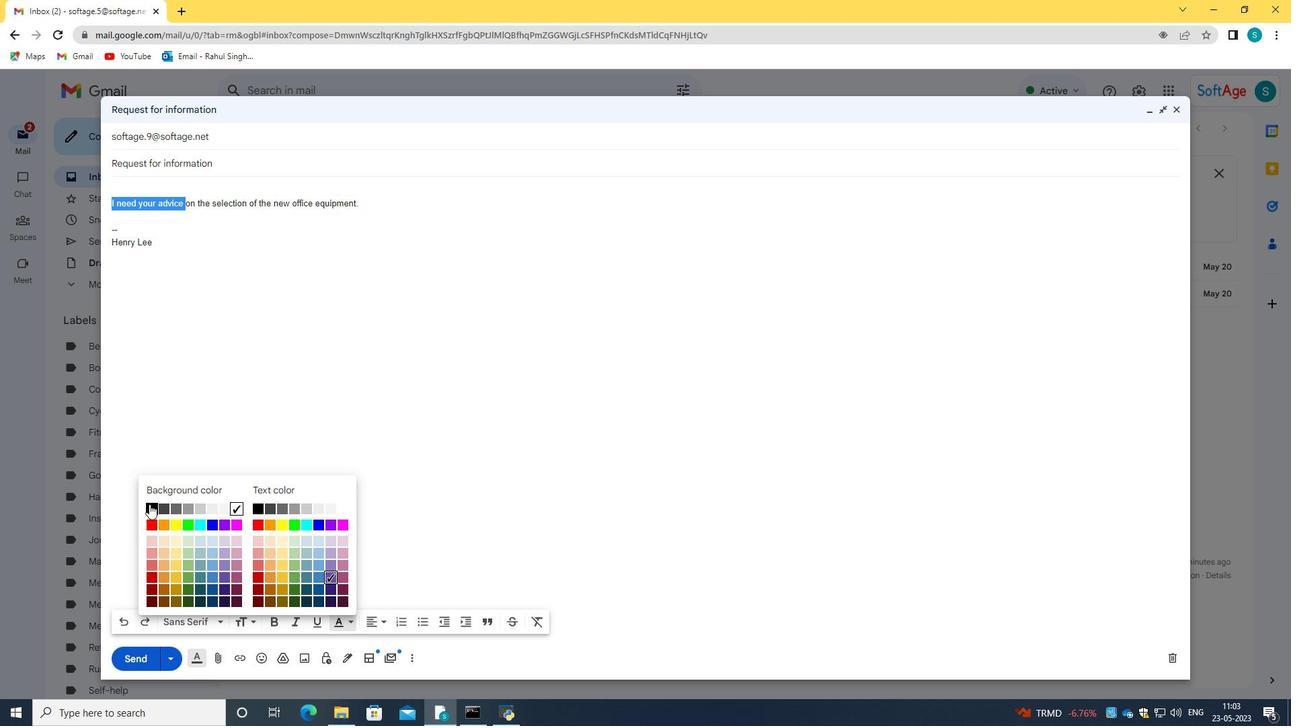 
Action: Mouse pressed left at (147, 501)
Screenshot: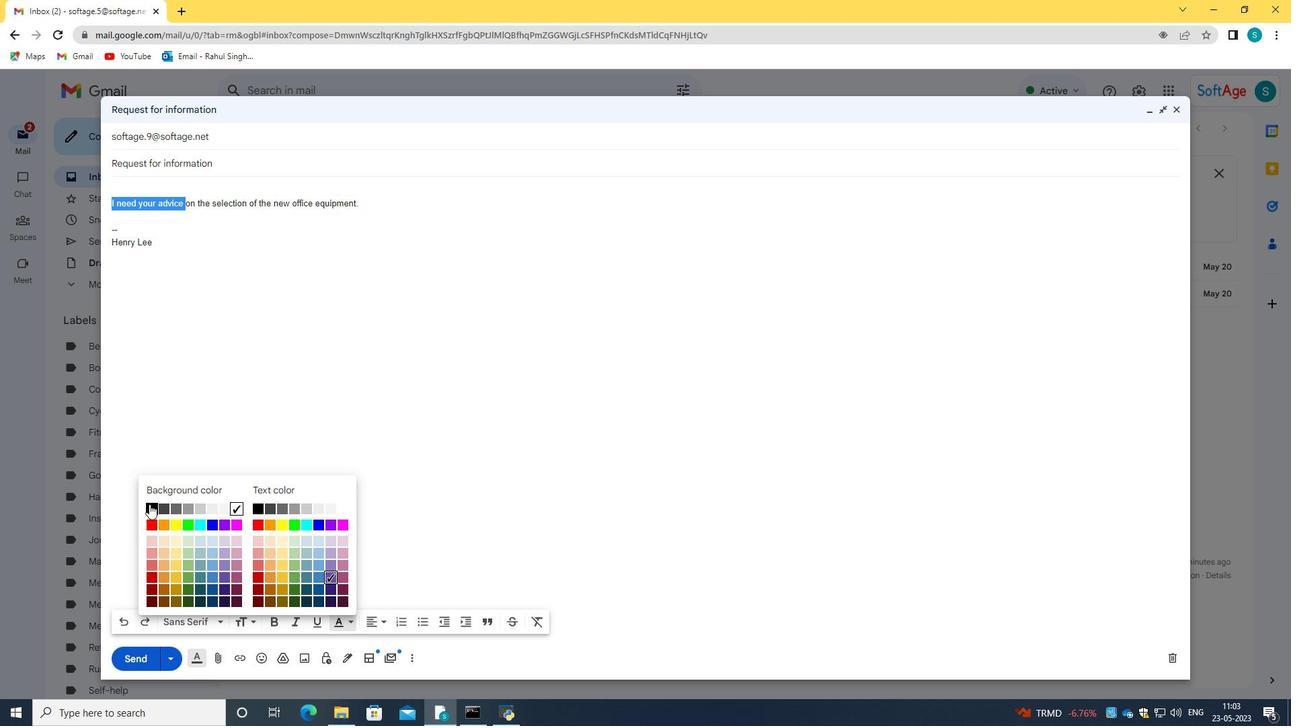 
Action: Mouse moved to (152, 508)
Screenshot: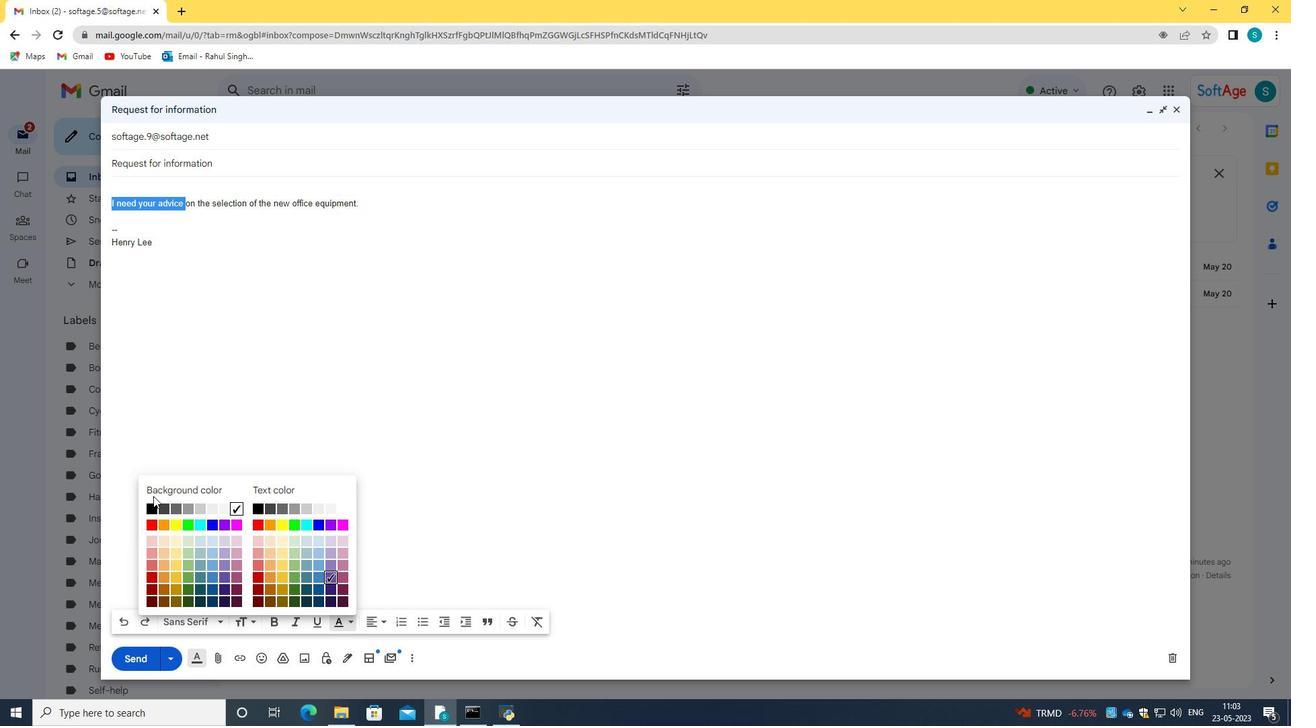 
Action: Mouse pressed left at (152, 508)
Screenshot: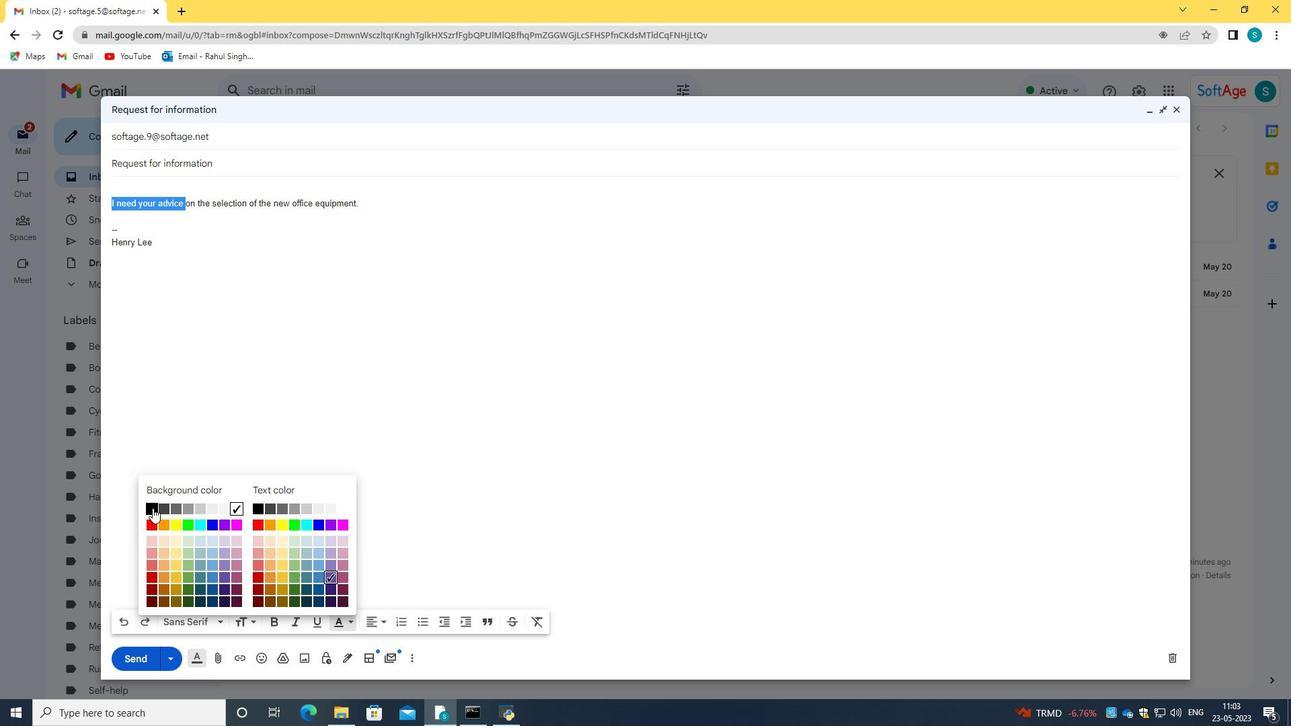 
Action: Mouse moved to (325, 347)
Screenshot: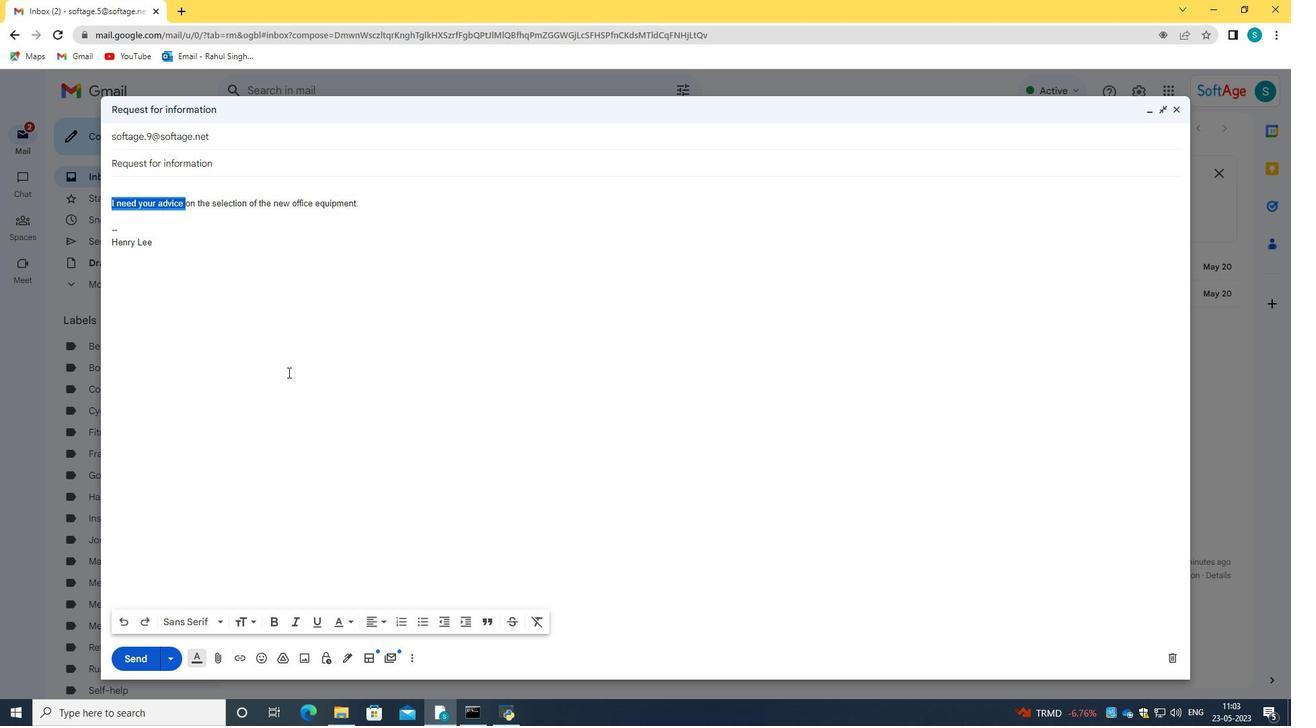 
Action: Mouse pressed left at (325, 347)
Screenshot: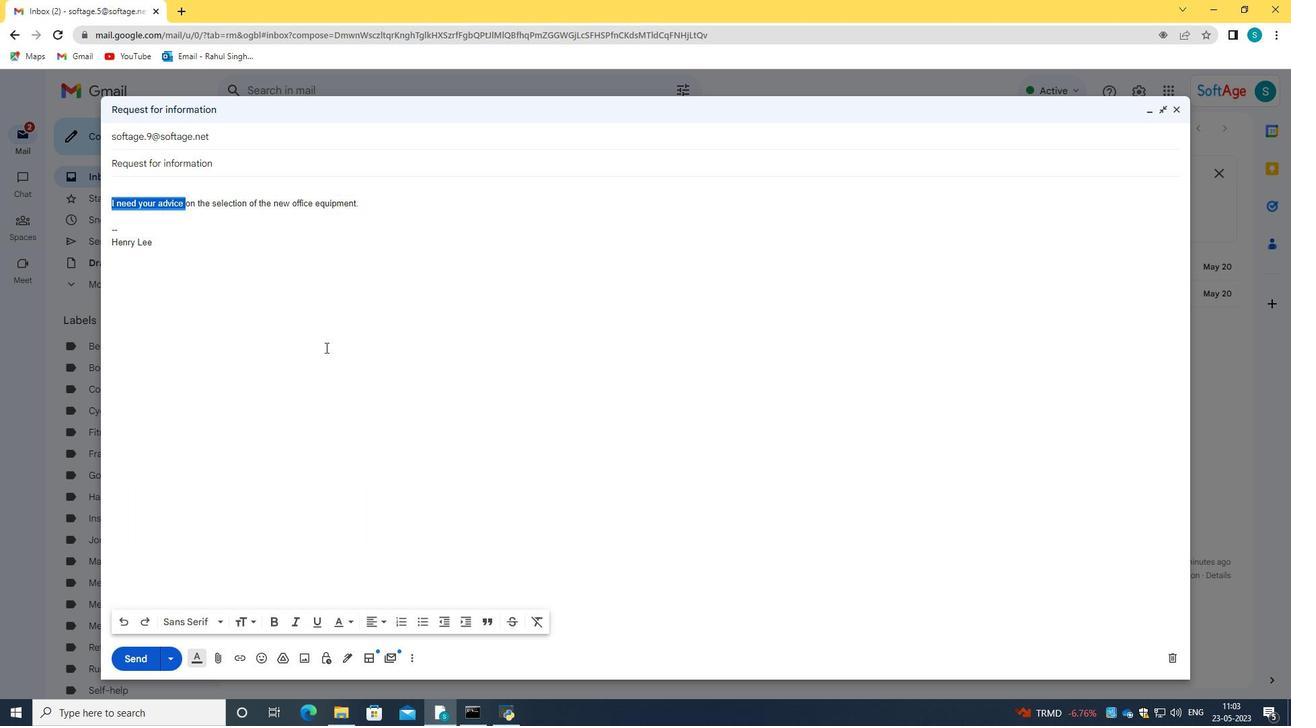 
Action: Mouse moved to (130, 662)
Screenshot: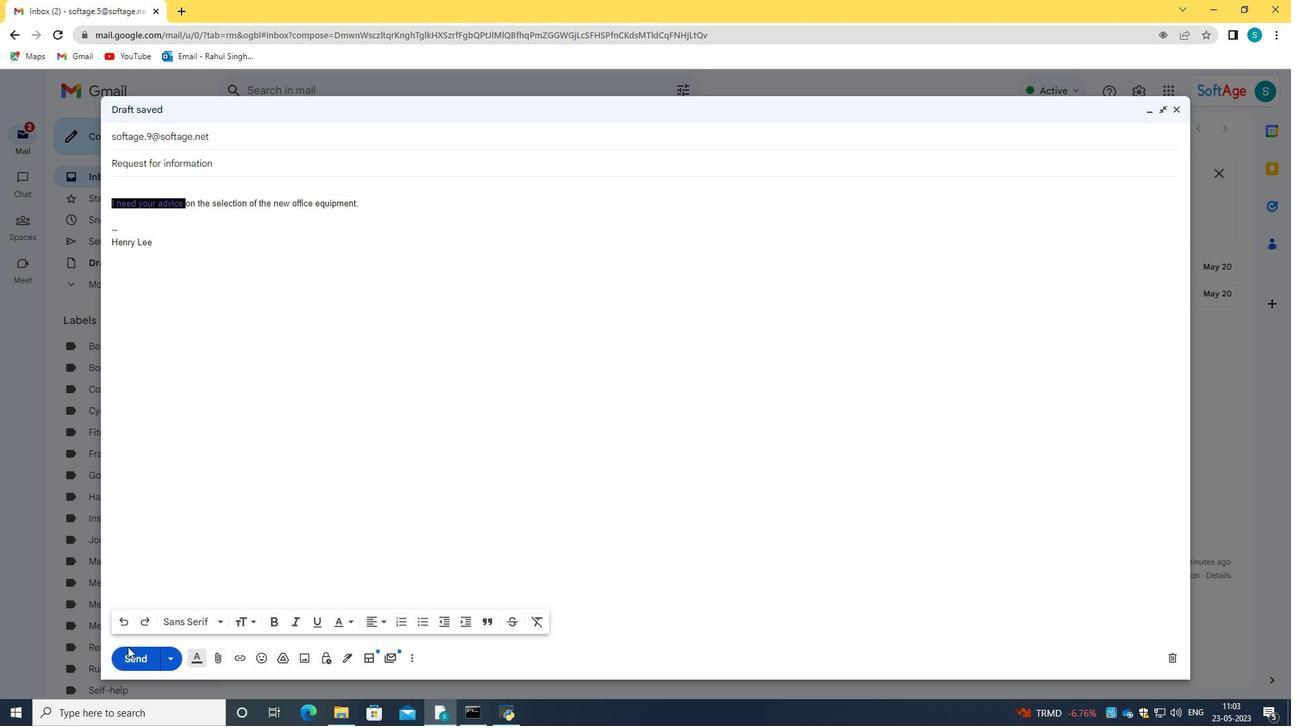 
Action: Mouse pressed left at (130, 662)
Screenshot: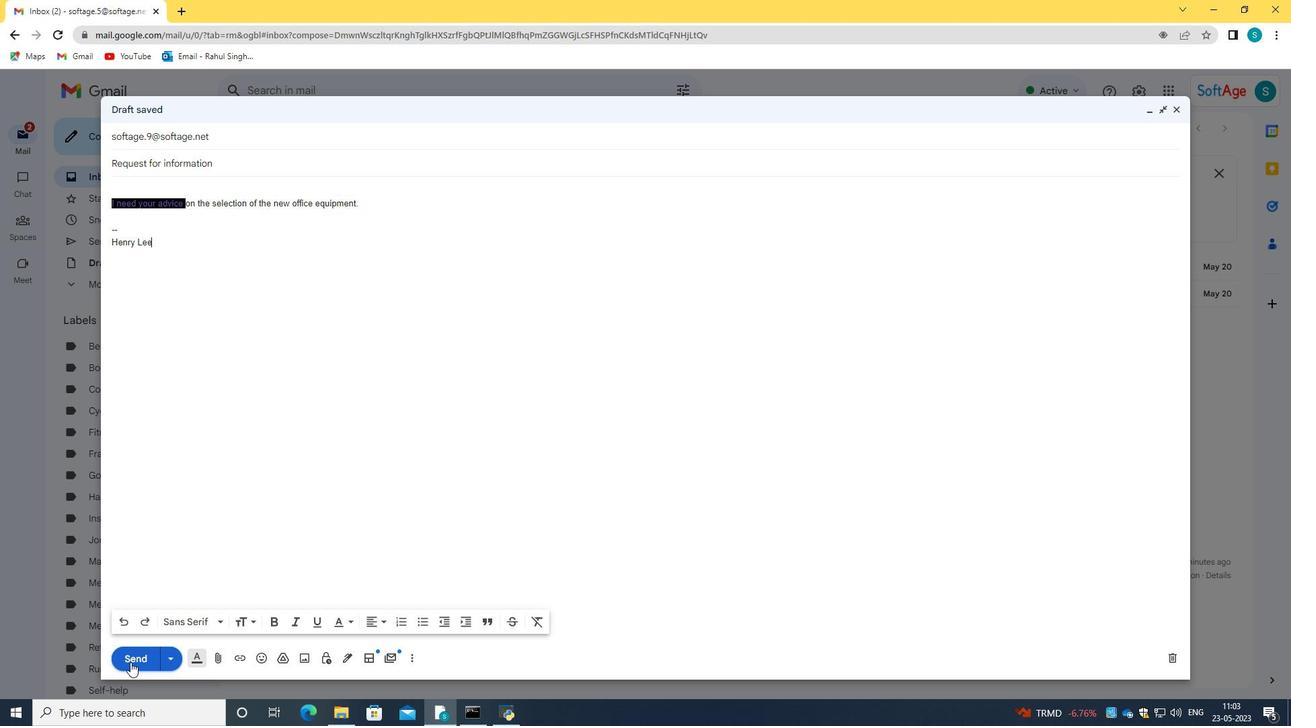 
Action: Mouse moved to (102, 246)
Screenshot: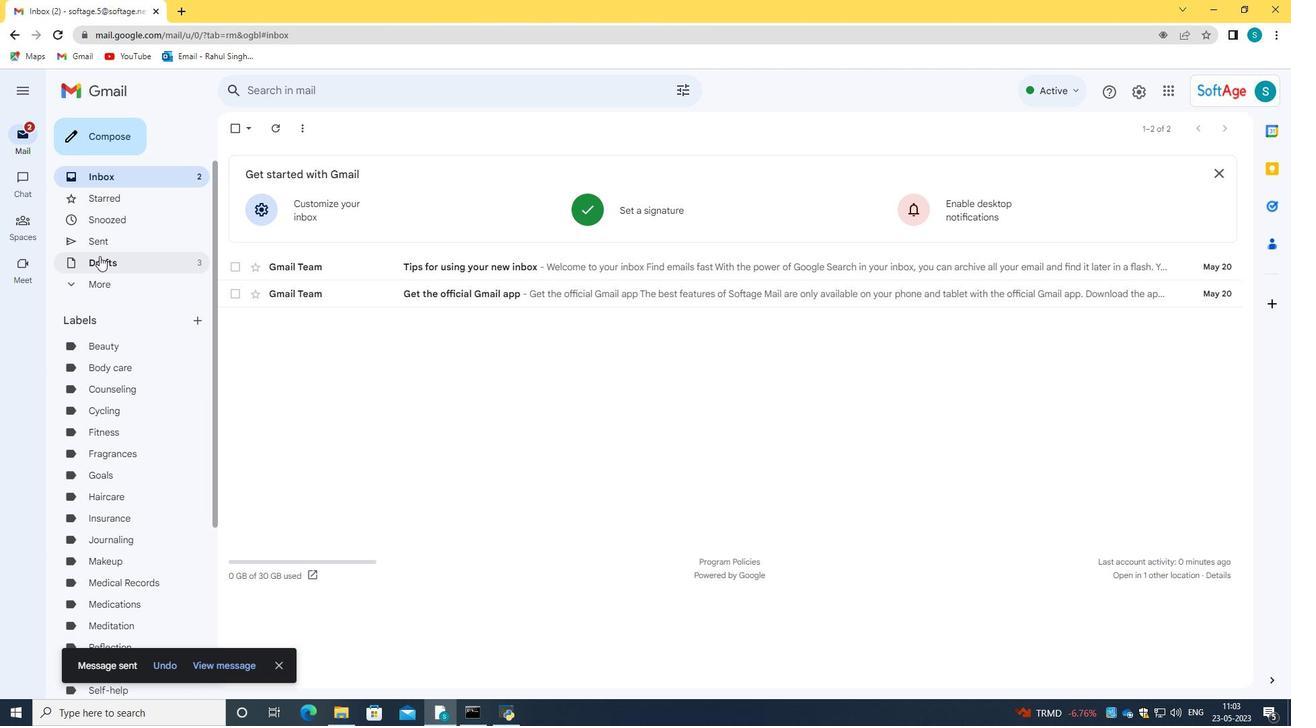 
Action: Mouse pressed left at (102, 246)
Screenshot: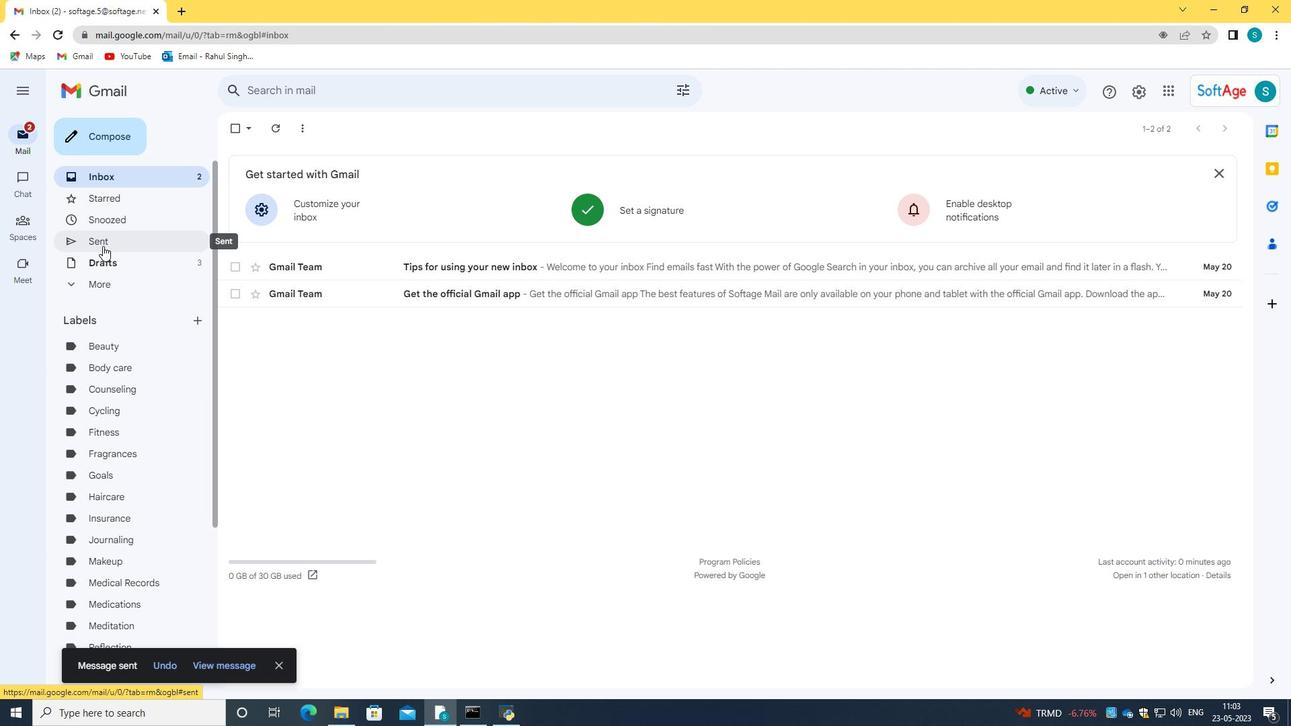 
Action: Mouse moved to (367, 199)
Screenshot: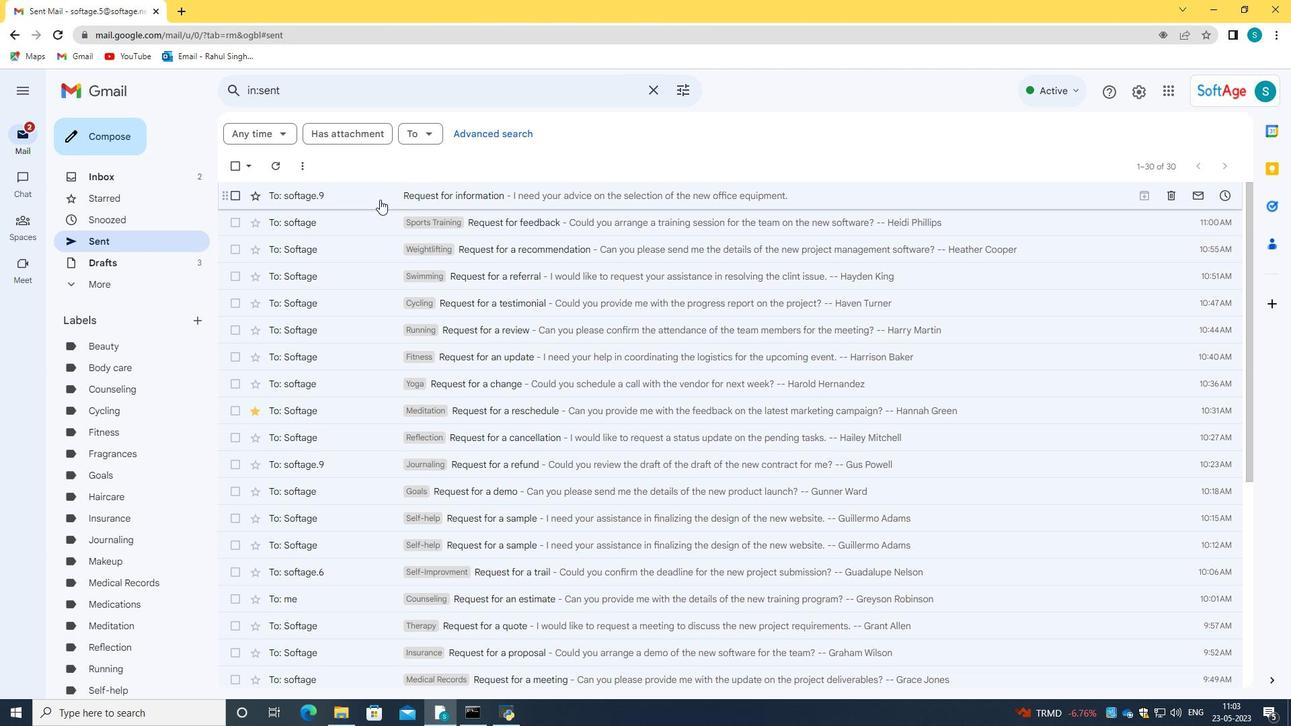 
Action: Mouse pressed left at (367, 199)
Screenshot: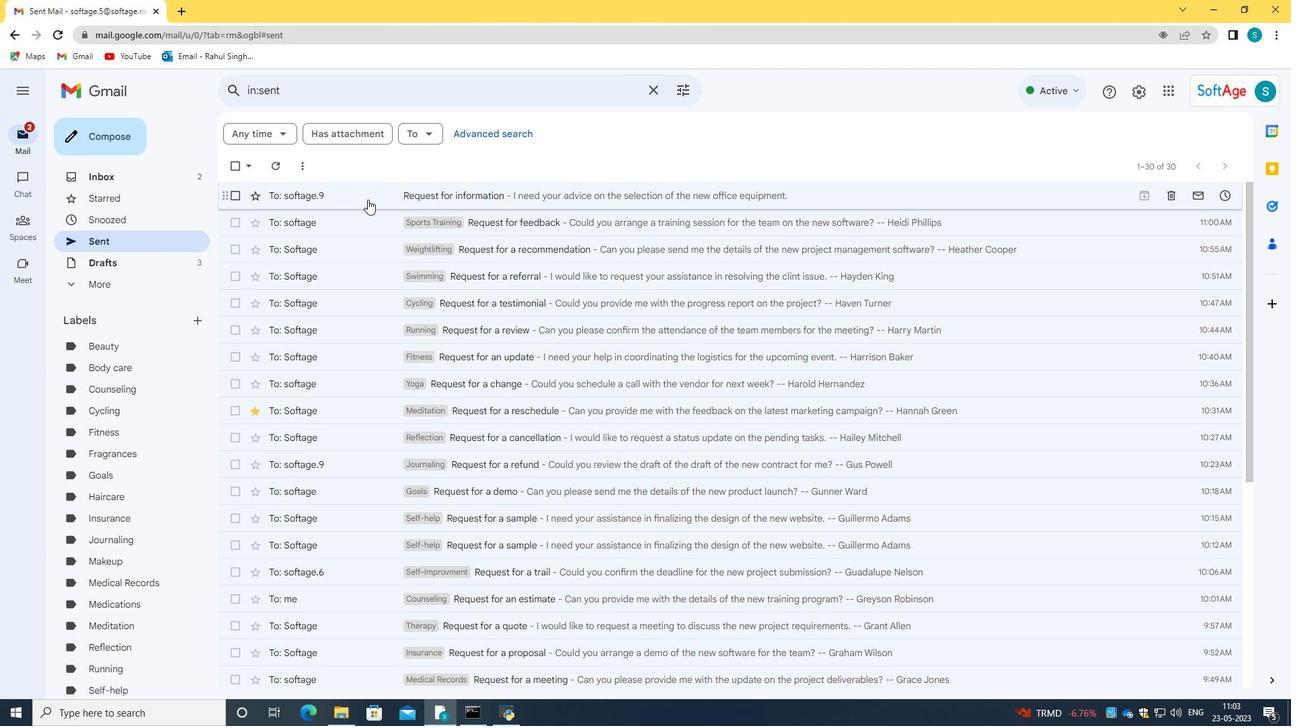 
Action: Mouse moved to (242, 127)
Screenshot: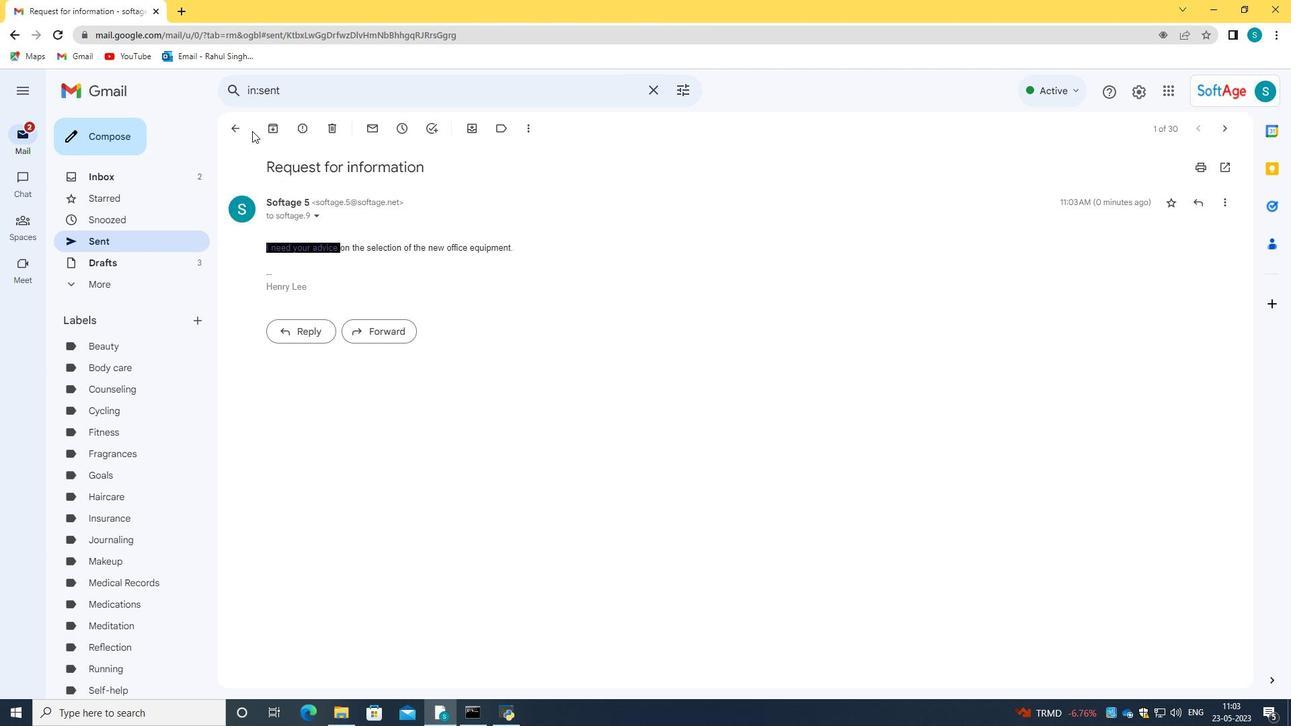 
Action: Mouse pressed left at (242, 127)
Screenshot: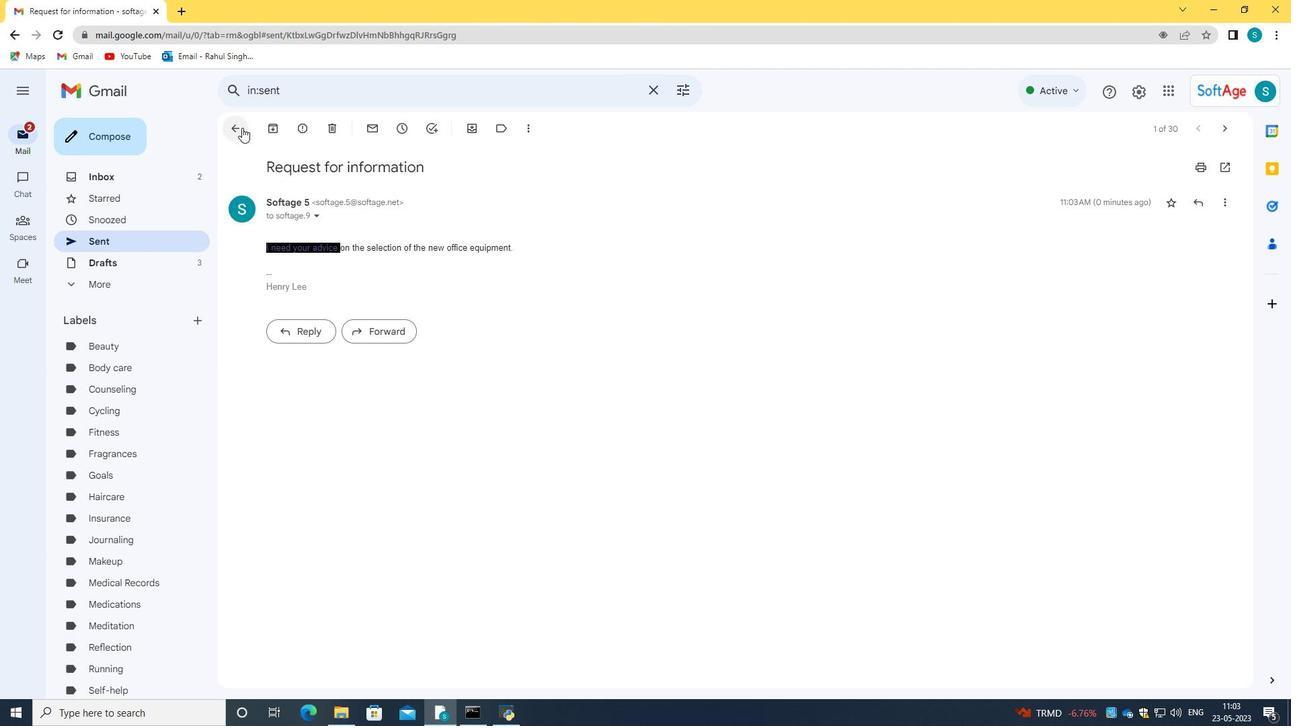 
Action: Mouse moved to (237, 198)
Screenshot: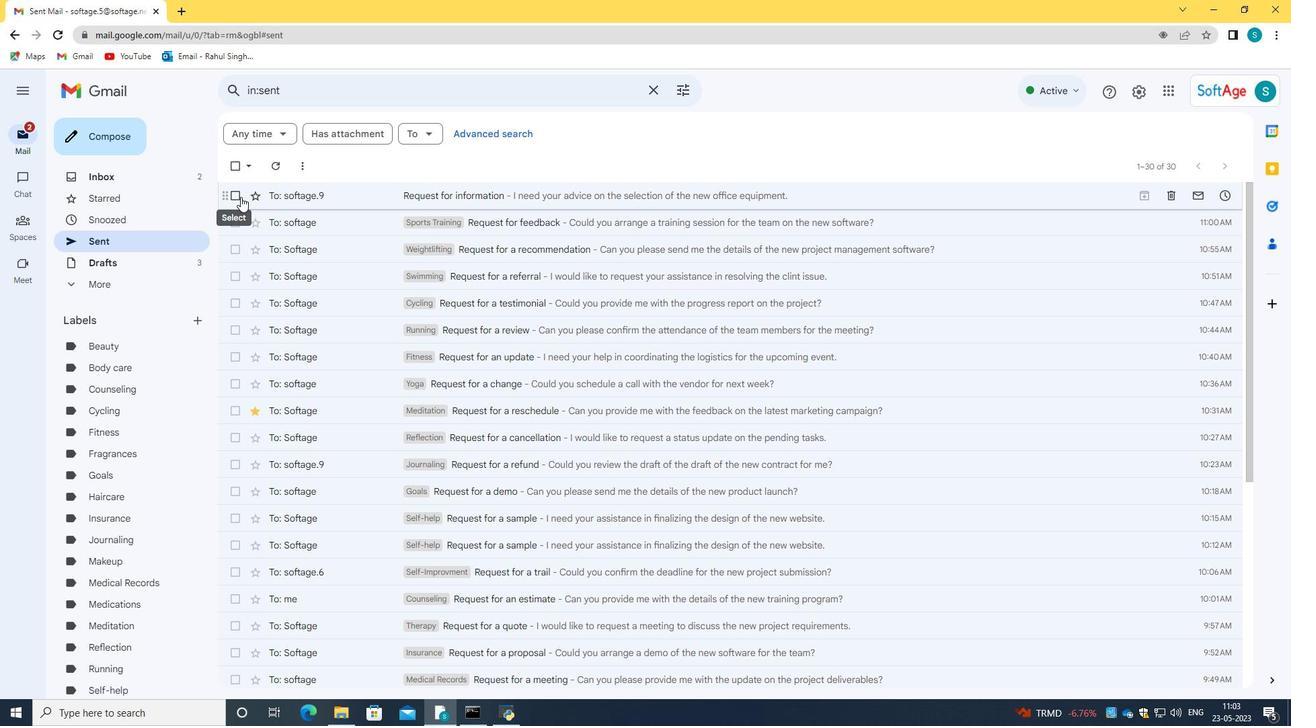 
Action: Mouse pressed left at (237, 198)
Screenshot: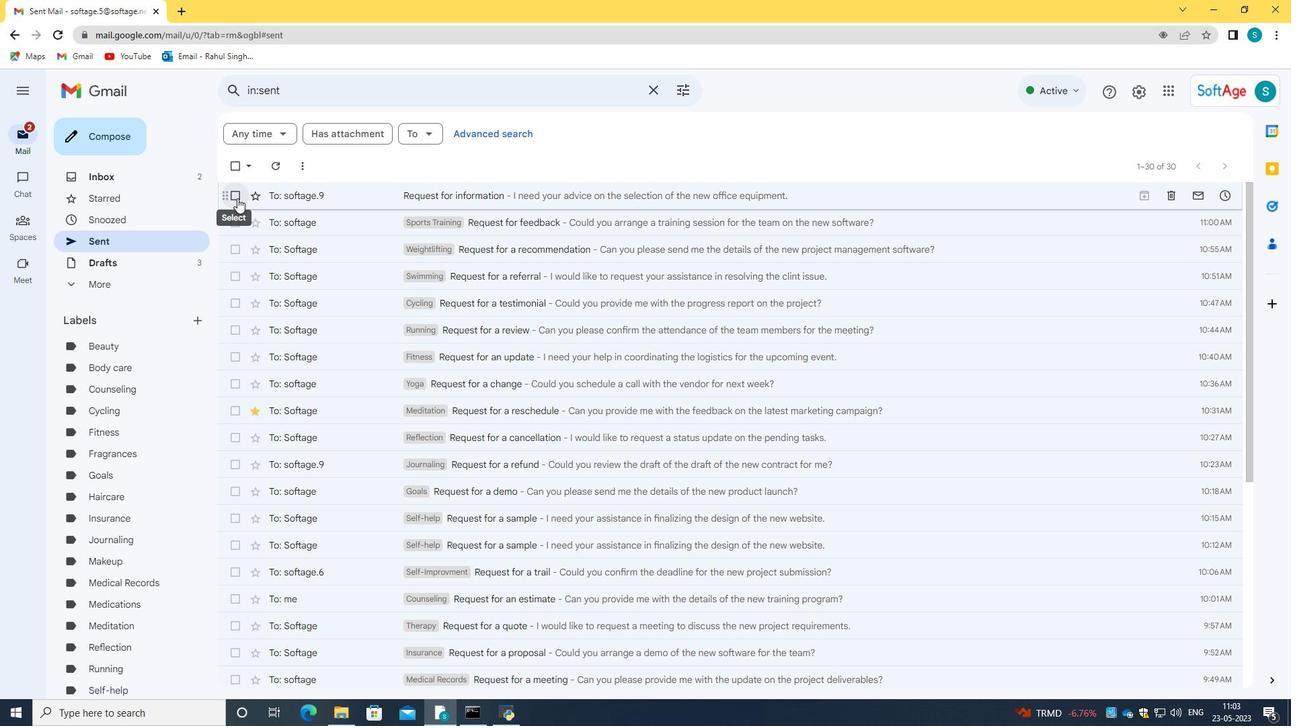 
Action: Mouse moved to (339, 198)
Screenshot: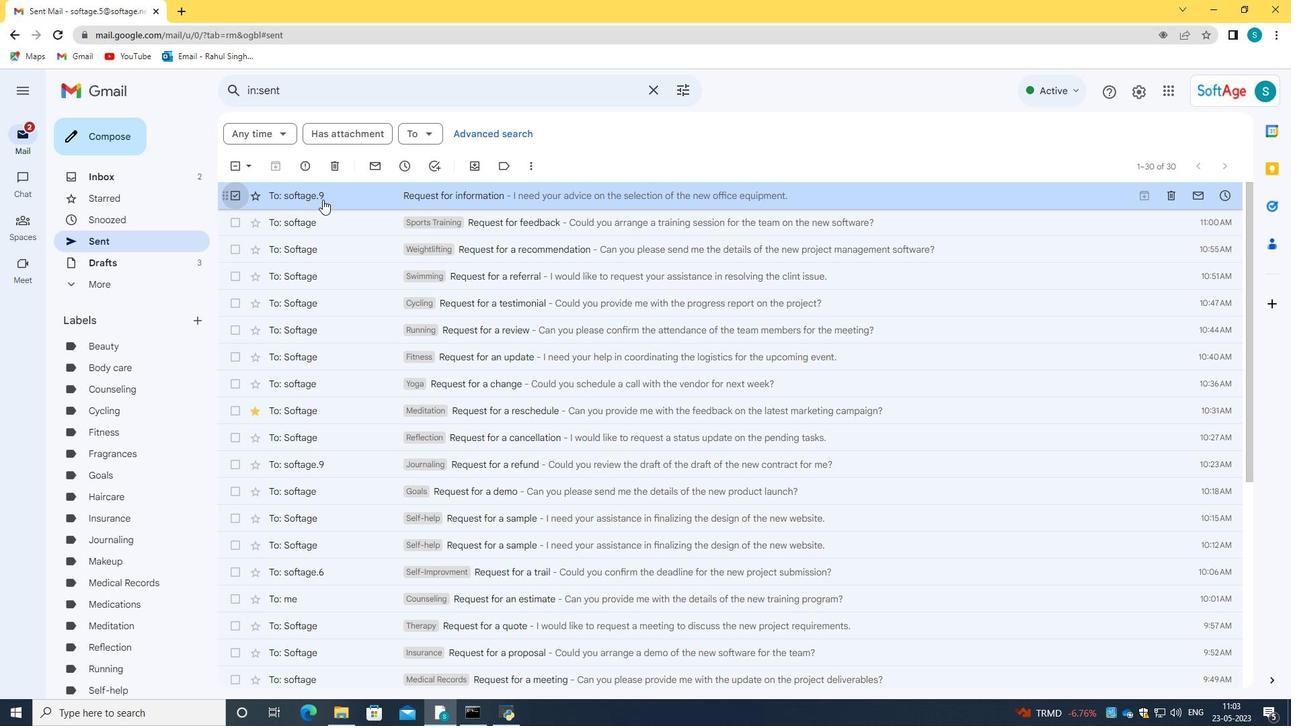 
Action: Mouse pressed right at (339, 198)
Screenshot: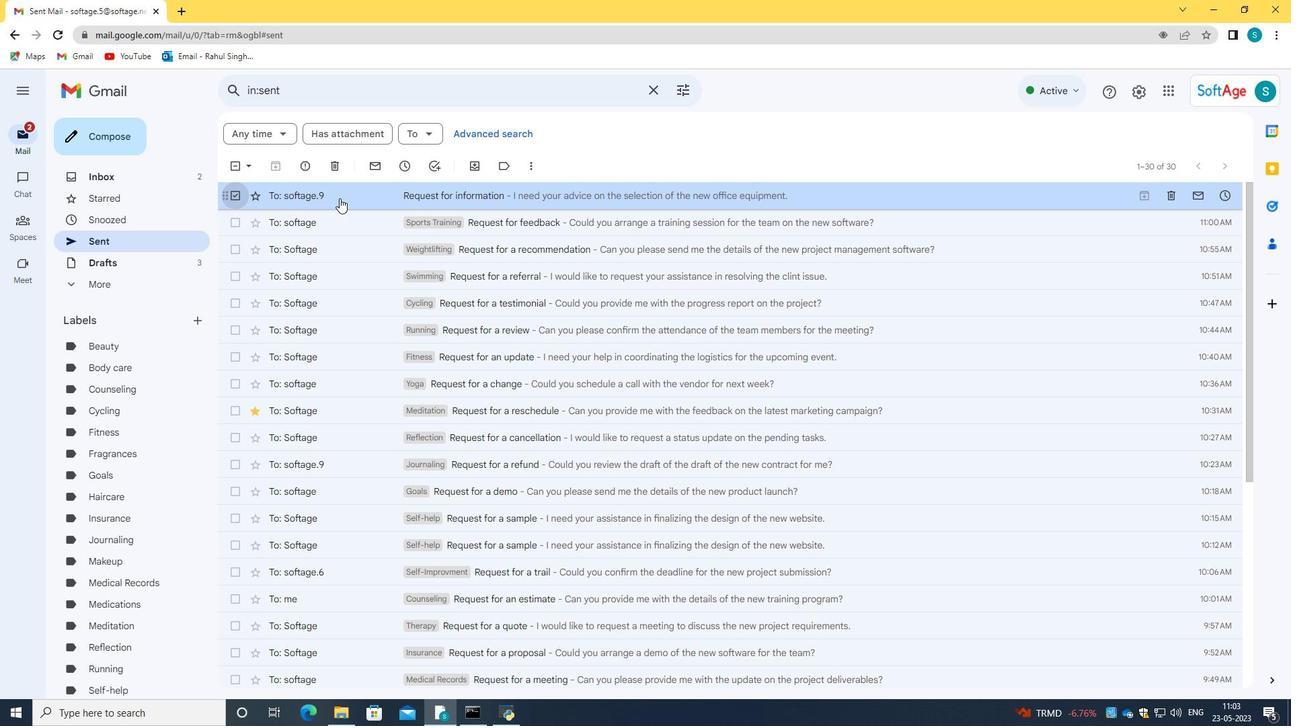 
Action: Mouse moved to (562, 400)
Screenshot: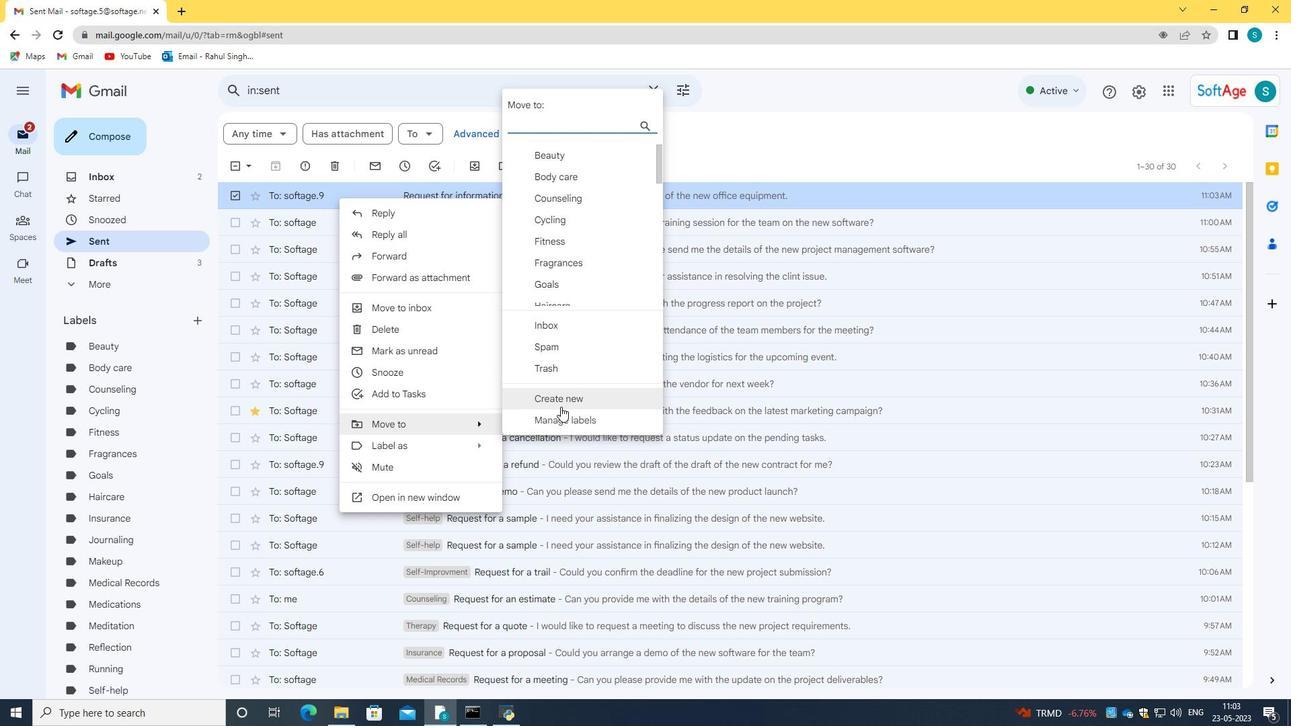
Action: Mouse pressed left at (562, 400)
Screenshot: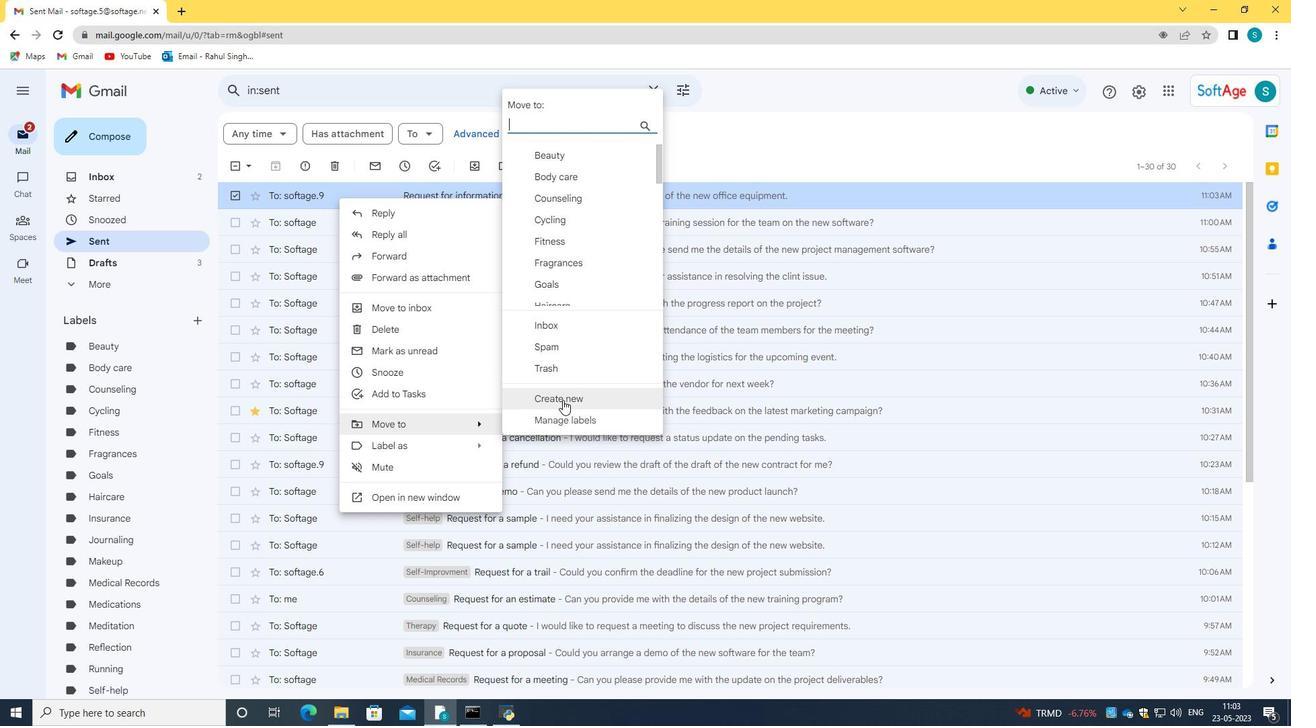 
Action: Mouse moved to (562, 400)
Screenshot: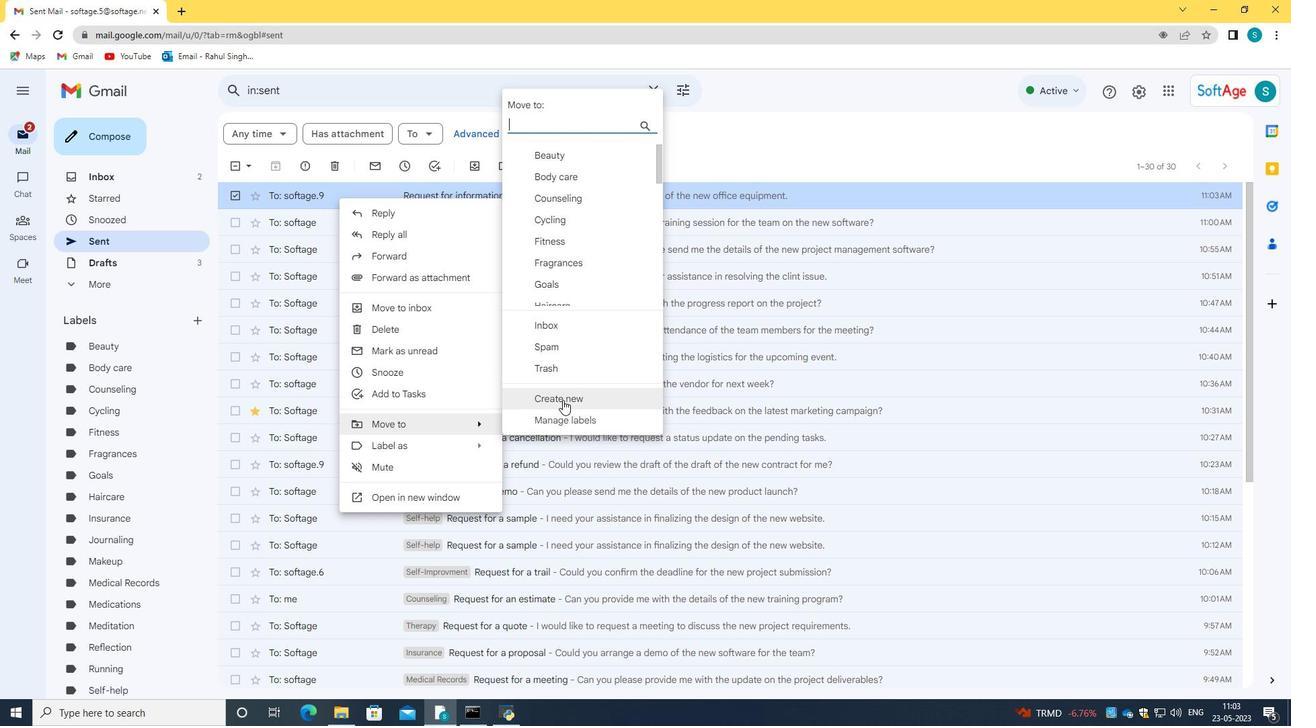 
Action: Key pressed <Key.caps_lock>N<Key.caps_lock>utrition
Screenshot: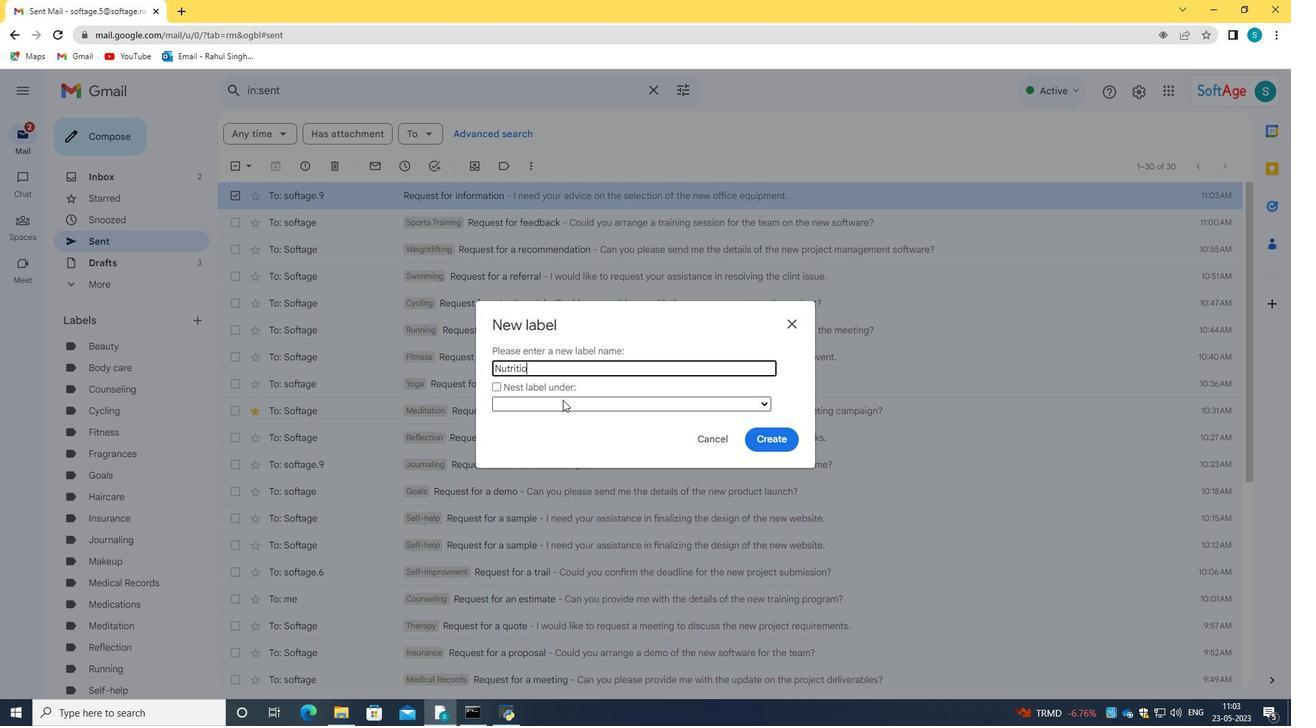 
Action: Mouse moved to (757, 441)
Screenshot: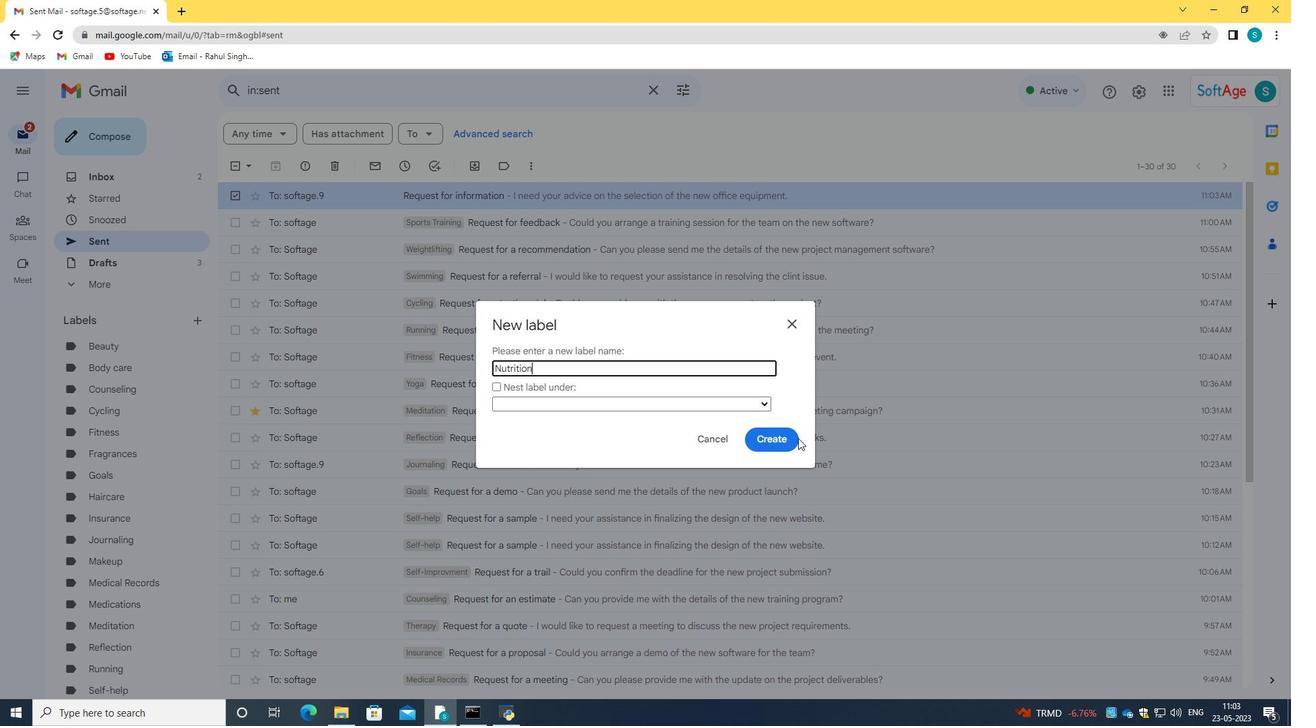 
Action: Mouse pressed left at (757, 441)
Screenshot: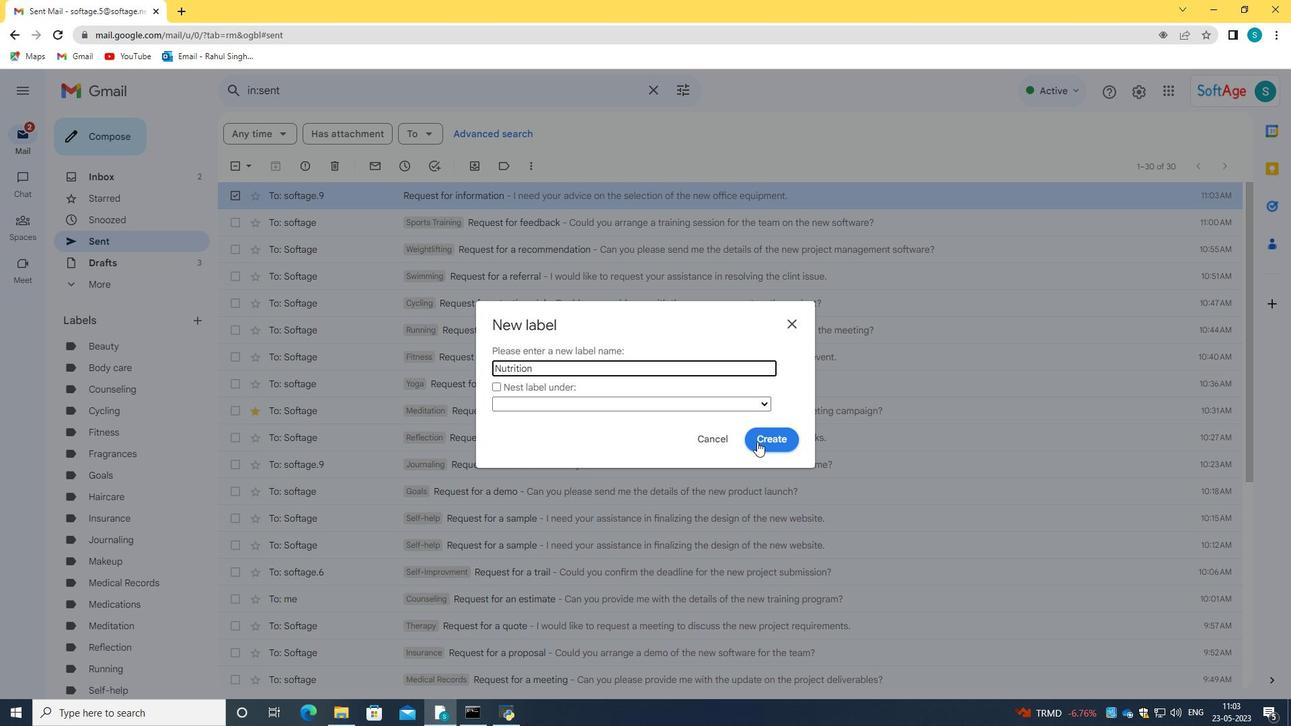 
Action: Mouse moved to (230, 199)
Screenshot: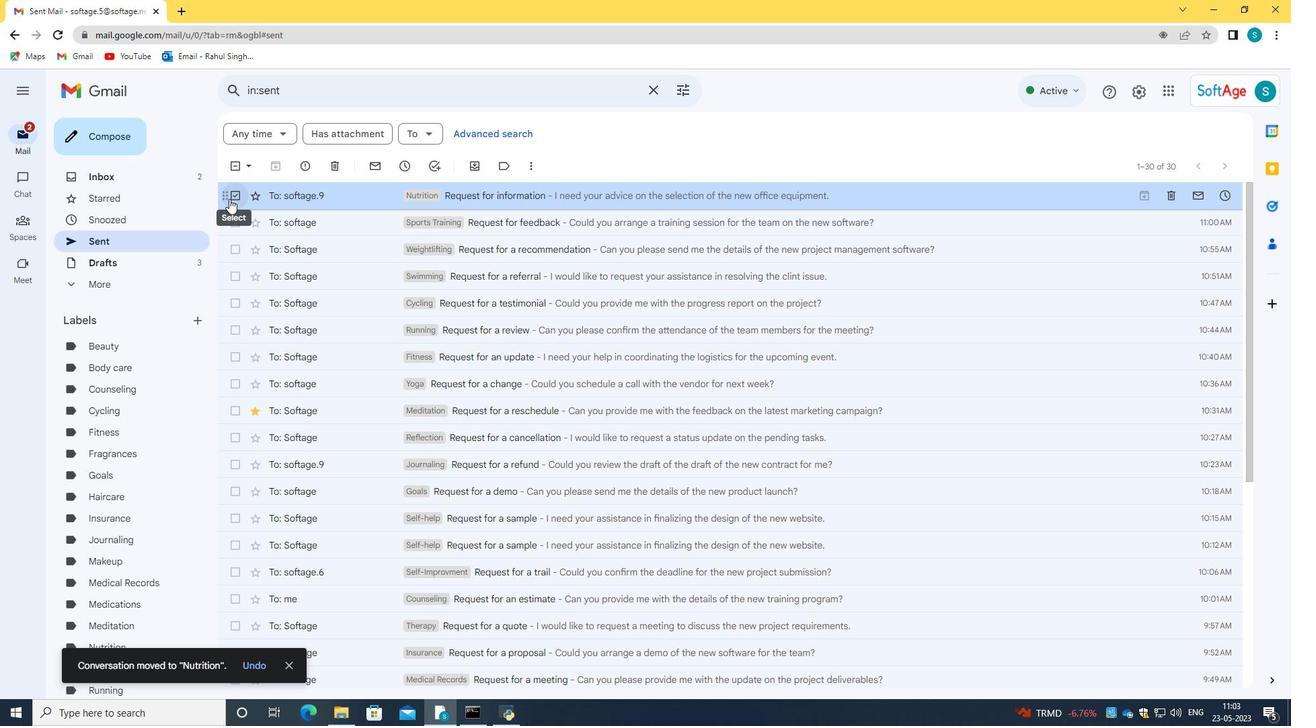 
Action: Mouse pressed left at (230, 199)
Screenshot: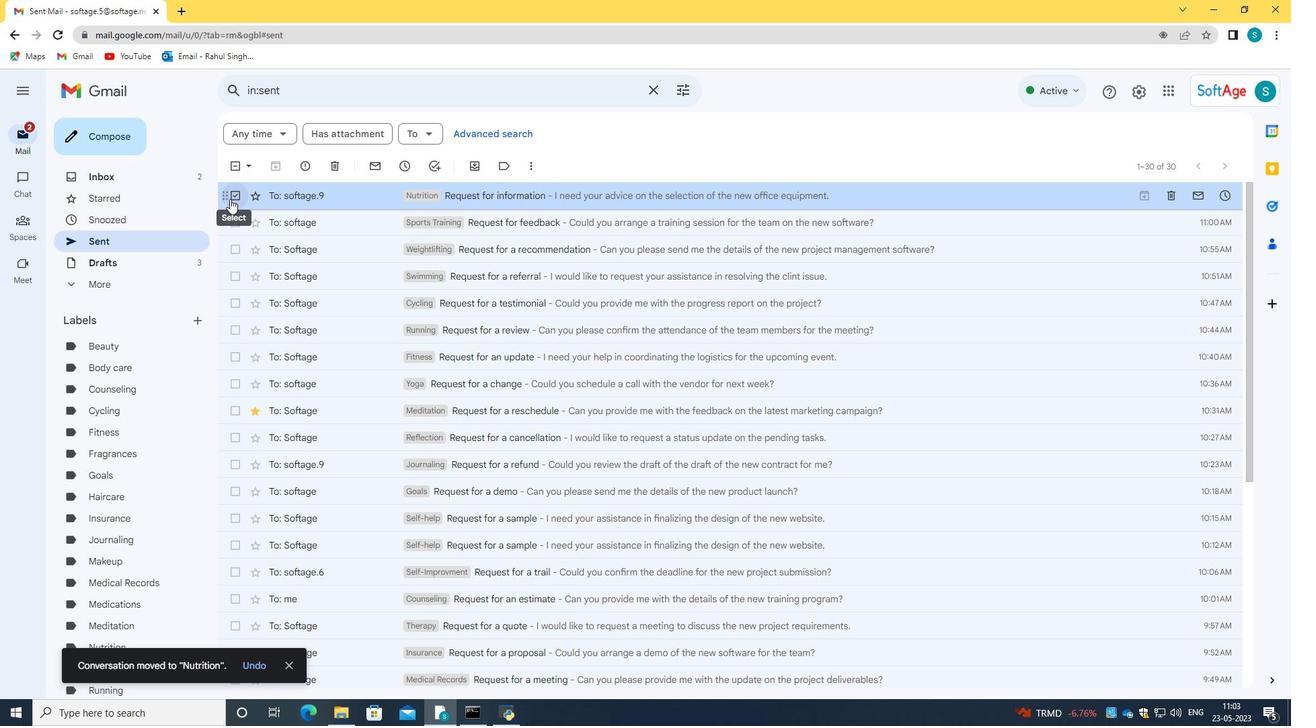 
Action: Mouse moved to (376, 195)
Screenshot: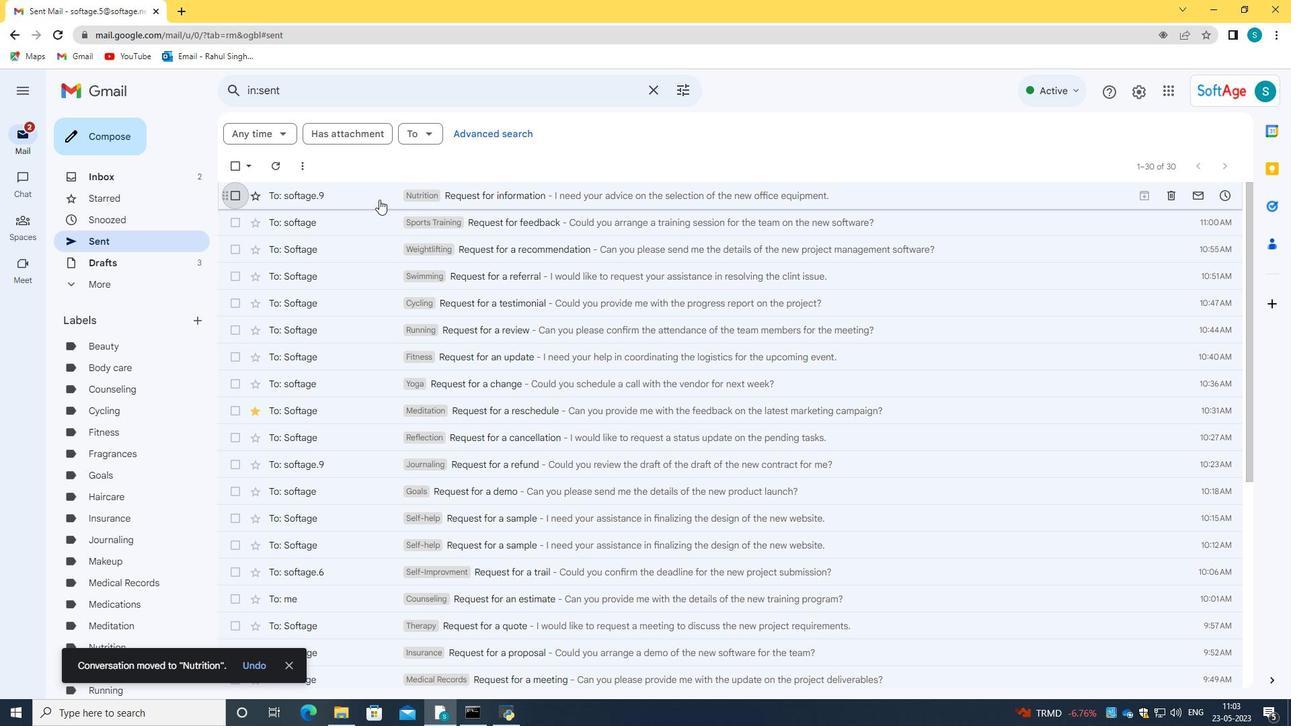 
Action: Mouse pressed left at (376, 195)
Screenshot: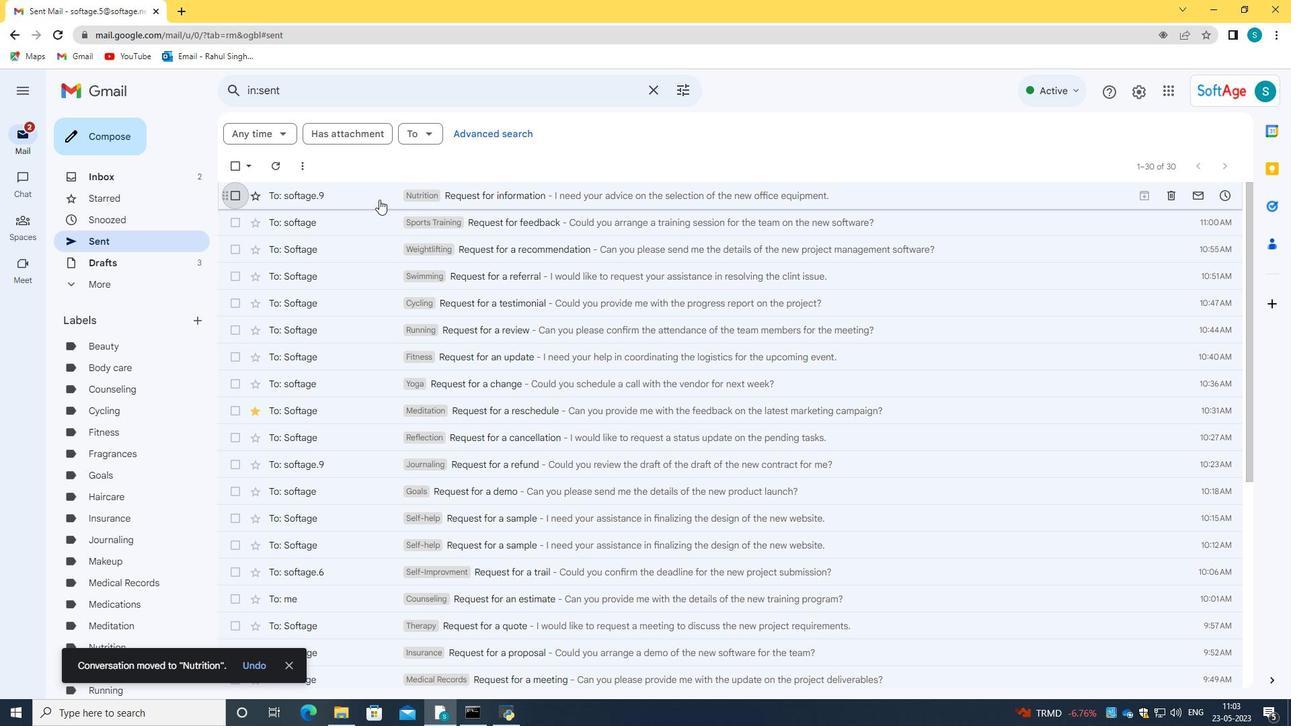 
Action: Mouse moved to (462, 282)
Screenshot: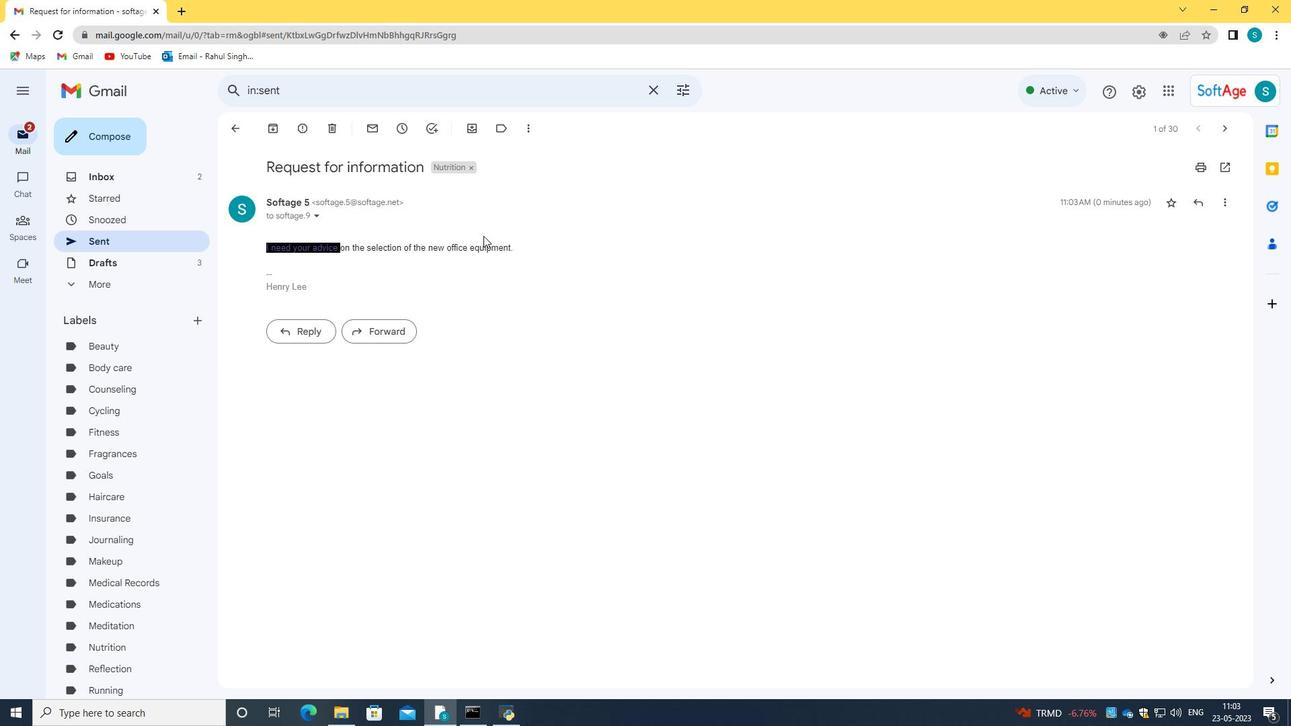 
Action: Mouse pressed left at (462, 282)
Screenshot: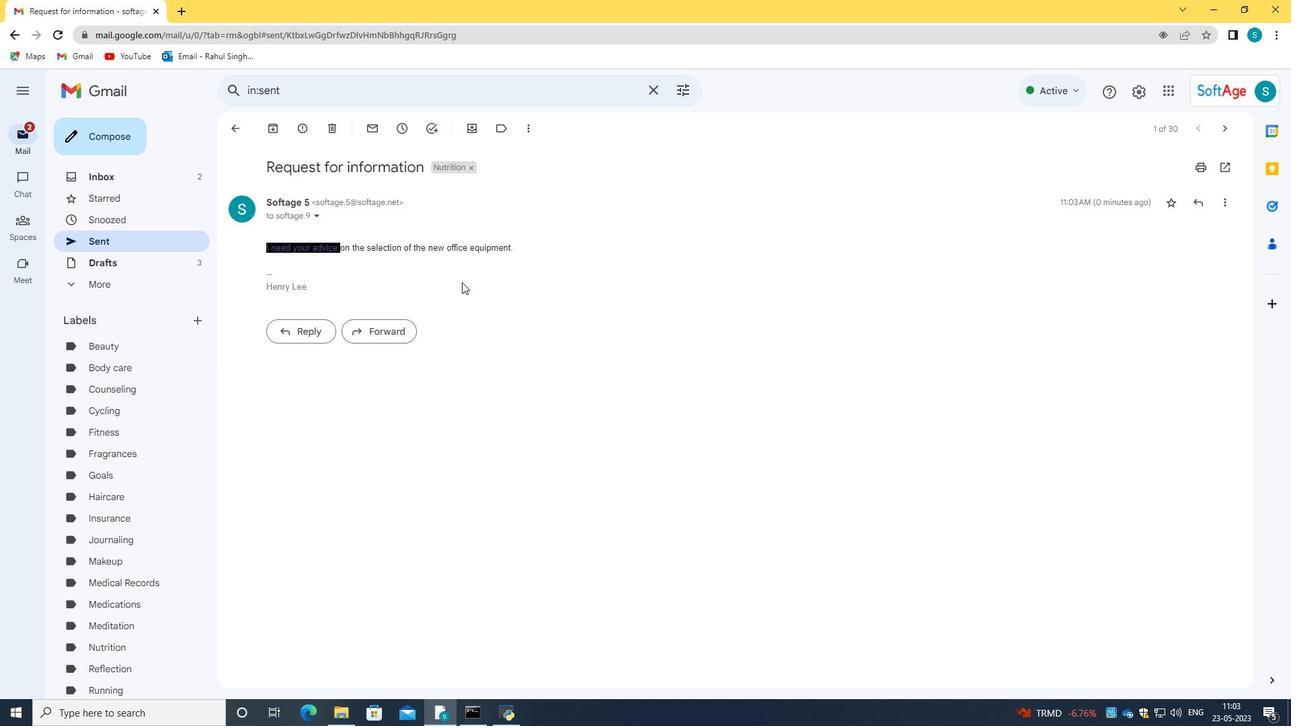 
